 Task: Send an email with the signature Jude Thompson with the subject Update on a customer request and the message Can you please provide me with an update on the status of the software development project? from softage.5@softage.net to softage.7@softage.net and move the email from Sent Items to the folder Version control
Action: Mouse moved to (37, 53)
Screenshot: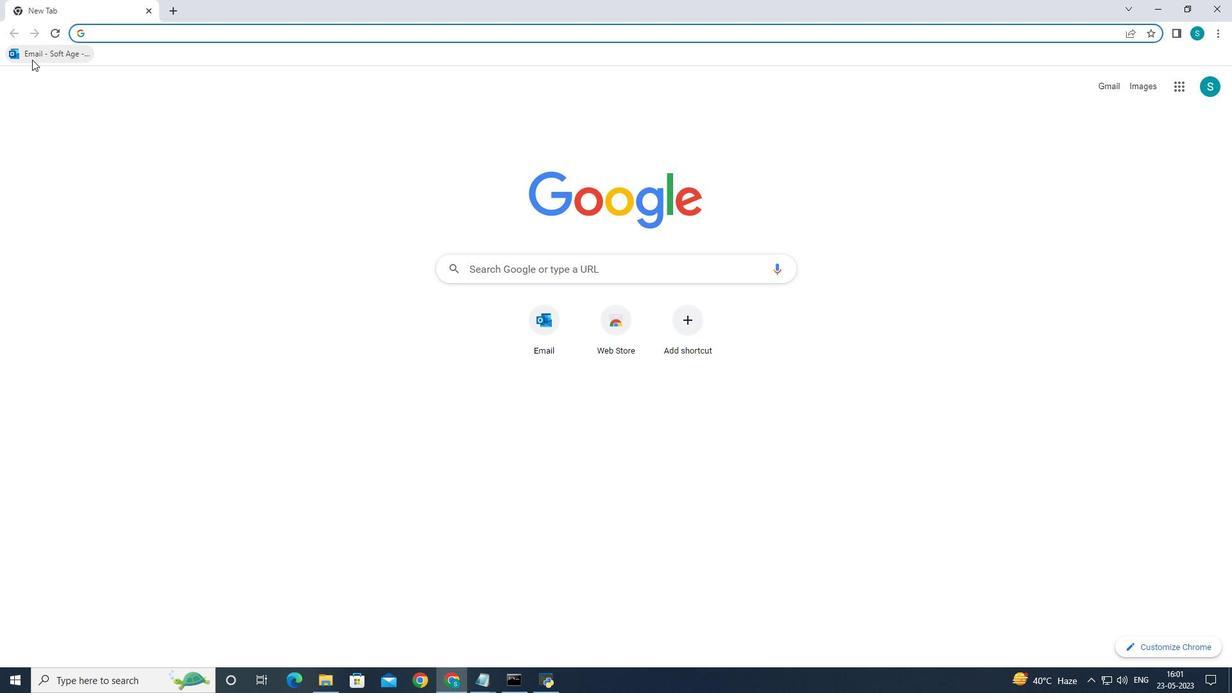 
Action: Mouse pressed left at (37, 53)
Screenshot: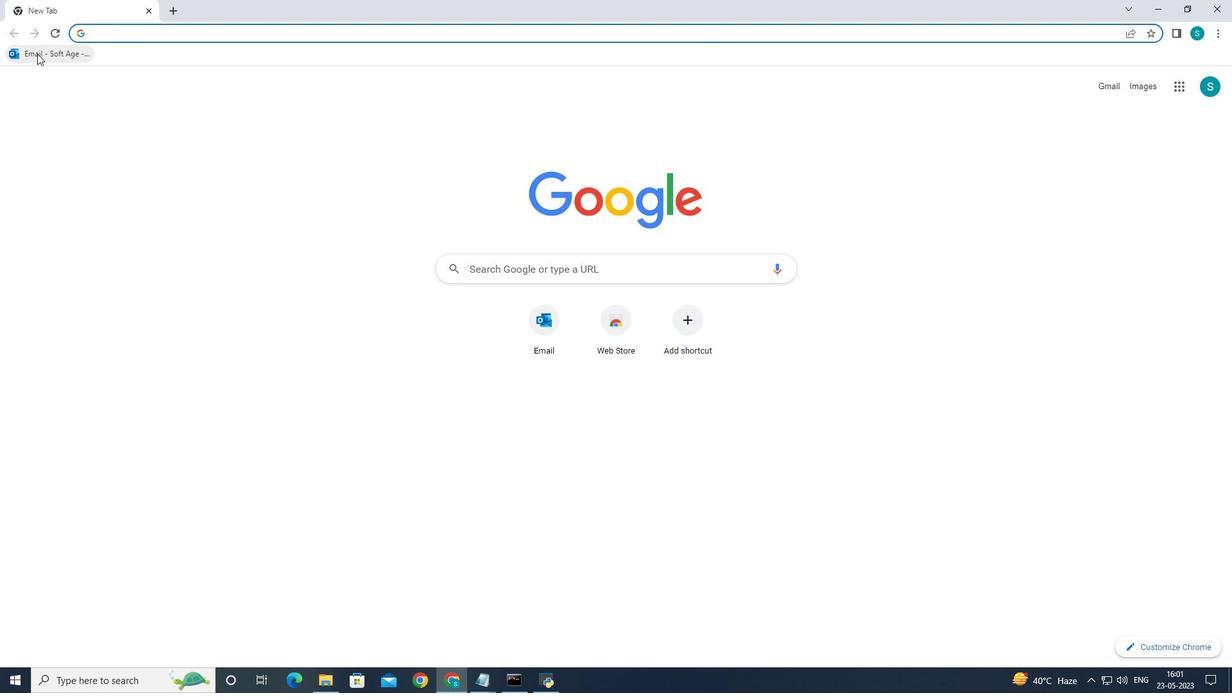 
Action: Mouse moved to (166, 105)
Screenshot: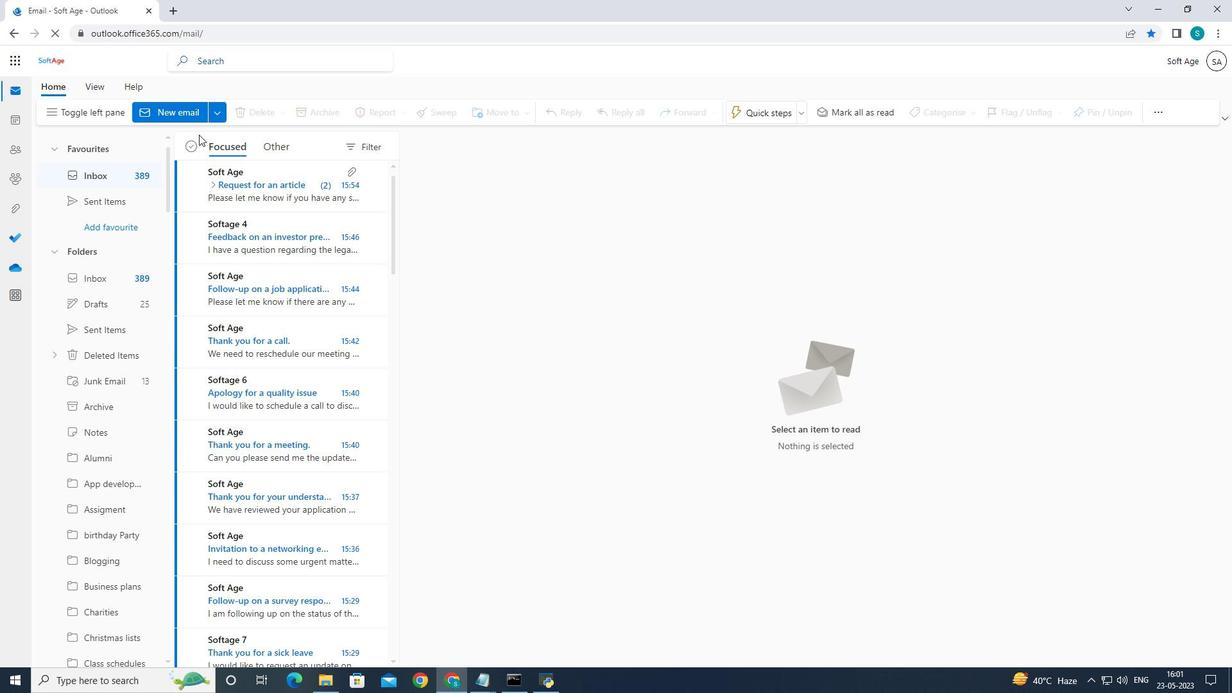
Action: Mouse pressed left at (166, 105)
Screenshot: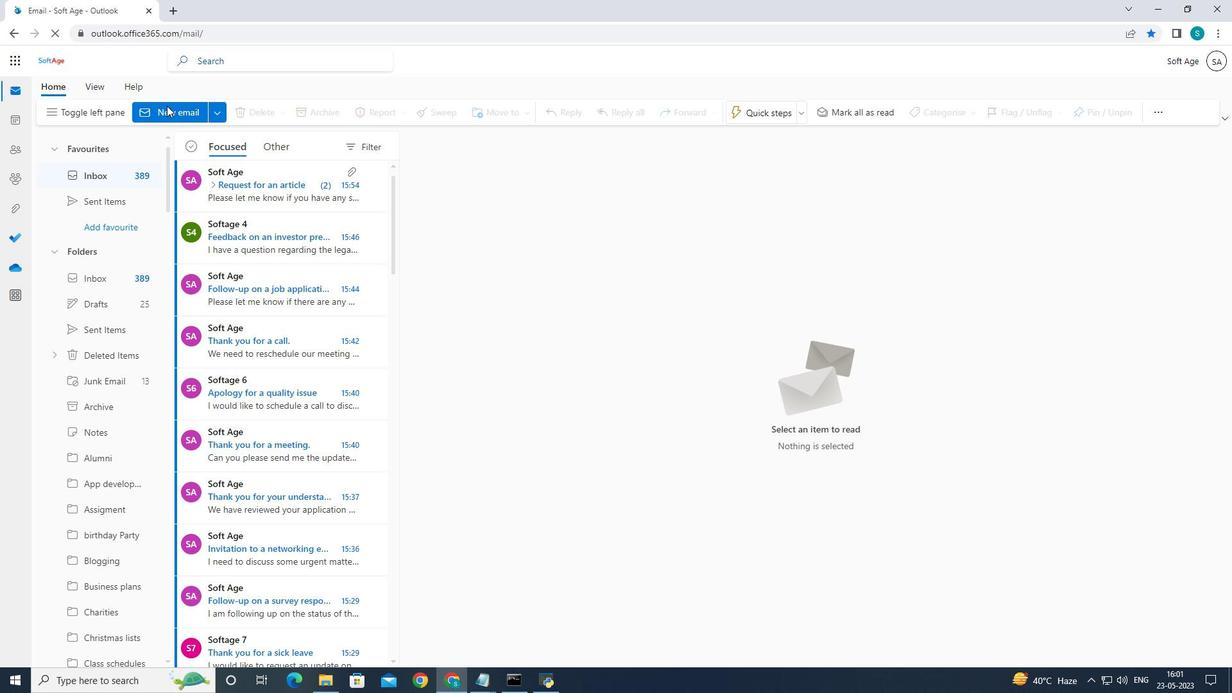 
Action: Mouse pressed left at (166, 105)
Screenshot: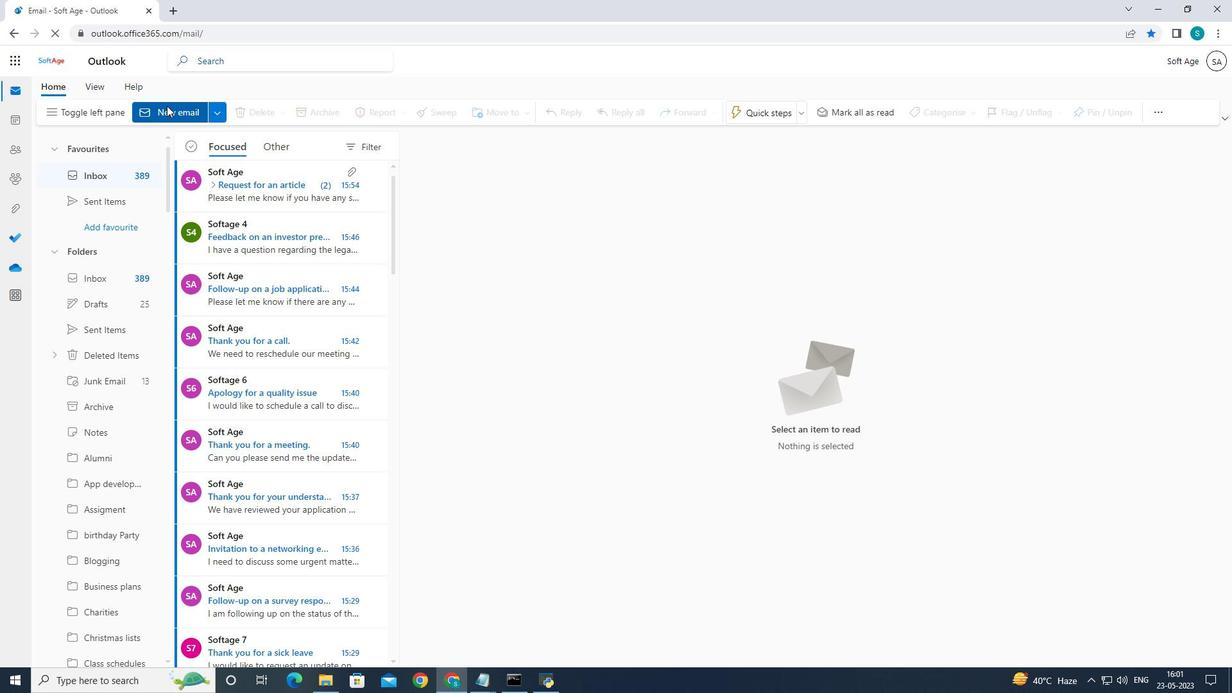 
Action: Mouse moved to (829, 110)
Screenshot: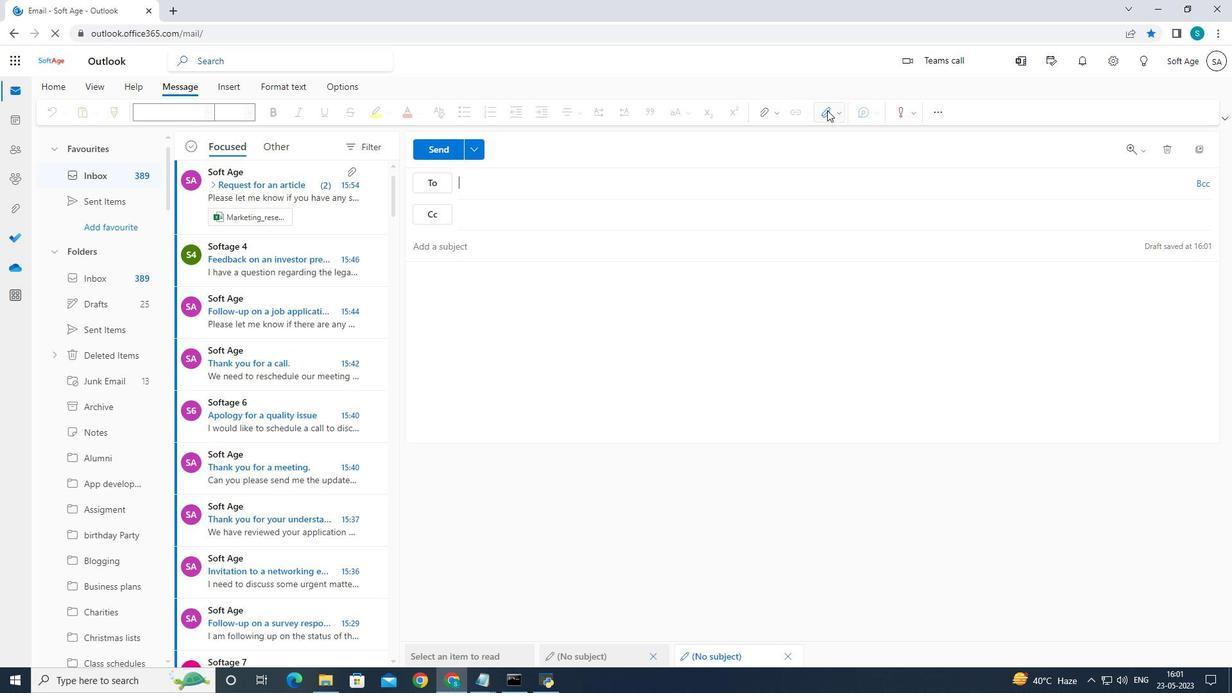 
Action: Mouse pressed left at (829, 110)
Screenshot: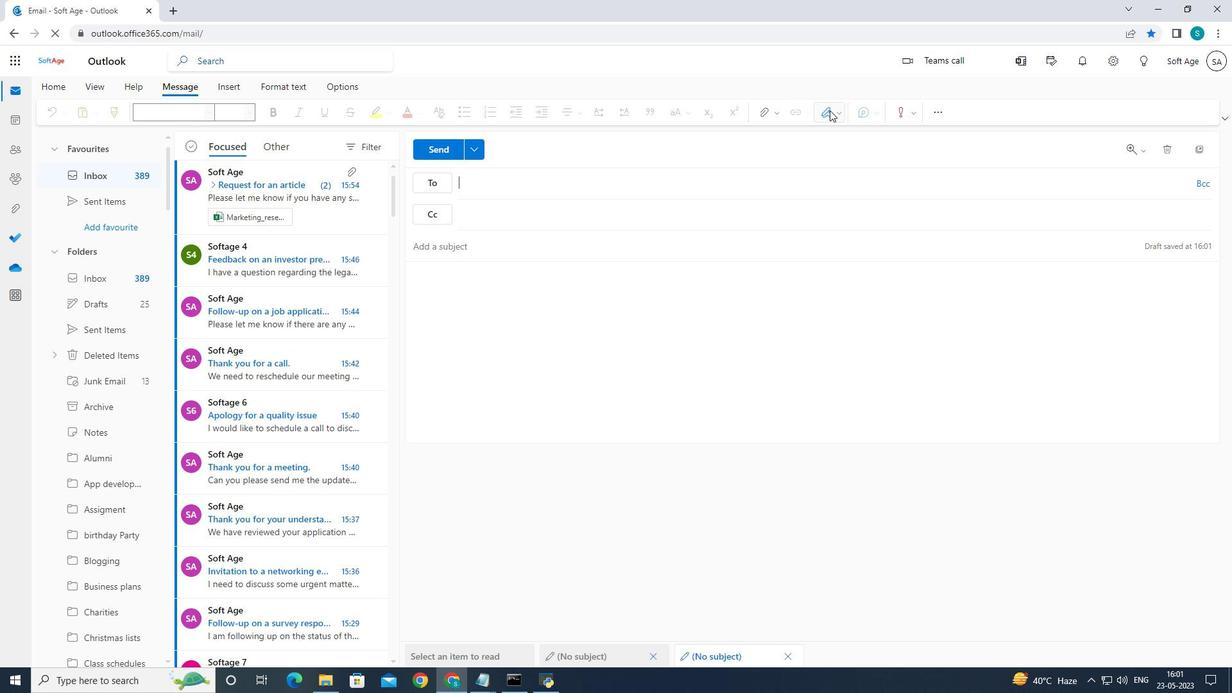 
Action: Mouse moved to (807, 158)
Screenshot: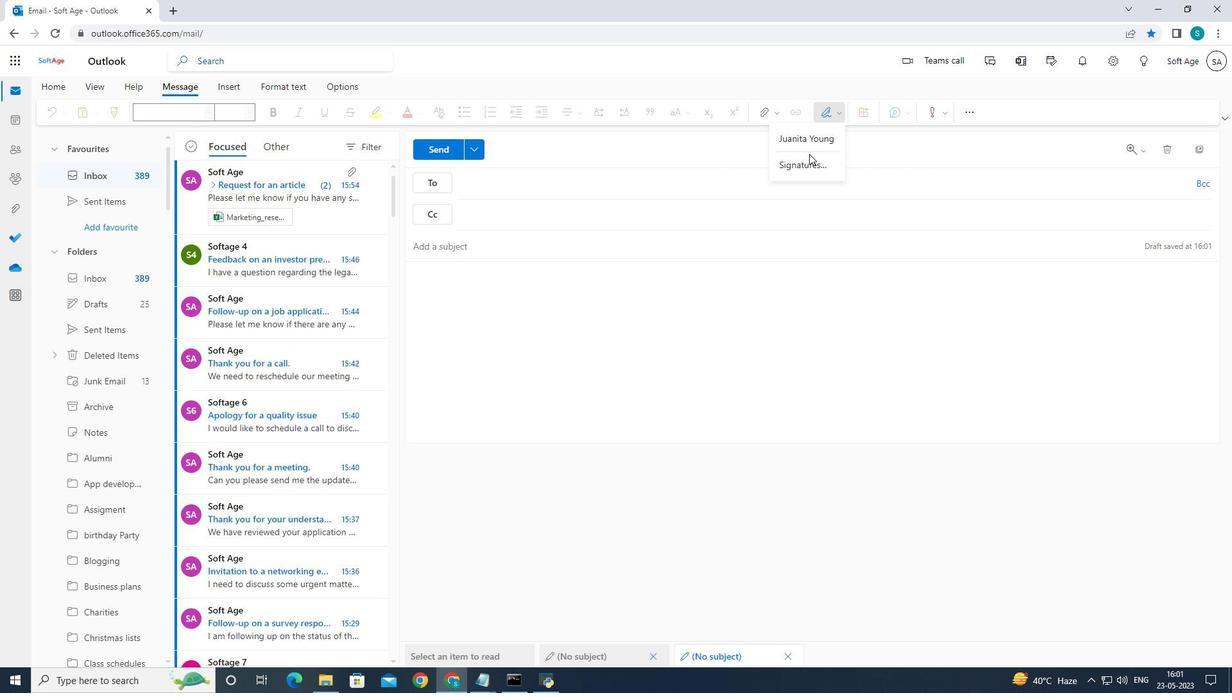 
Action: Mouse pressed left at (807, 158)
Screenshot: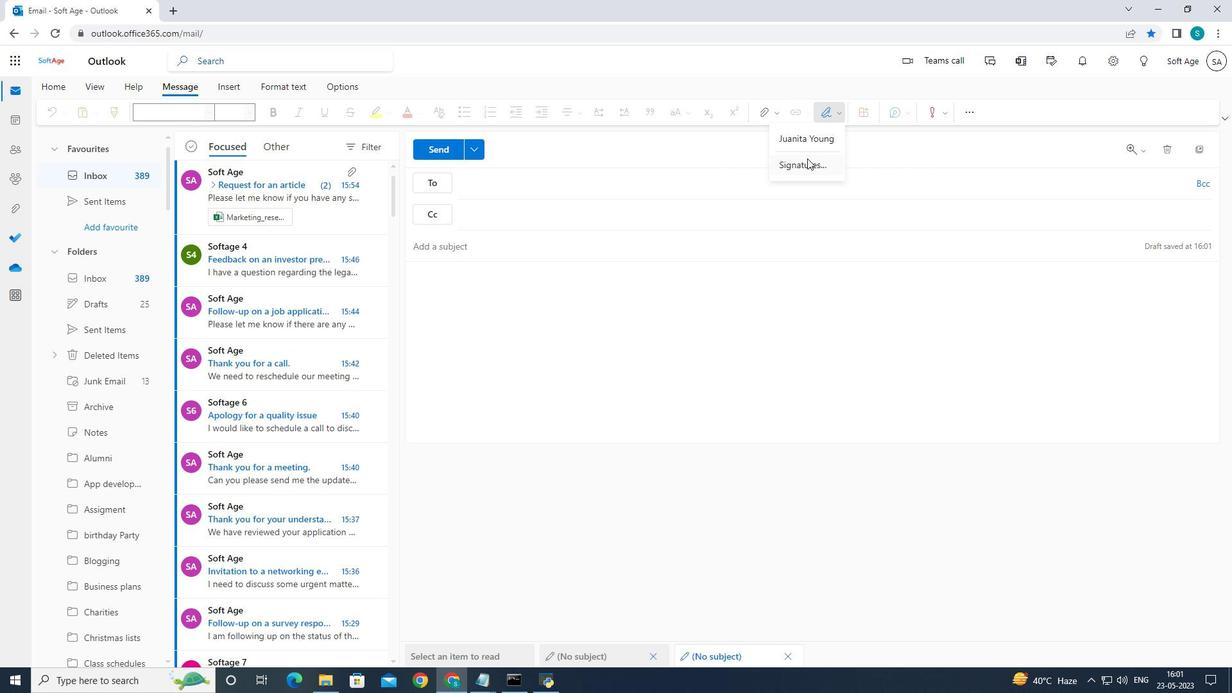 
Action: Mouse moved to (811, 218)
Screenshot: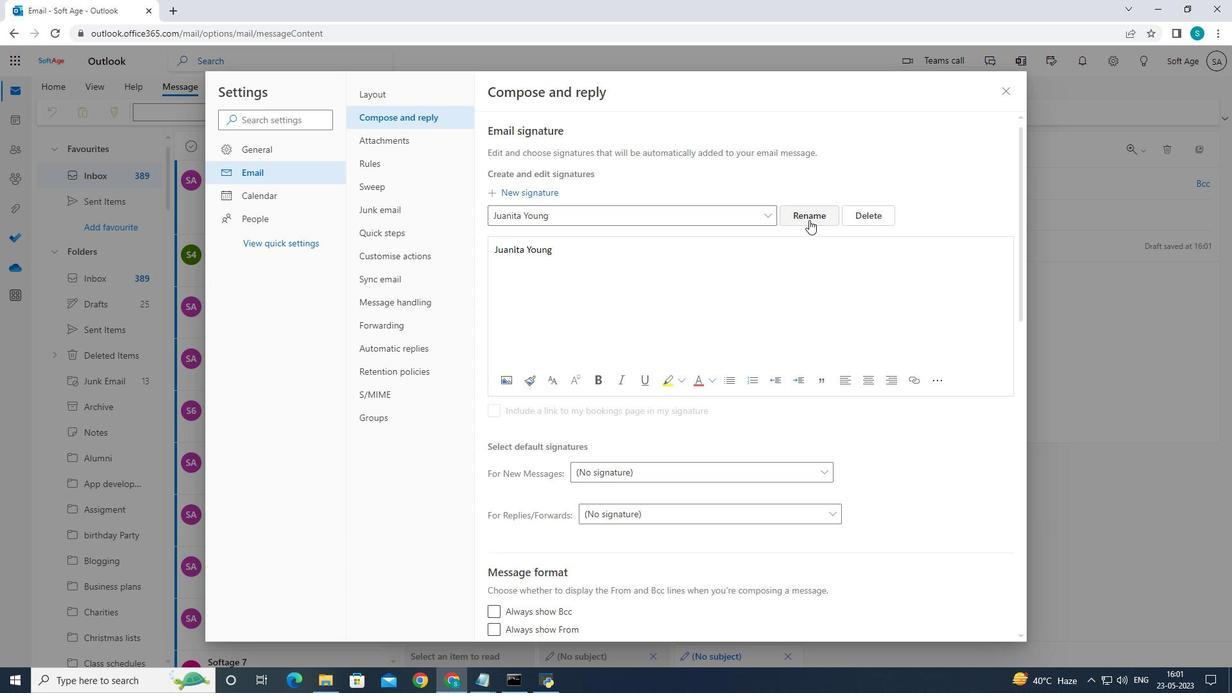 
Action: Mouse pressed left at (811, 218)
Screenshot: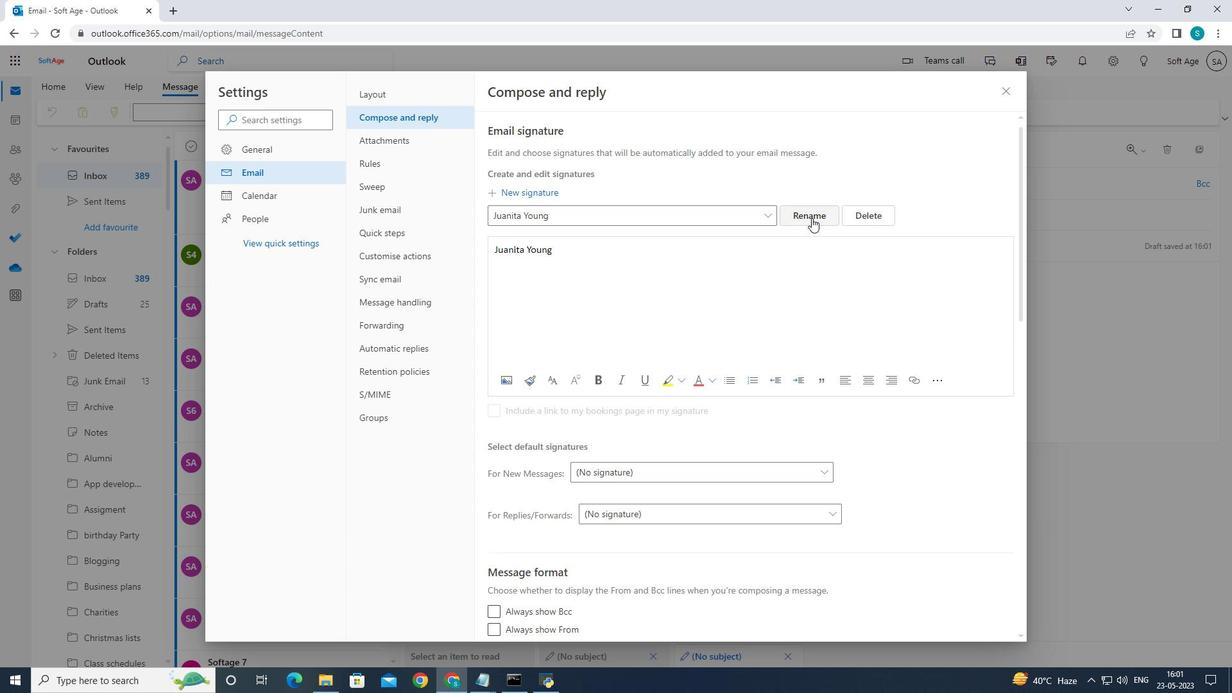 
Action: Mouse moved to (707, 218)
Screenshot: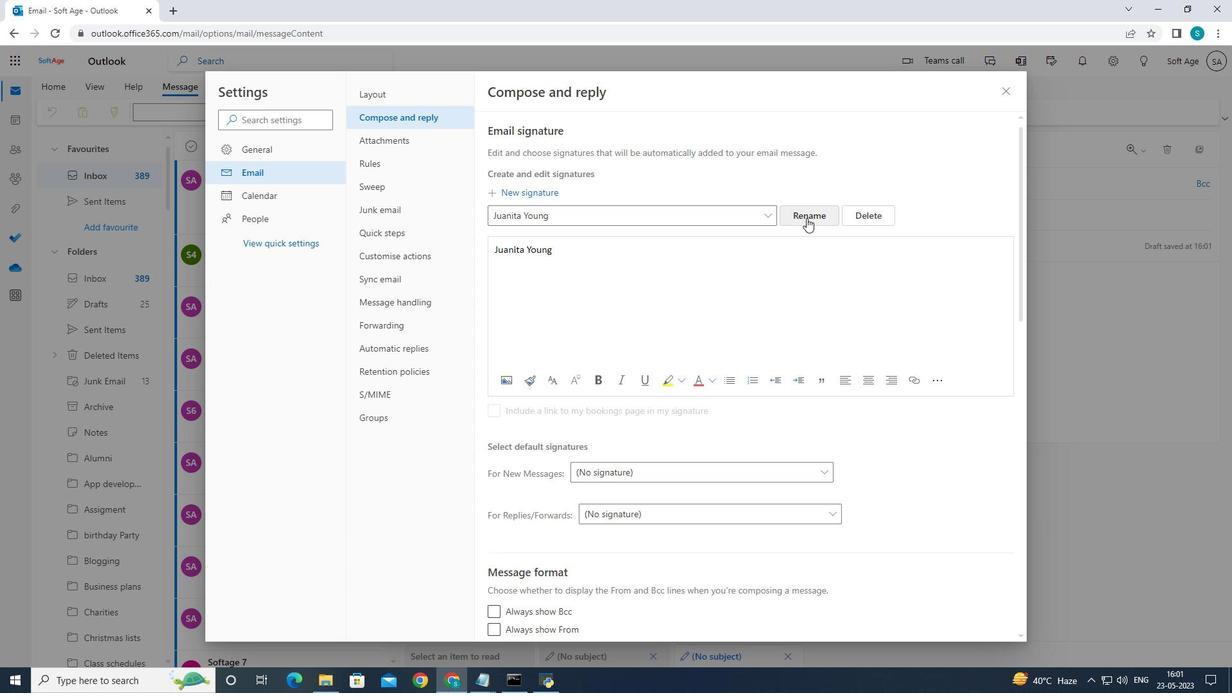 
Action: Mouse pressed left at (707, 218)
Screenshot: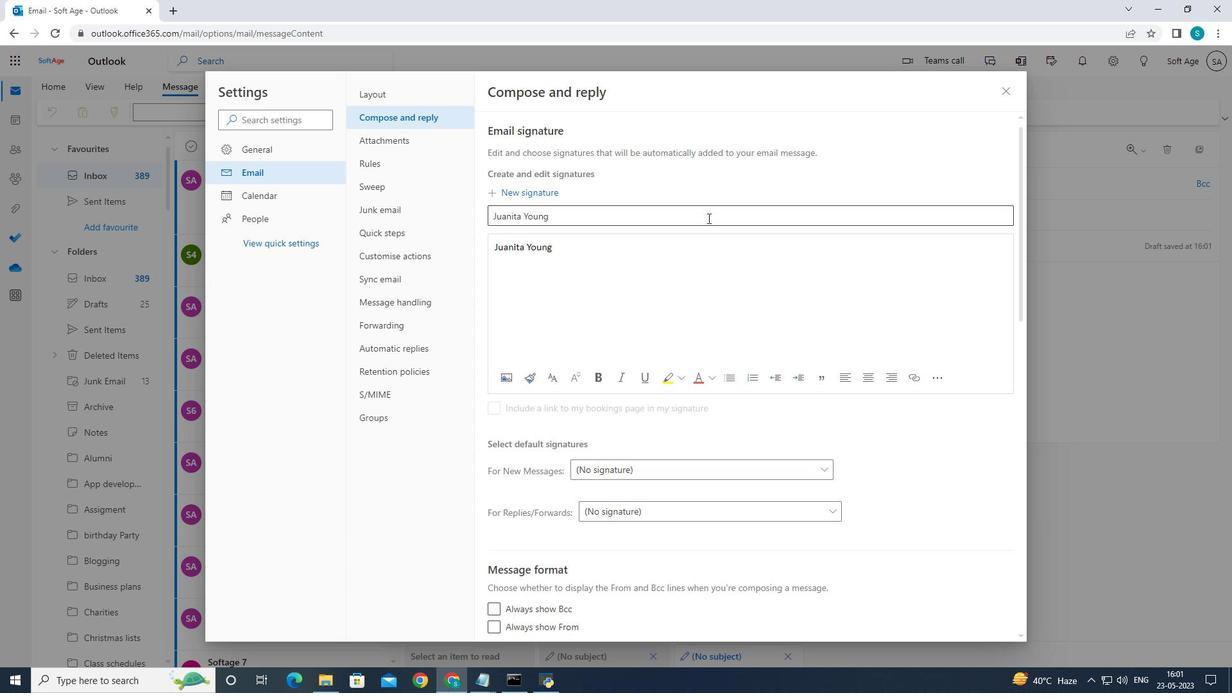 
Action: Mouse moved to (950, 184)
Screenshot: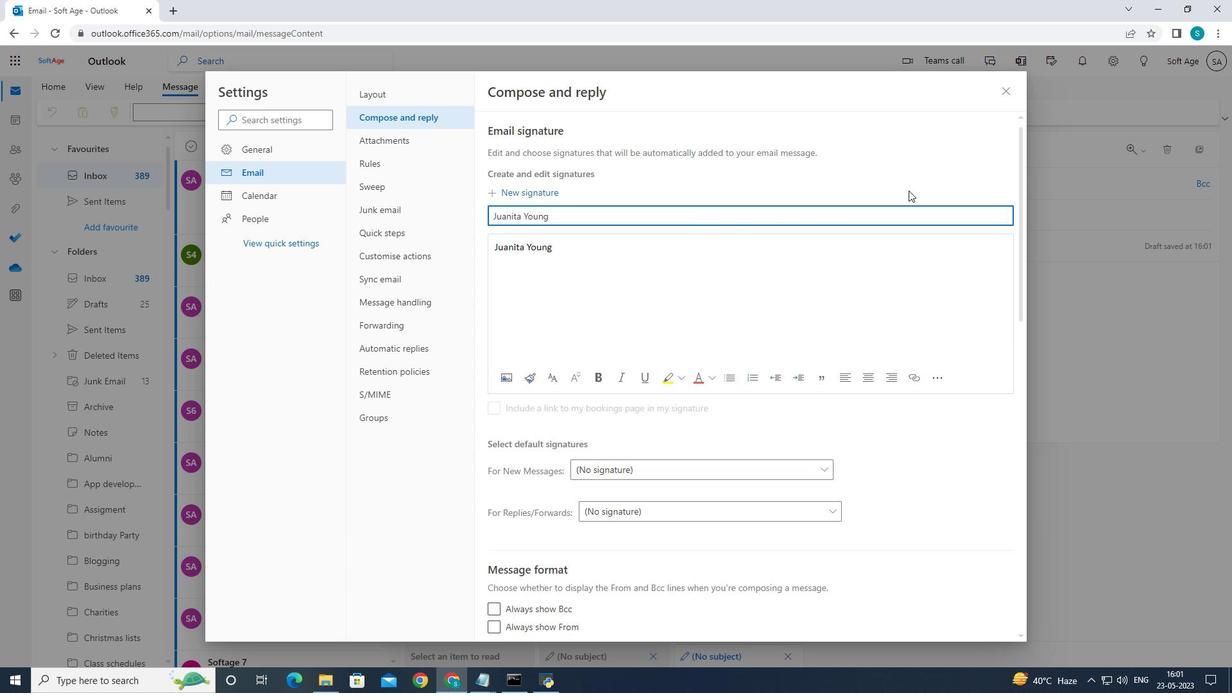 
Action: Key pressed <Key.backspace>
Screenshot: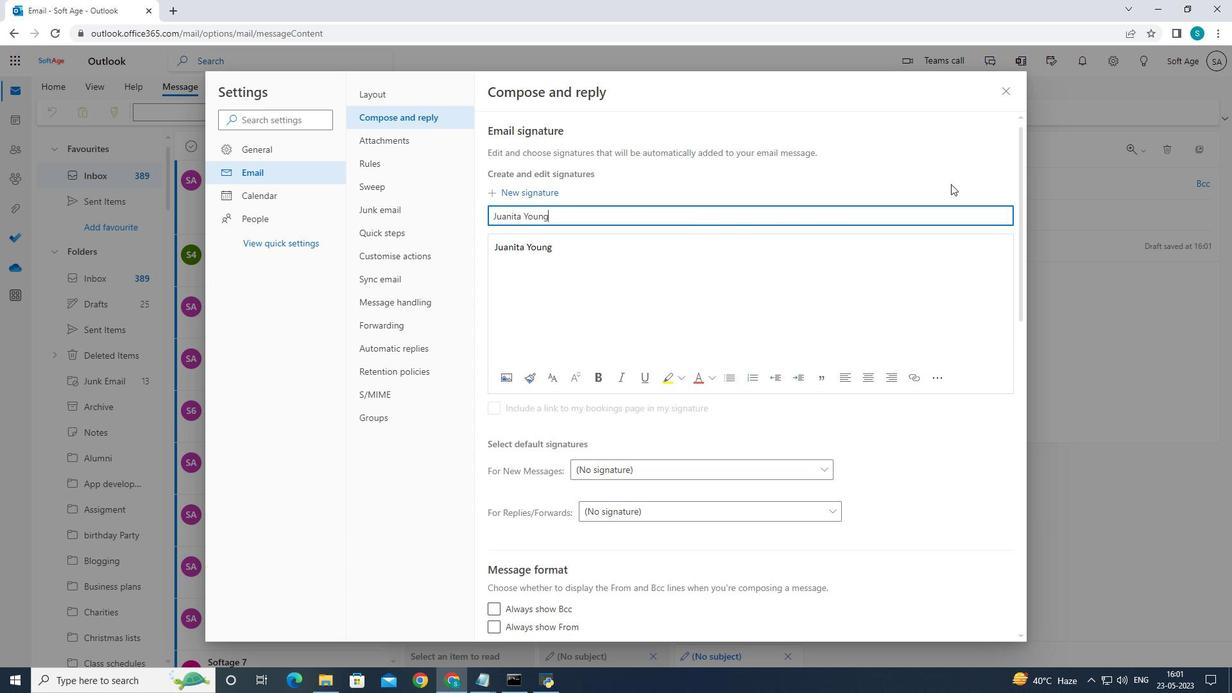 
Action: Mouse moved to (1108, 171)
Screenshot: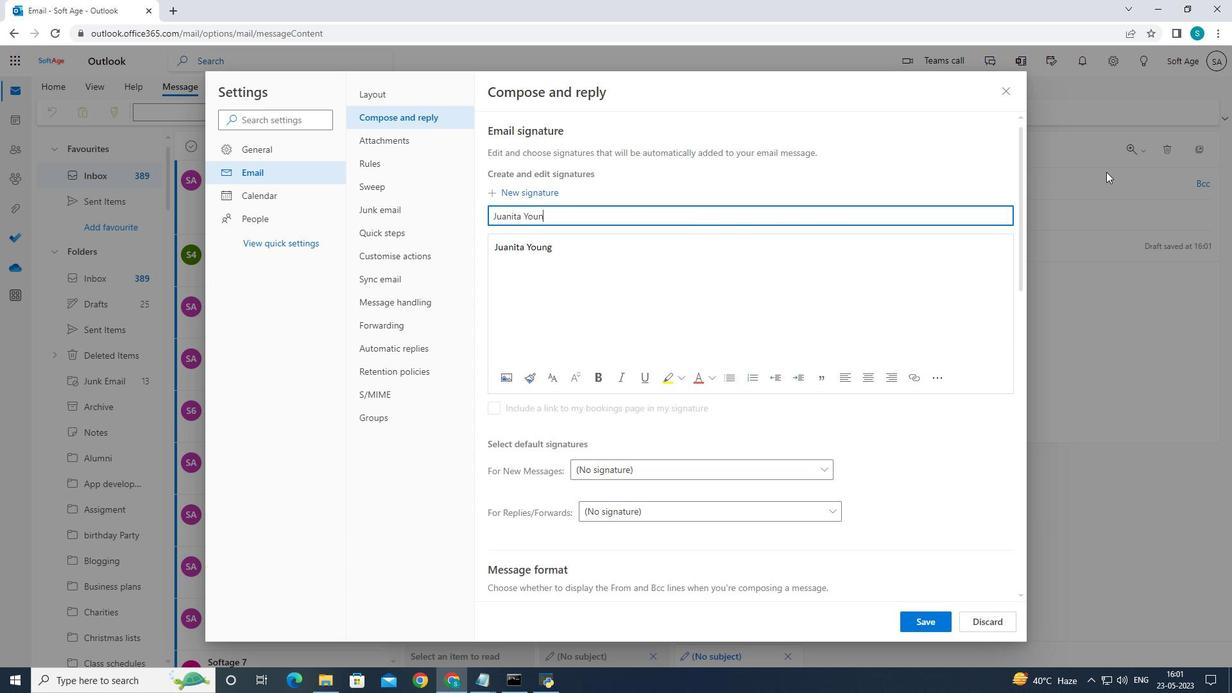 
Action: Key pressed <Key.backspace>
Screenshot: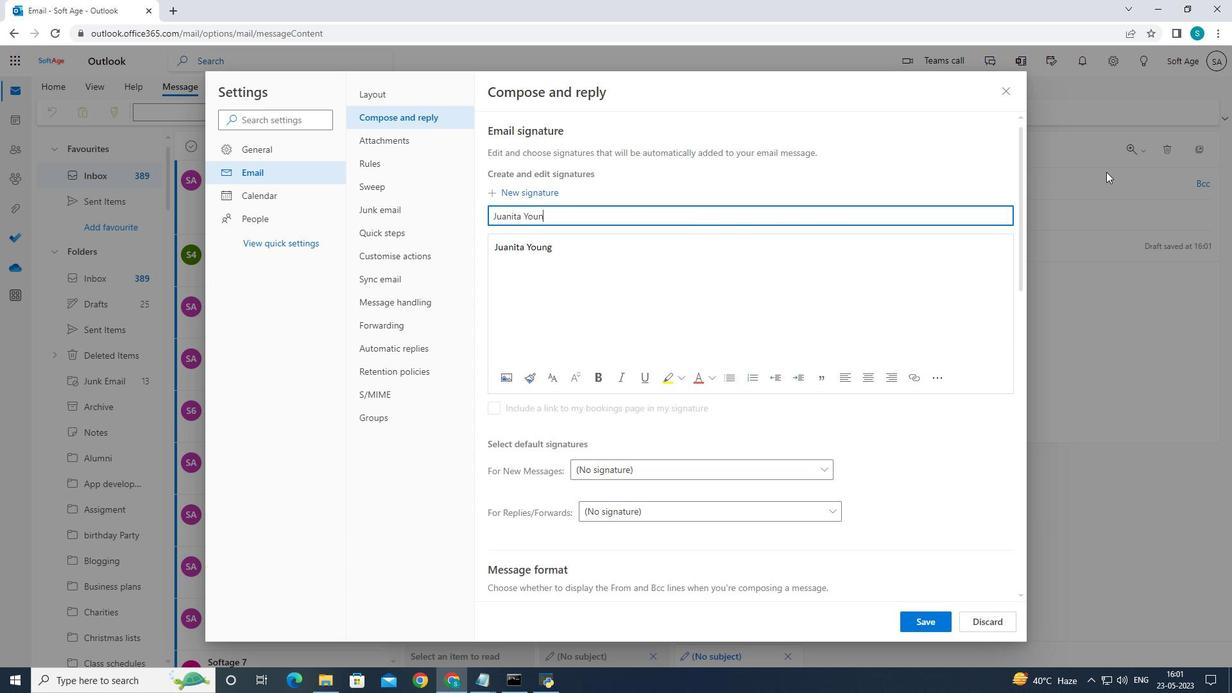 
Action: Mouse moved to (1109, 171)
Screenshot: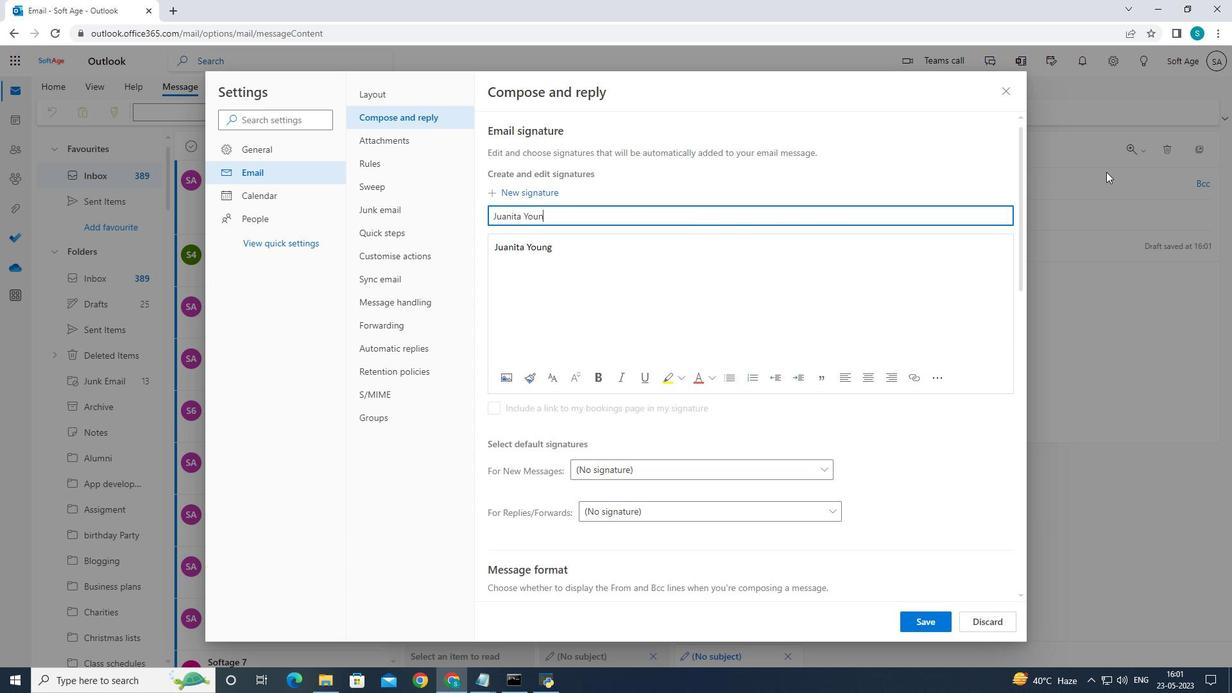 
Action: Key pressed <Key.backspace>
Screenshot: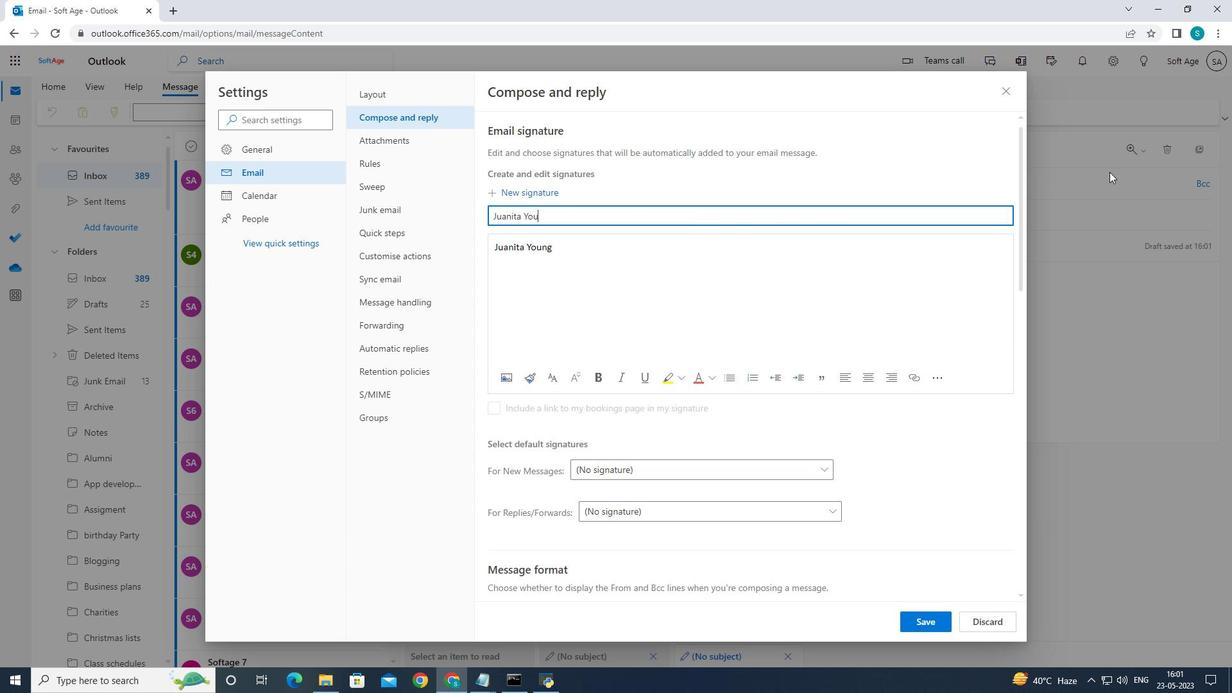 
Action: Mouse moved to (1113, 171)
Screenshot: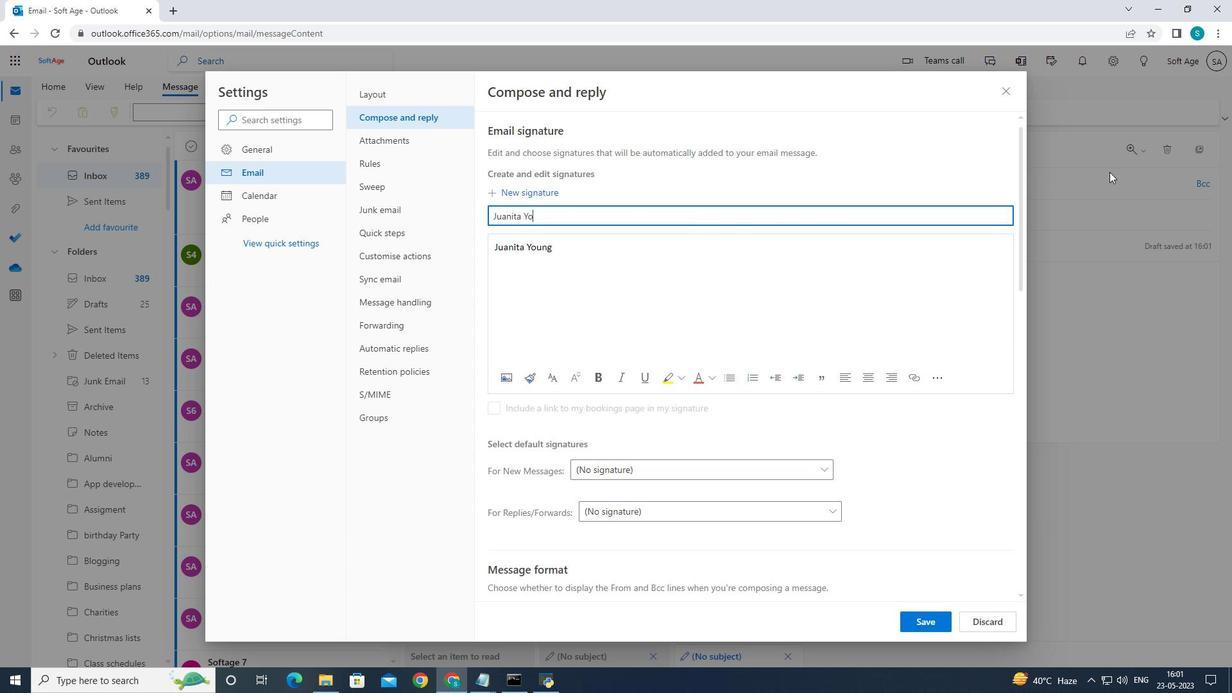 
Action: Key pressed <Key.backspace>
Screenshot: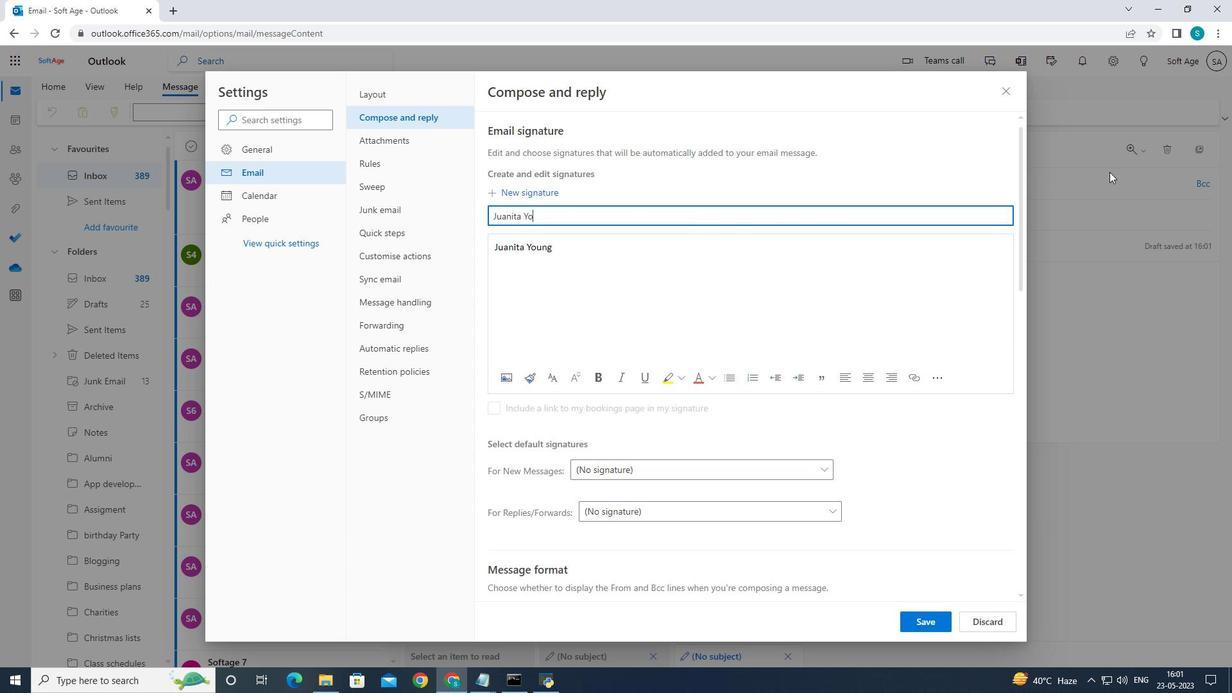 
Action: Mouse moved to (1117, 171)
Screenshot: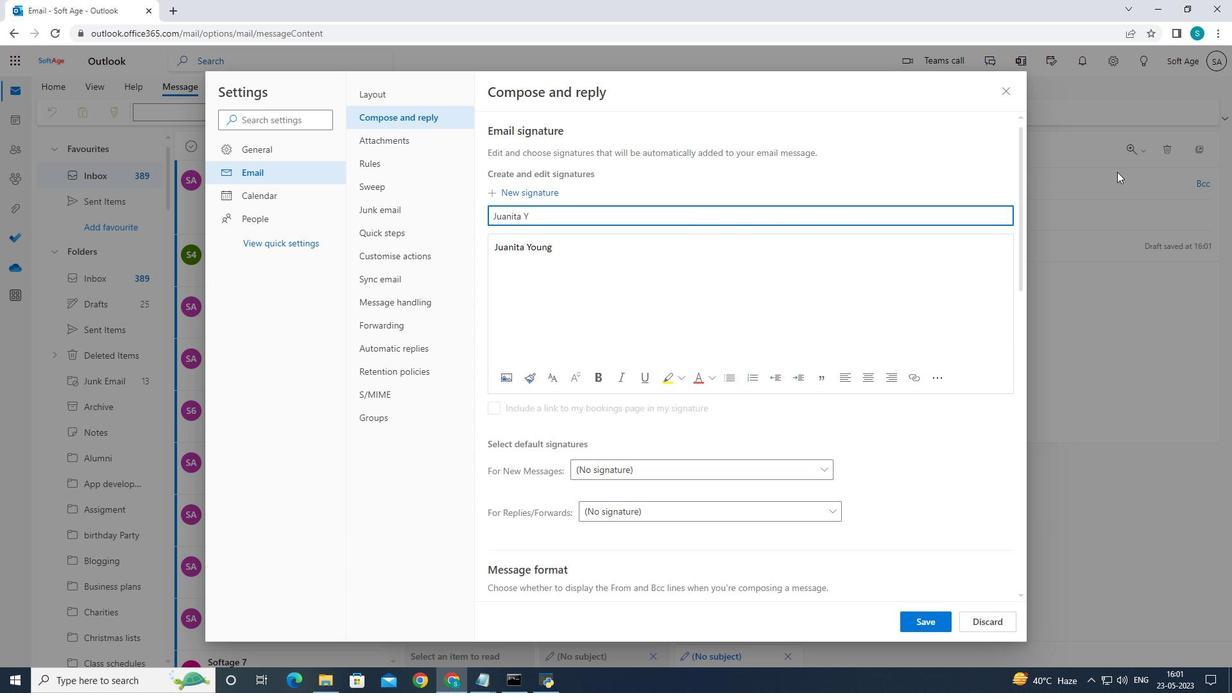 
Action: Key pressed <Key.backspace>
Screenshot: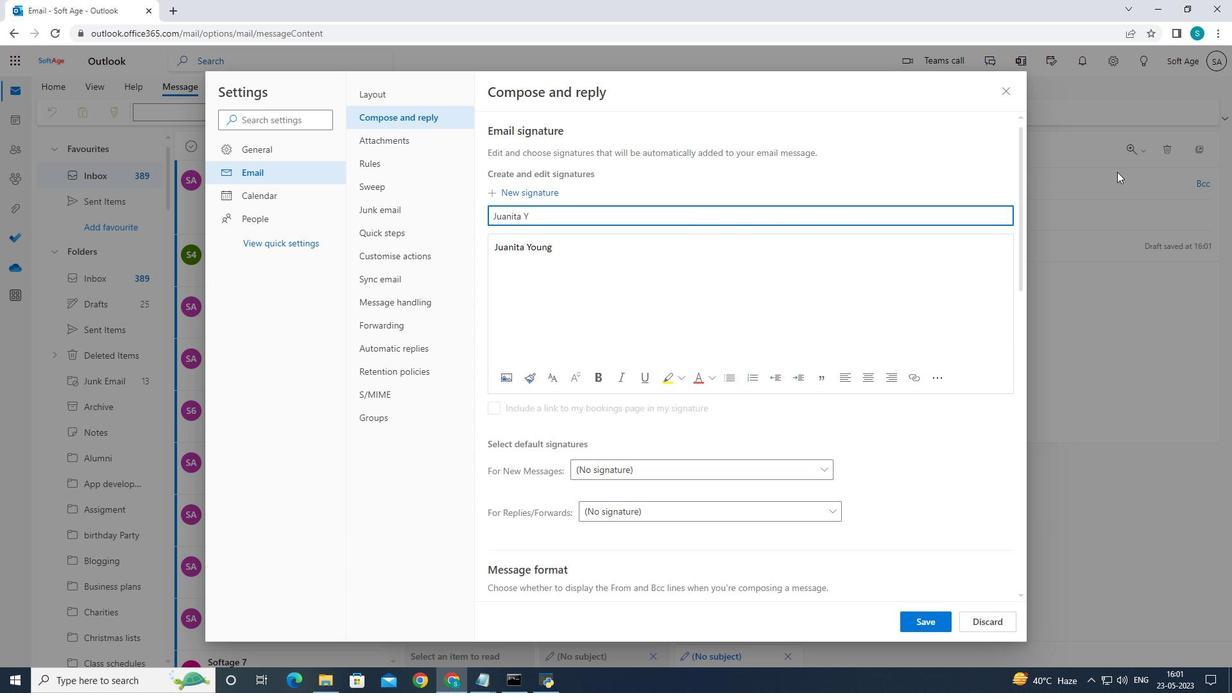 
Action: Mouse moved to (1119, 171)
Screenshot: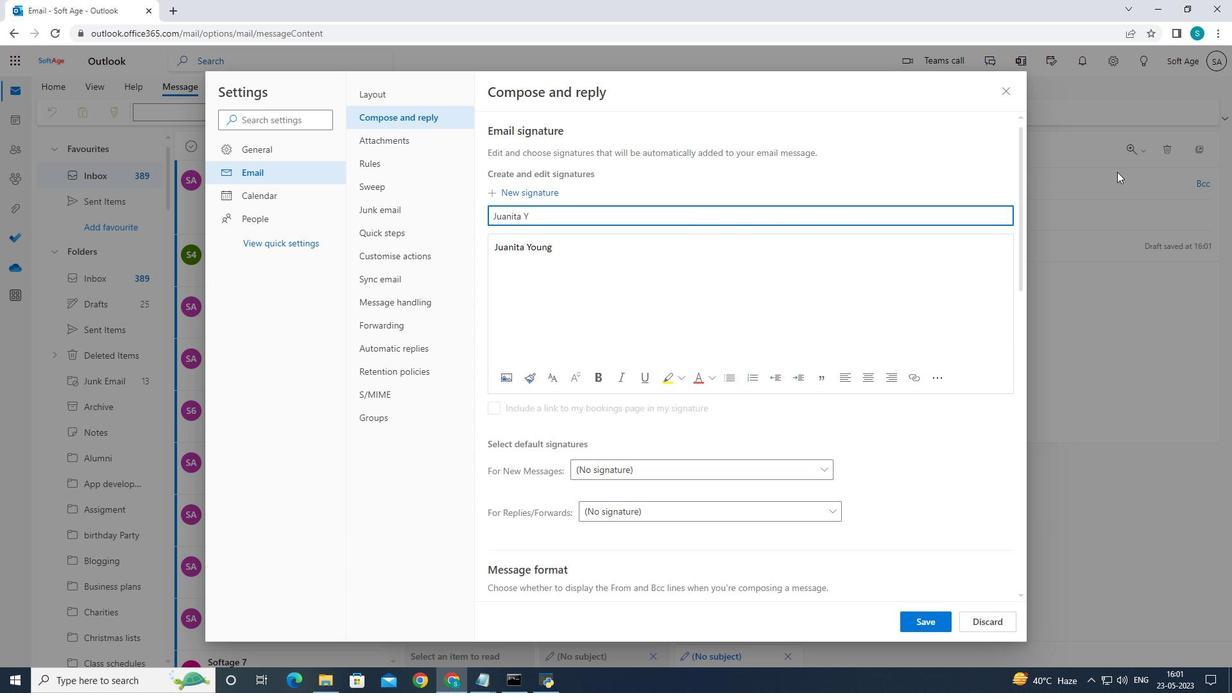 
Action: Key pressed <Key.backspace>
Screenshot: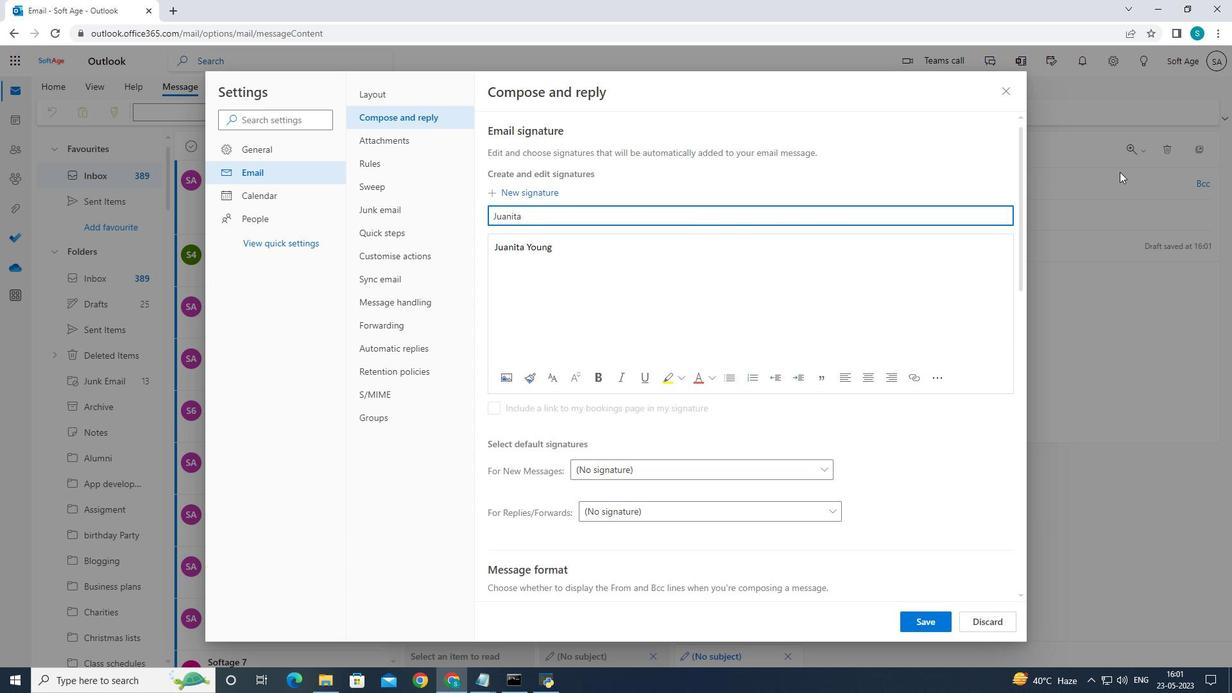 
Action: Mouse moved to (1124, 171)
Screenshot: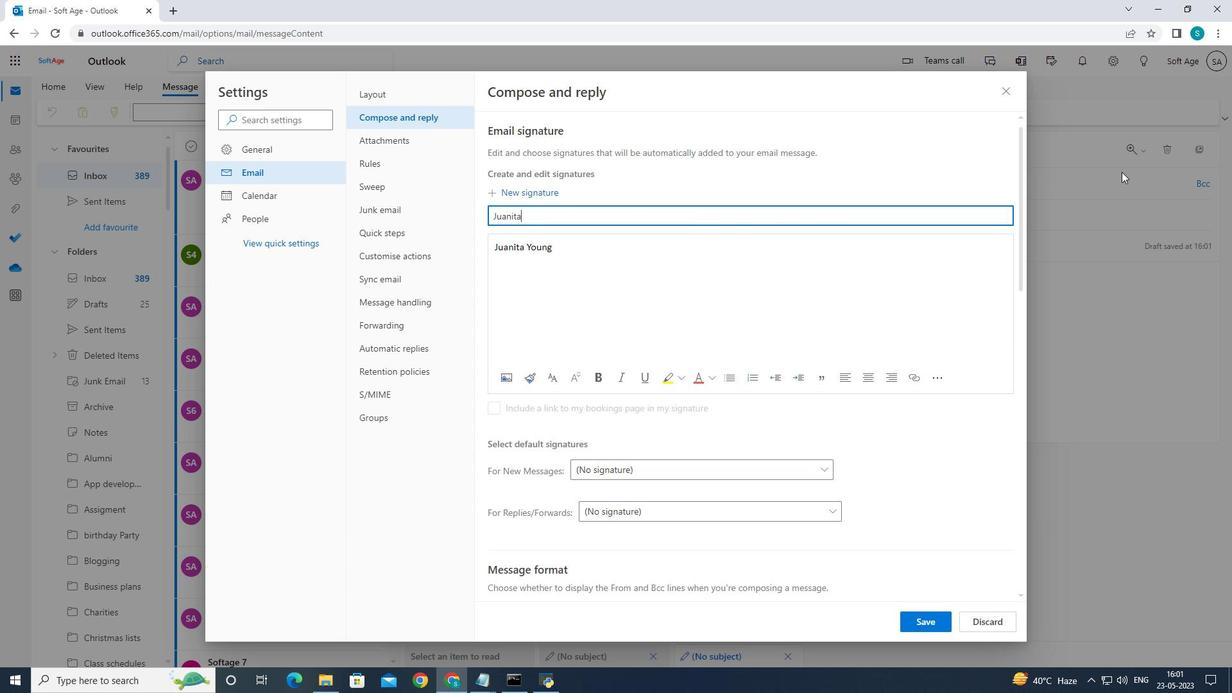 
Action: Key pressed <Key.backspace>
Screenshot: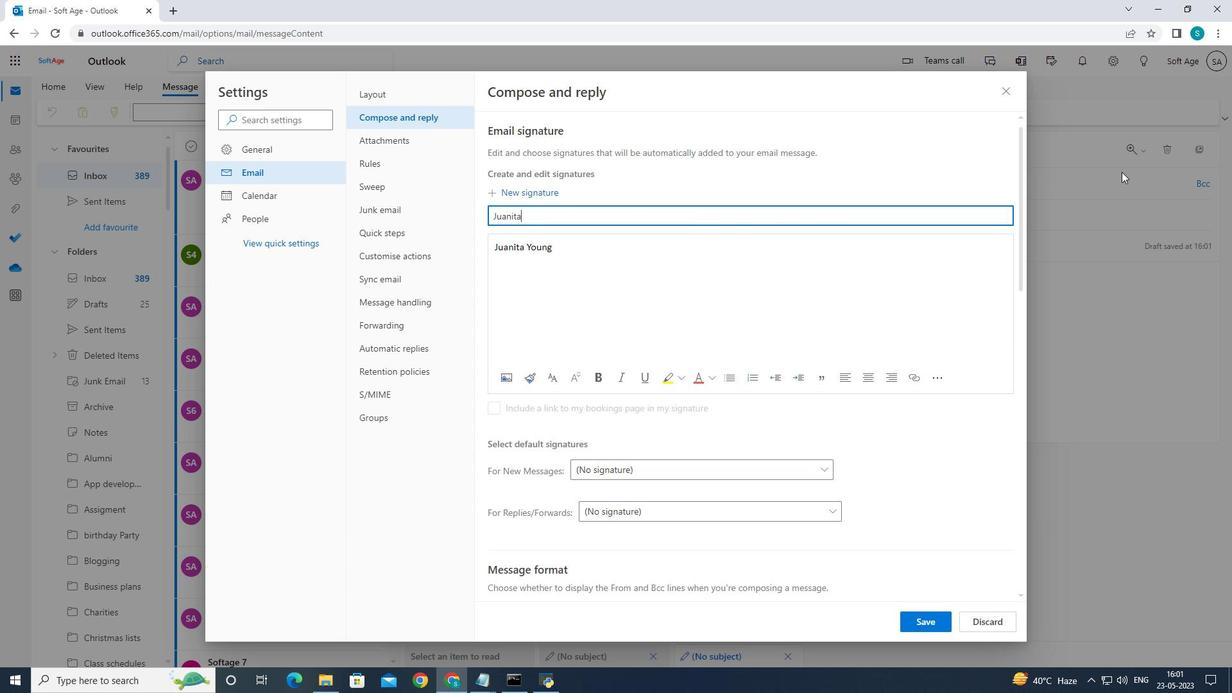 
Action: Mouse moved to (1128, 171)
Screenshot: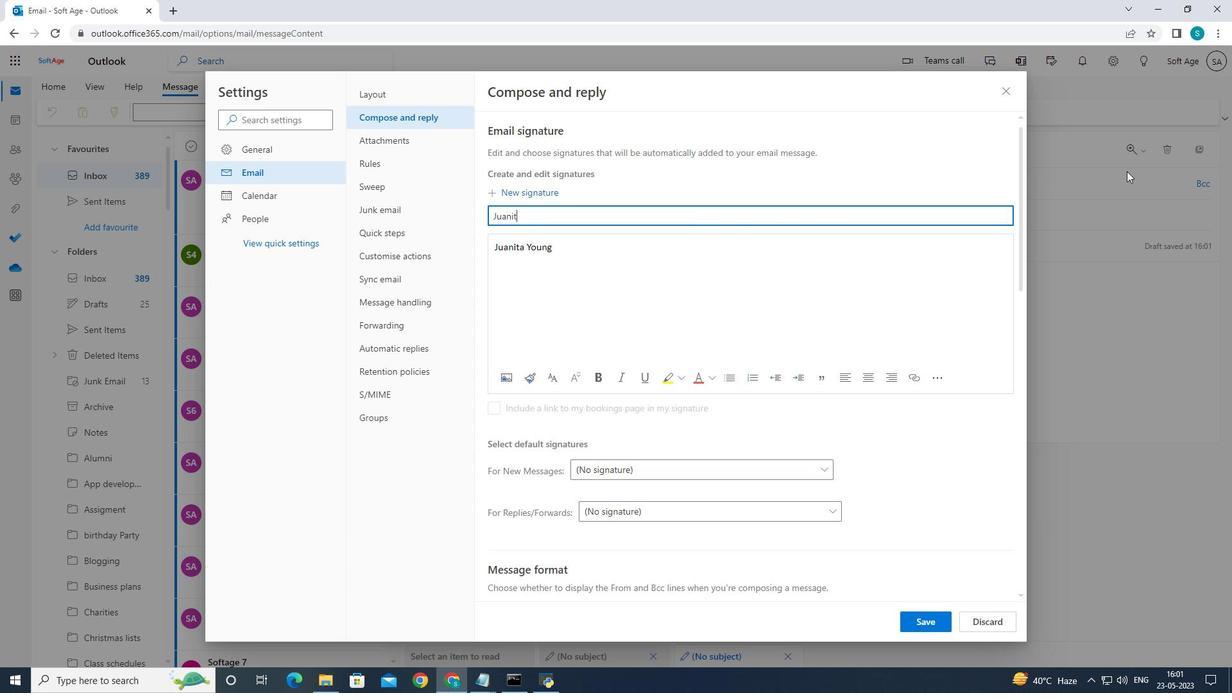 
Action: Key pressed <Key.backspace>
Screenshot: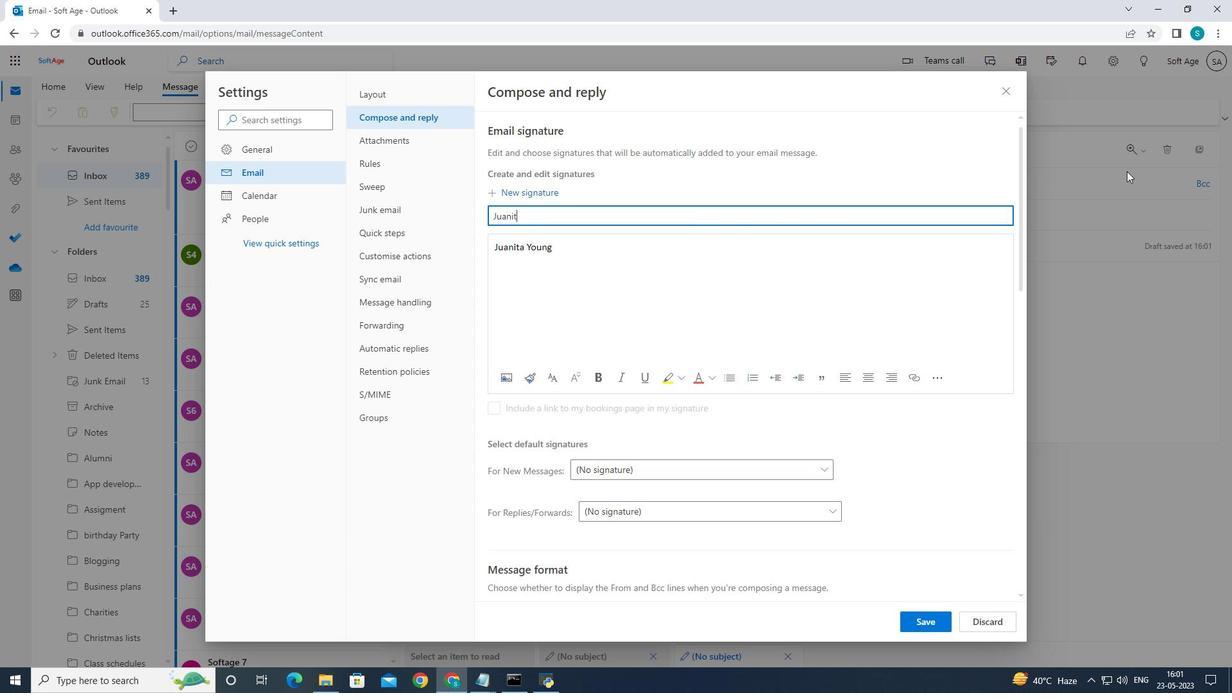 
Action: Mouse moved to (1146, 171)
Screenshot: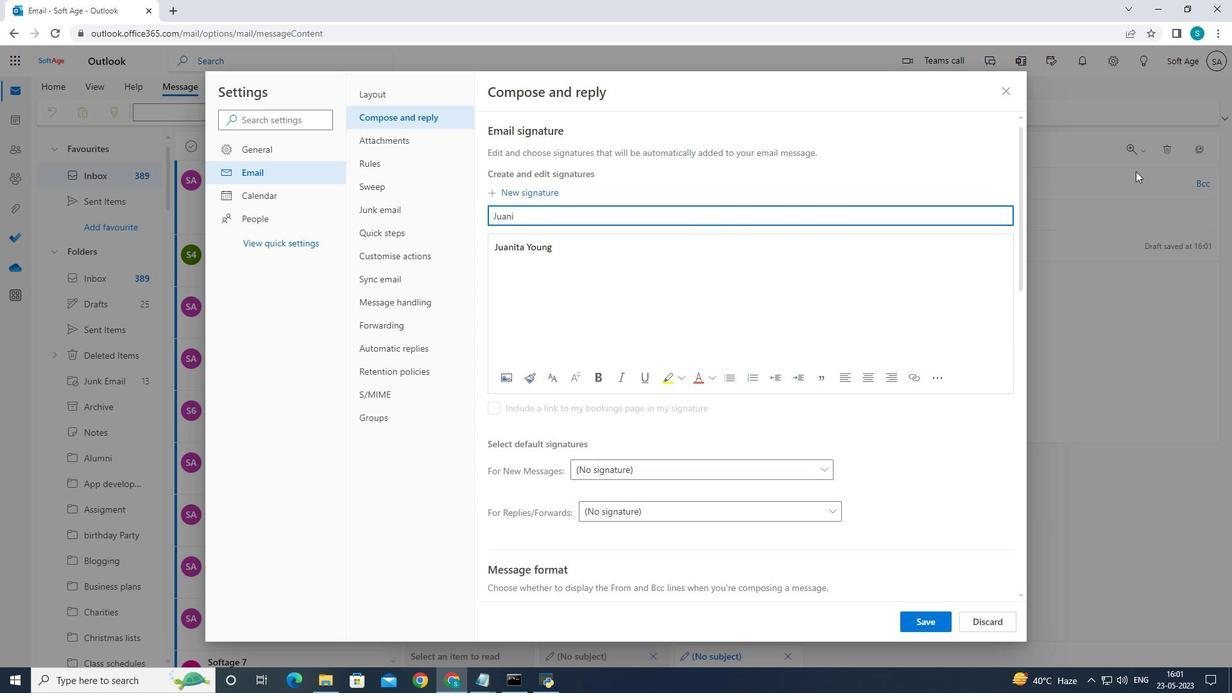 
Action: Key pressed <Key.backspace>
Screenshot: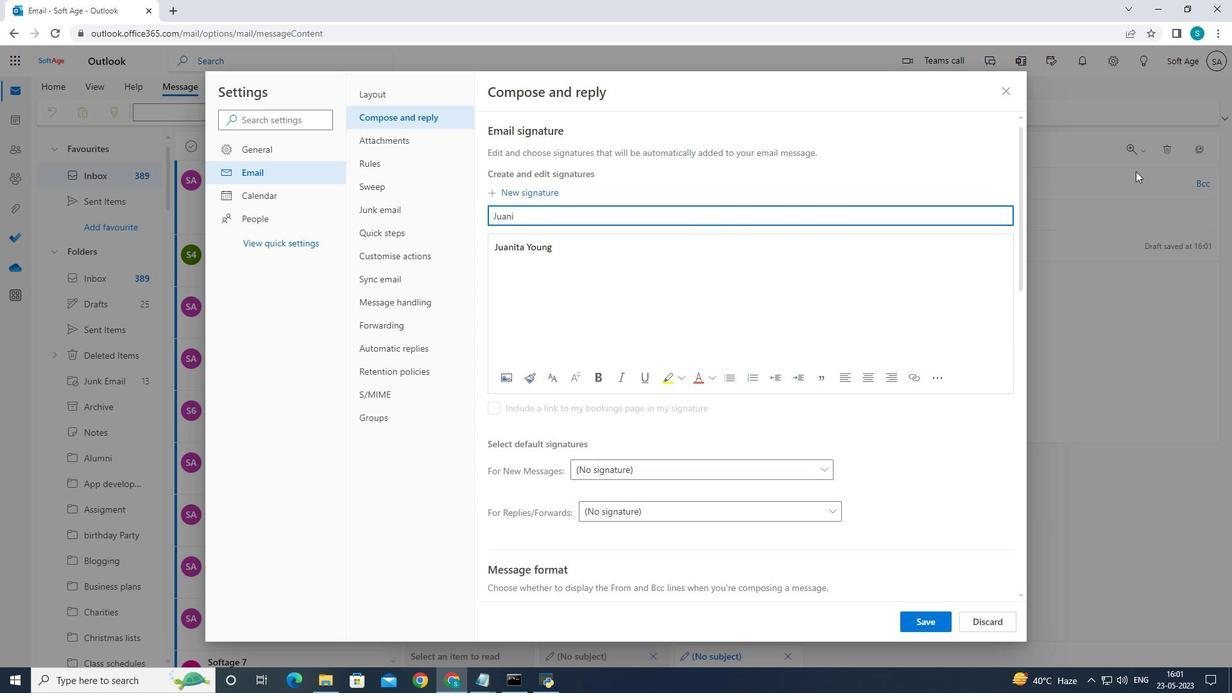 
Action: Mouse moved to (1157, 171)
Screenshot: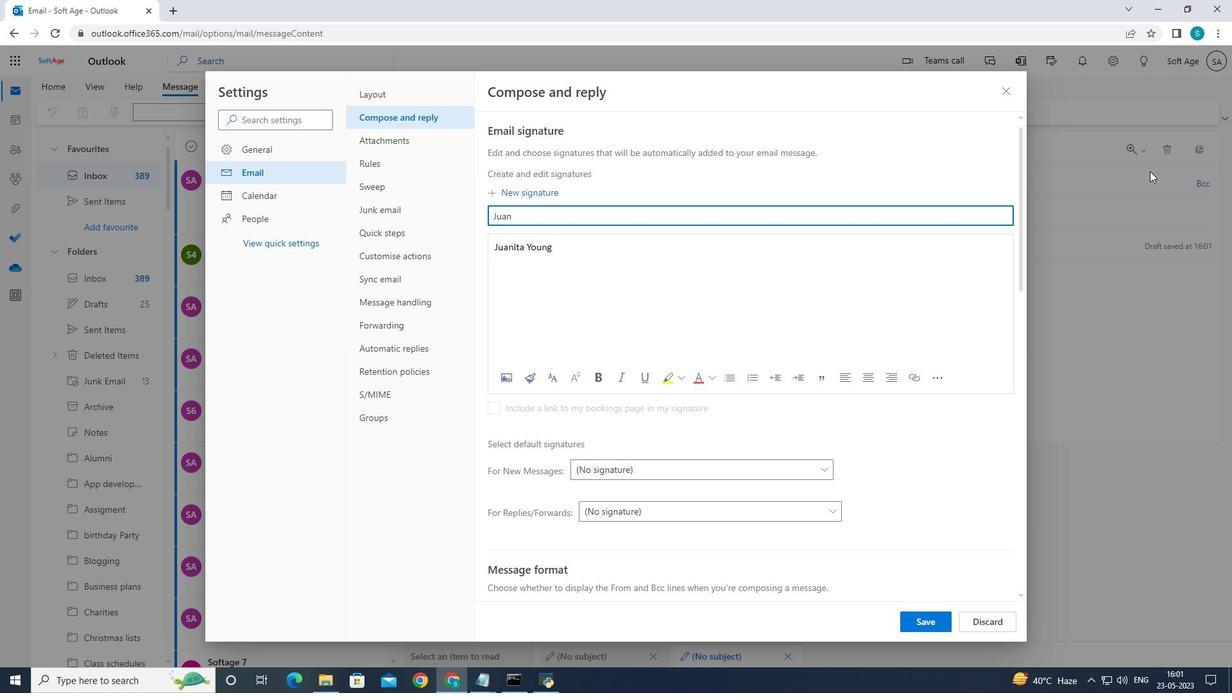 
Action: Key pressed <Key.backspace>
Screenshot: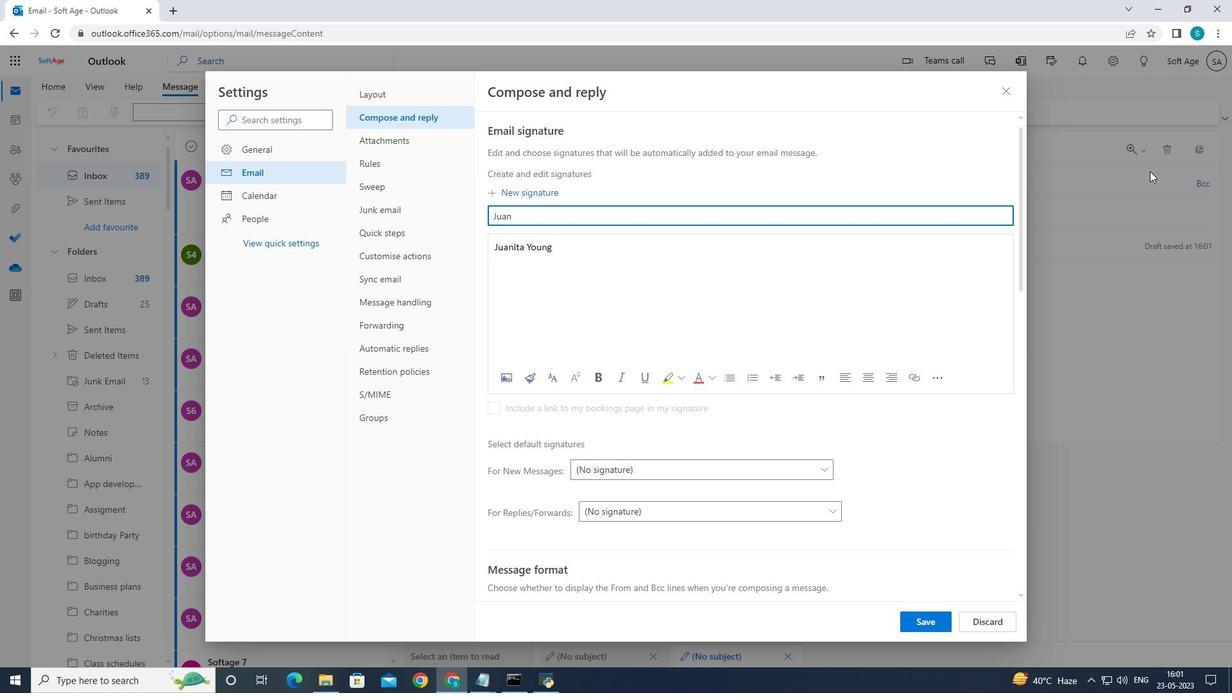 
Action: Mouse moved to (1187, 171)
Screenshot: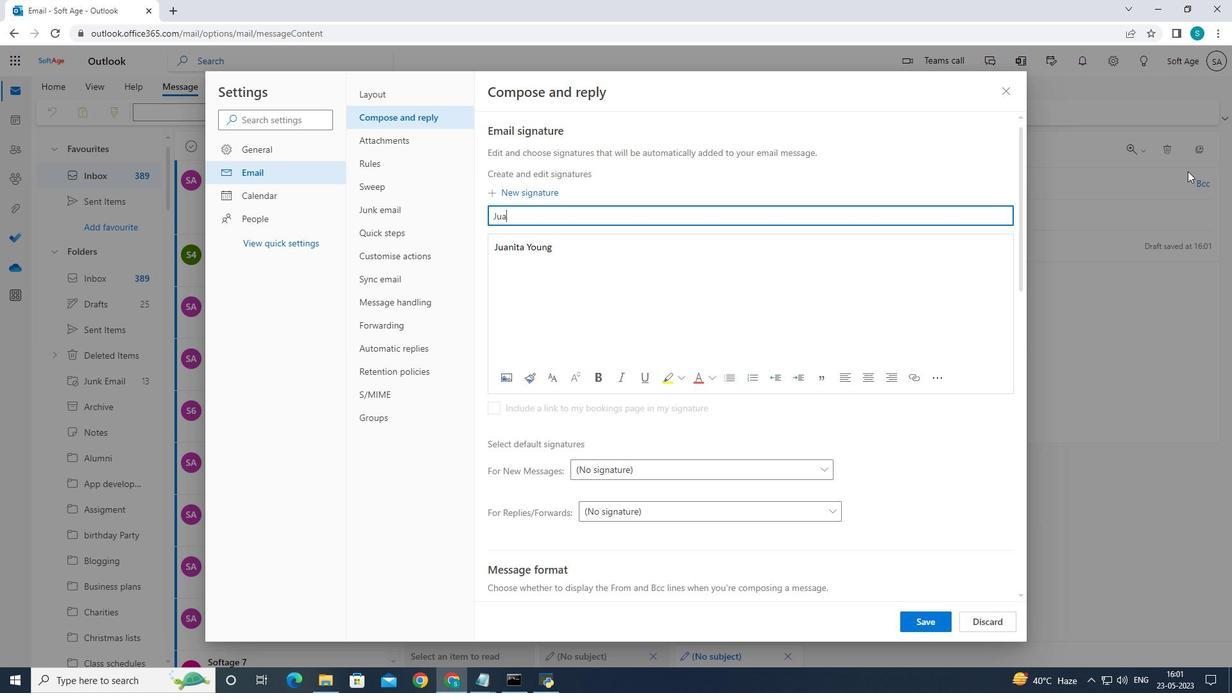 
Action: Key pressed <Key.backspace>de<Key.space><Key.caps_lock>T<Key.caps_lock>hompsom
Screenshot: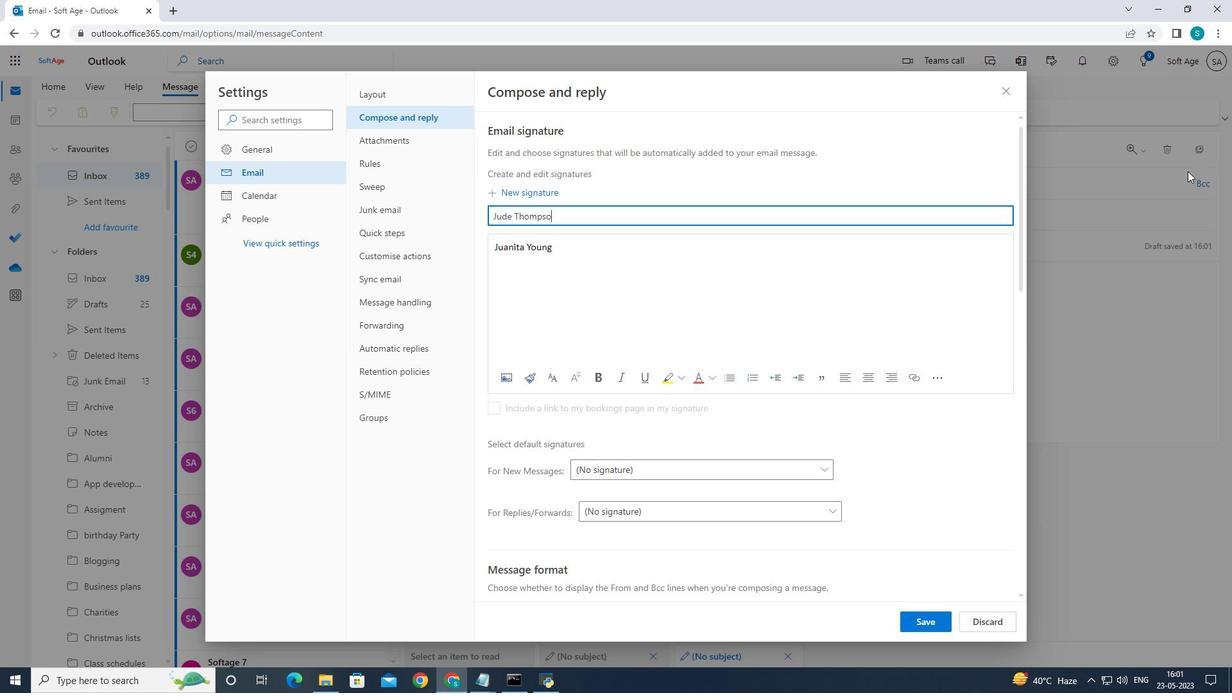 
Action: Mouse moved to (573, 241)
Screenshot: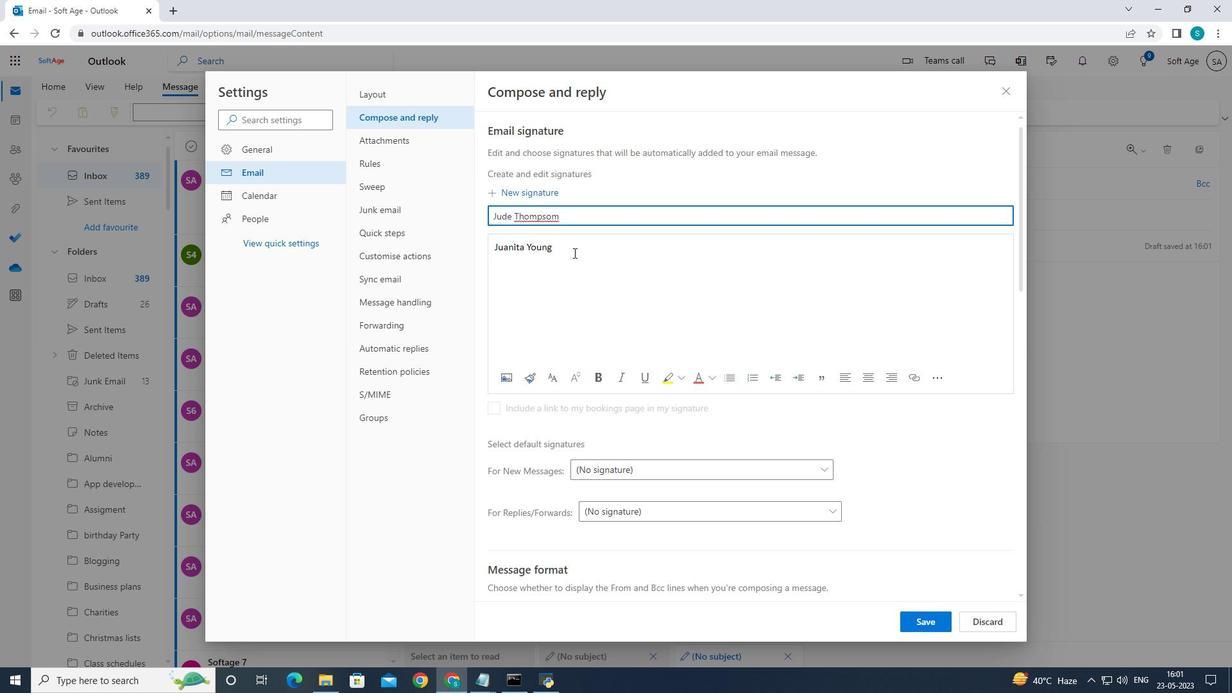 
Action: Mouse pressed left at (573, 241)
Screenshot: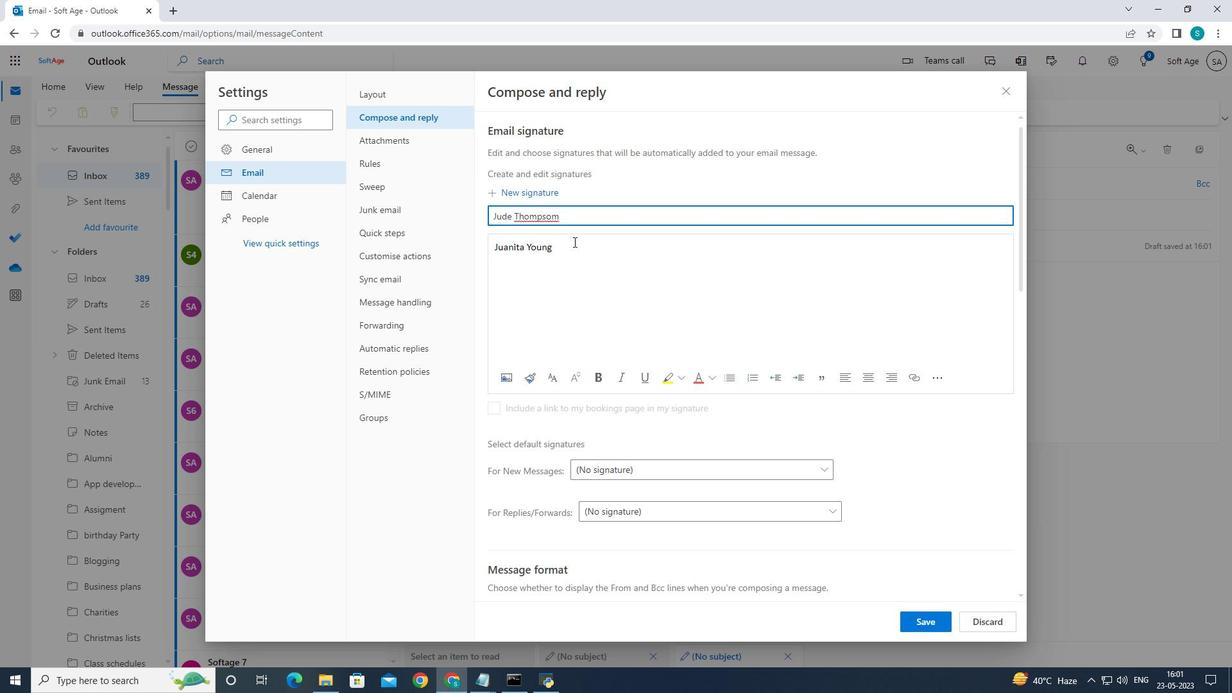 
Action: Mouse moved to (813, 218)
Screenshot: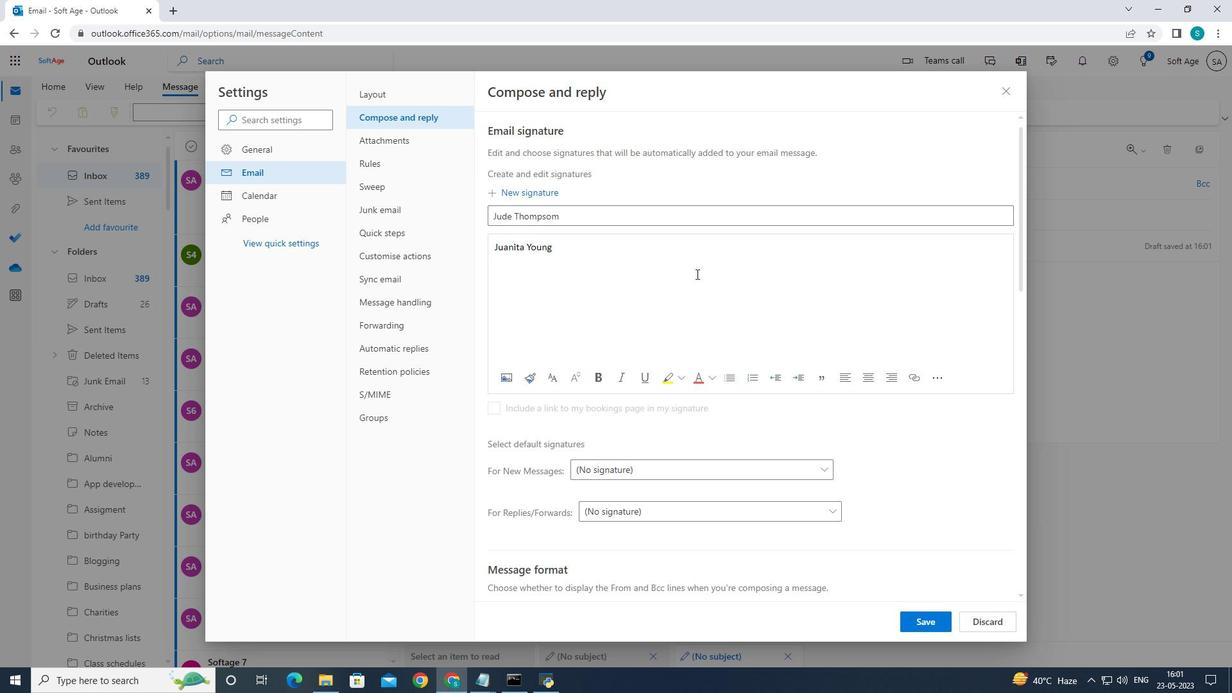 
Action: Key pressed <Key.backspace><Key.backspace><Key.backspace><Key.backspace><Key.backspace><Key.backspace><Key.backspace><Key.backspace><Key.backspace><Key.backspace><Key.backspace>de<Key.space><Key.caps_lock>TH<Key.caps_lock>ompsom<Key.backspace>n
Screenshot: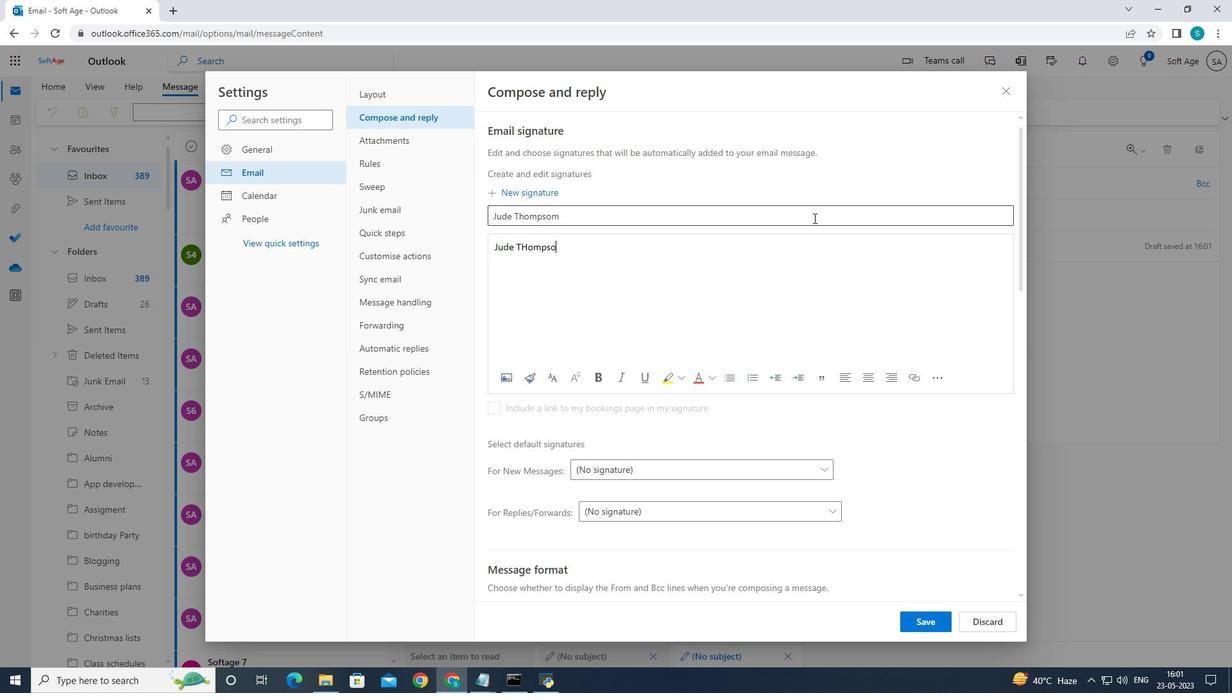 
Action: Mouse moved to (566, 209)
Screenshot: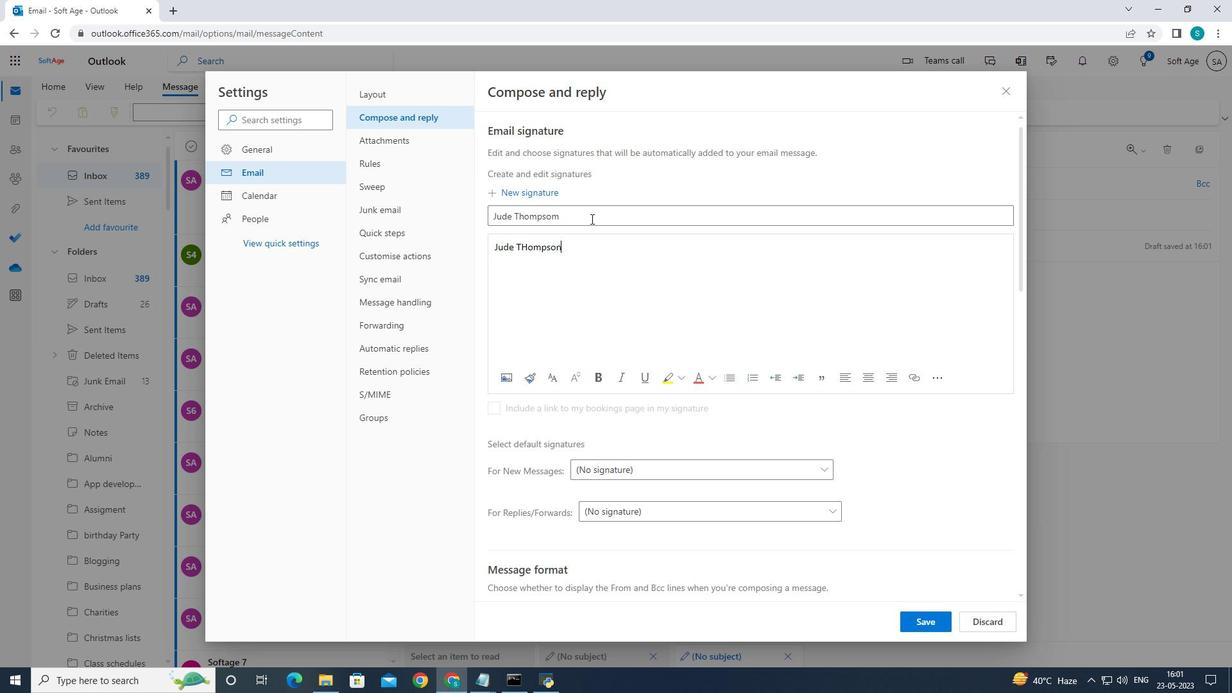 
Action: Mouse pressed left at (566, 209)
Screenshot: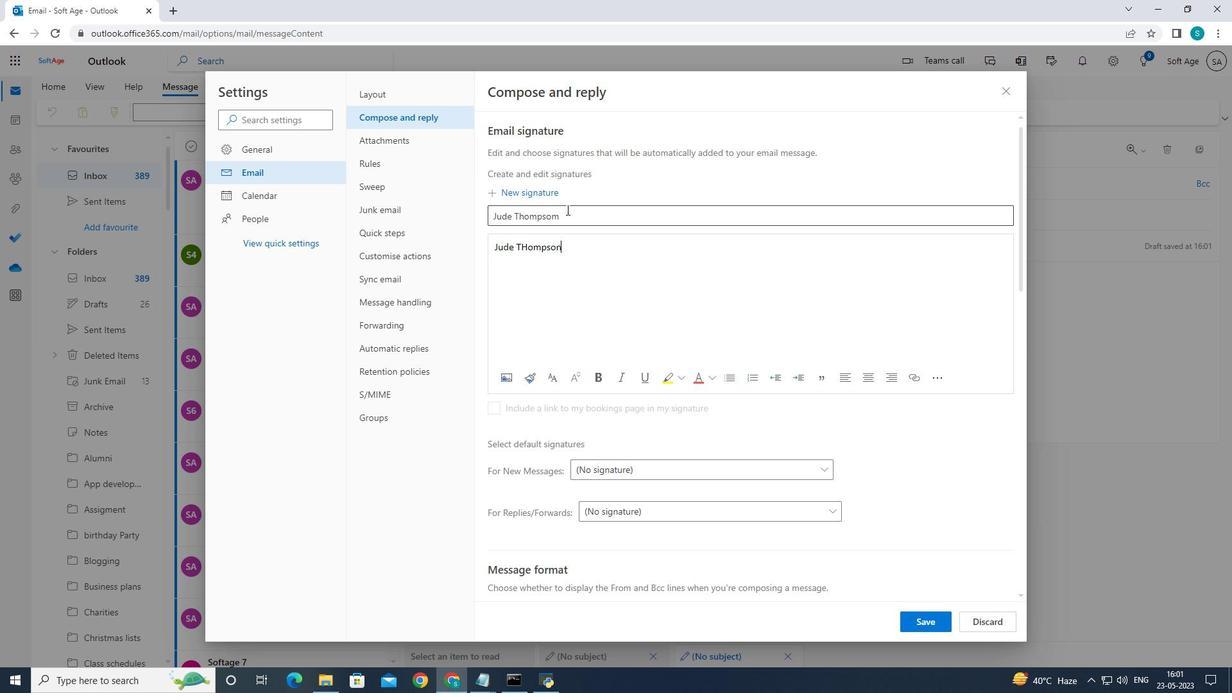 
Action: Mouse moved to (603, 210)
Screenshot: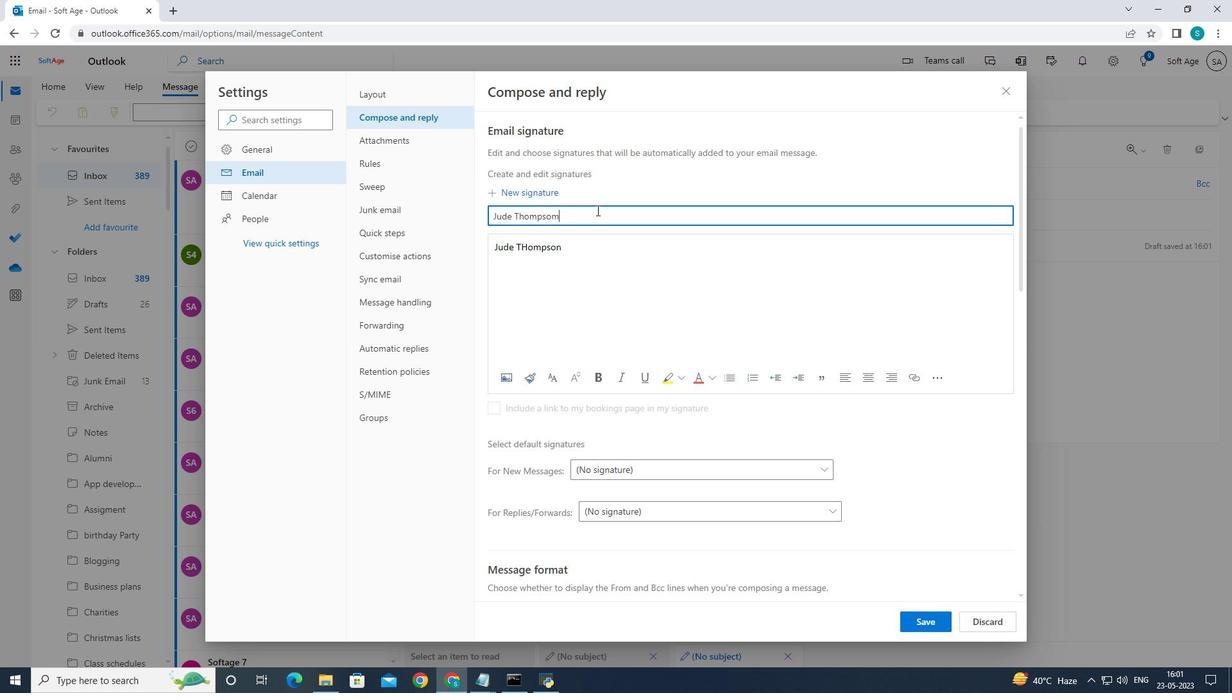
Action: Key pressed <Key.backspace>n
Screenshot: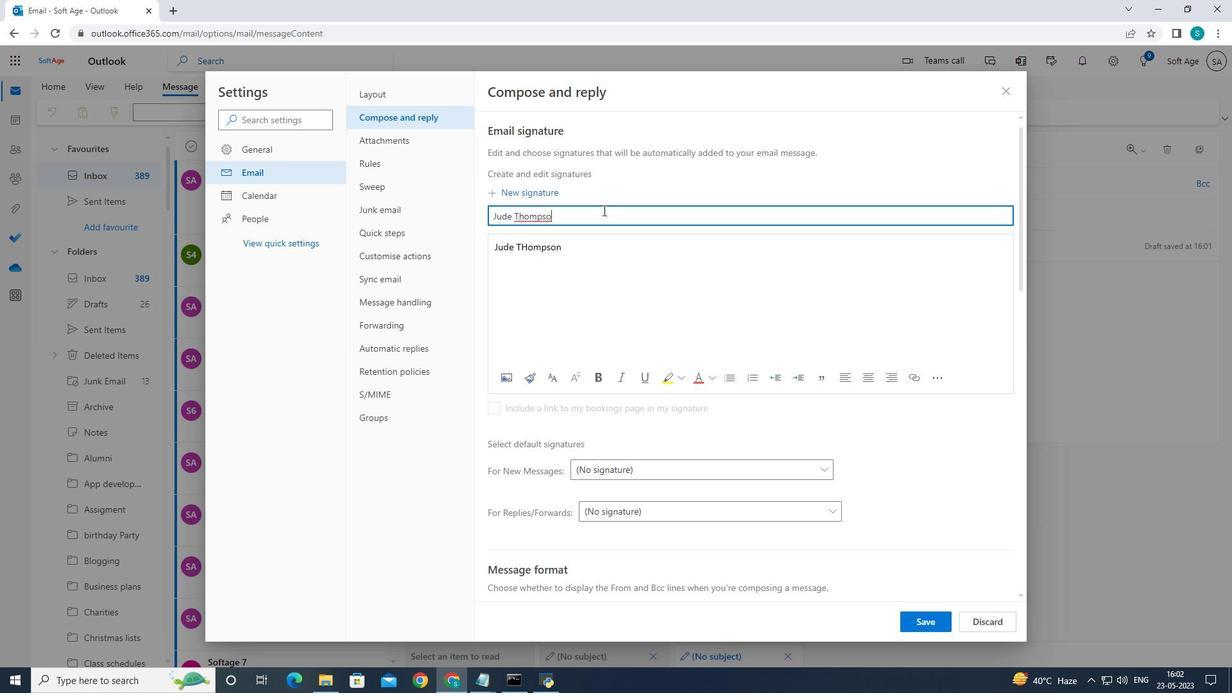 
Action: Mouse moved to (922, 621)
Screenshot: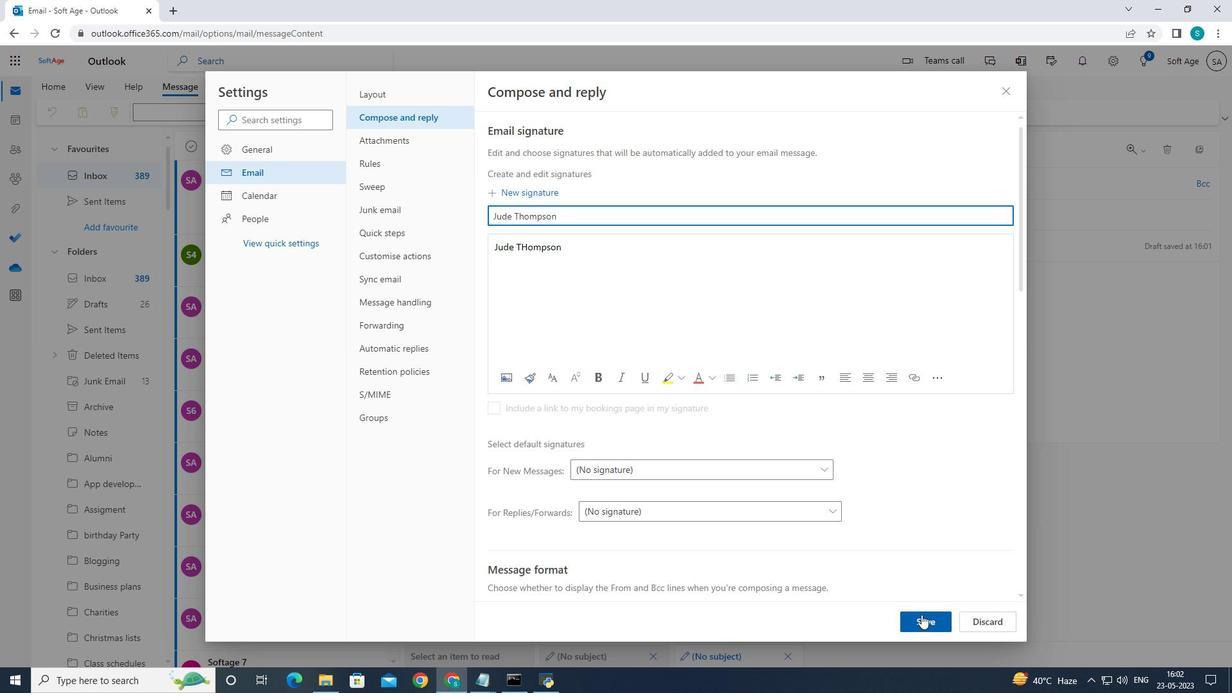 
Action: Mouse pressed left at (922, 621)
Screenshot: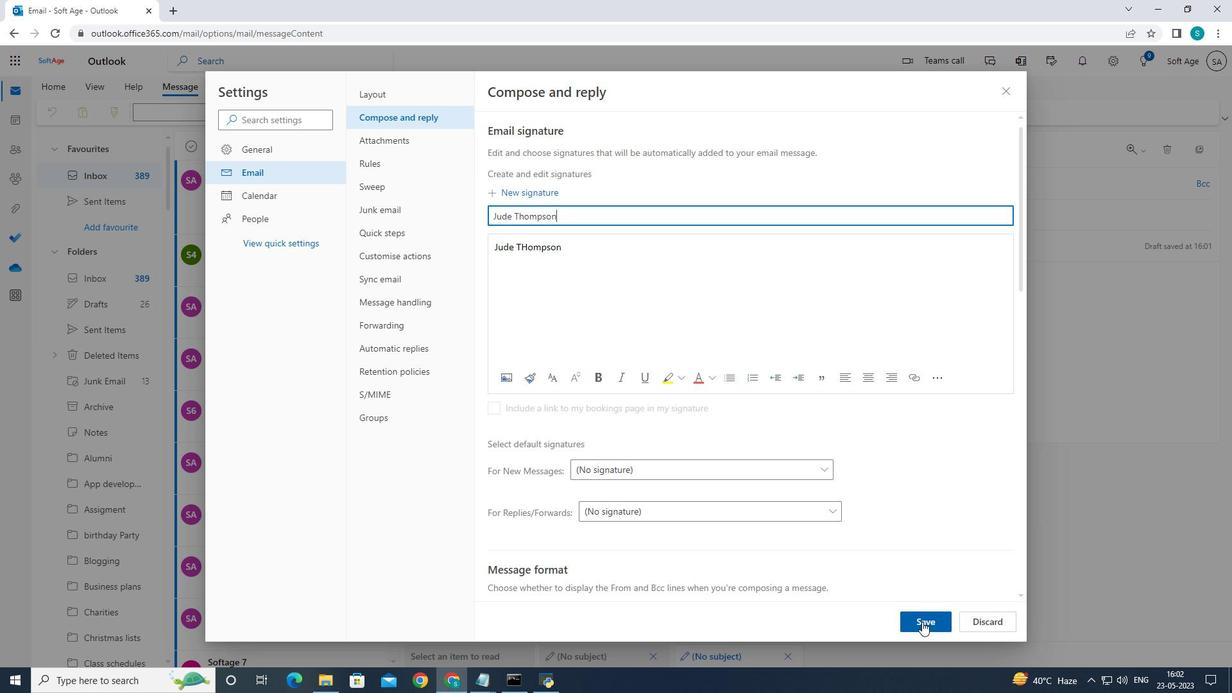 
Action: Mouse moved to (1002, 90)
Screenshot: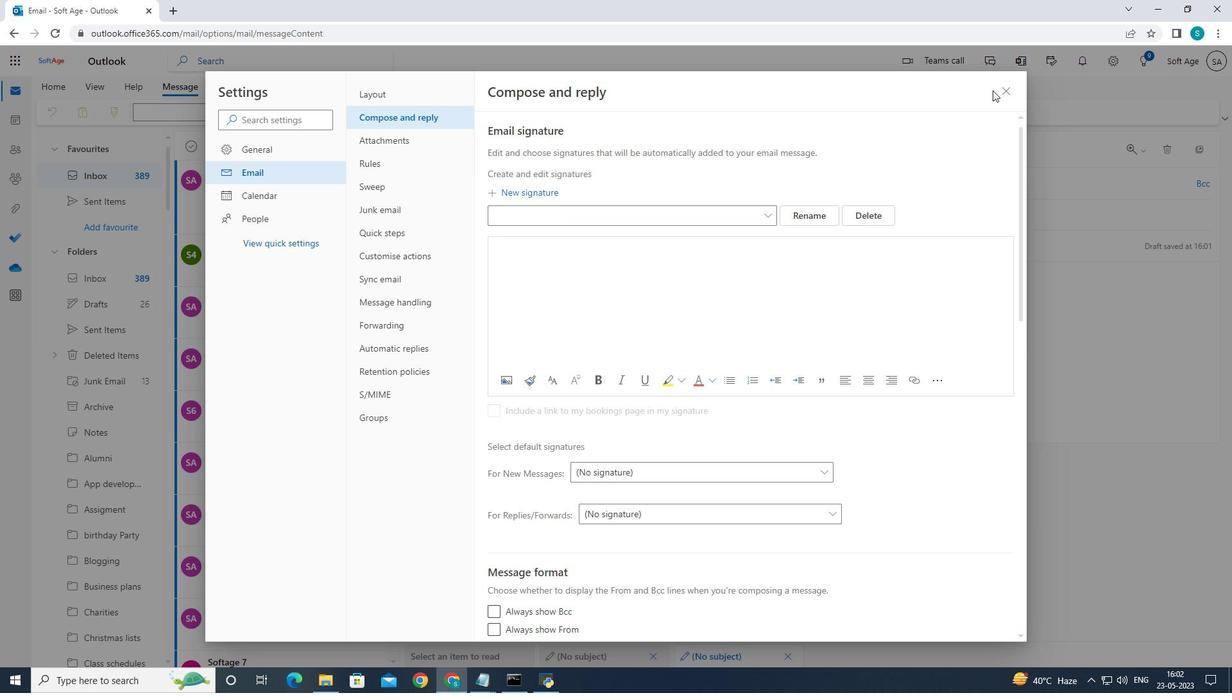 
Action: Mouse pressed left at (1002, 90)
Screenshot: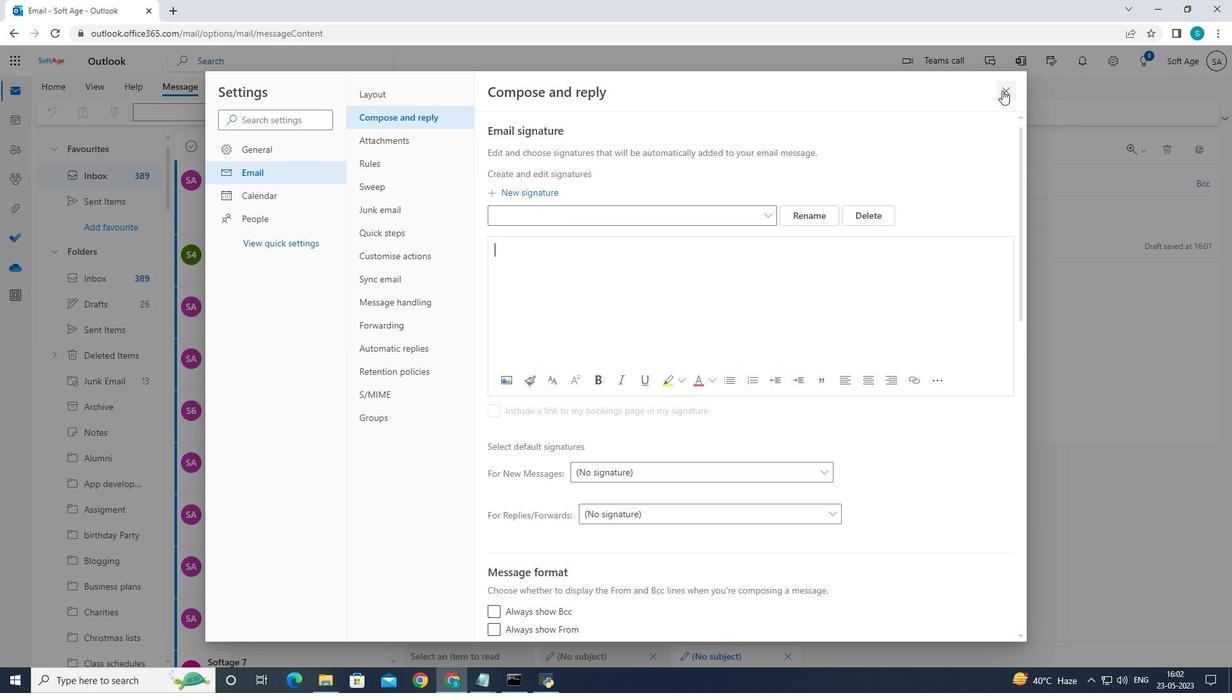 
Action: Mouse moved to (472, 239)
Screenshot: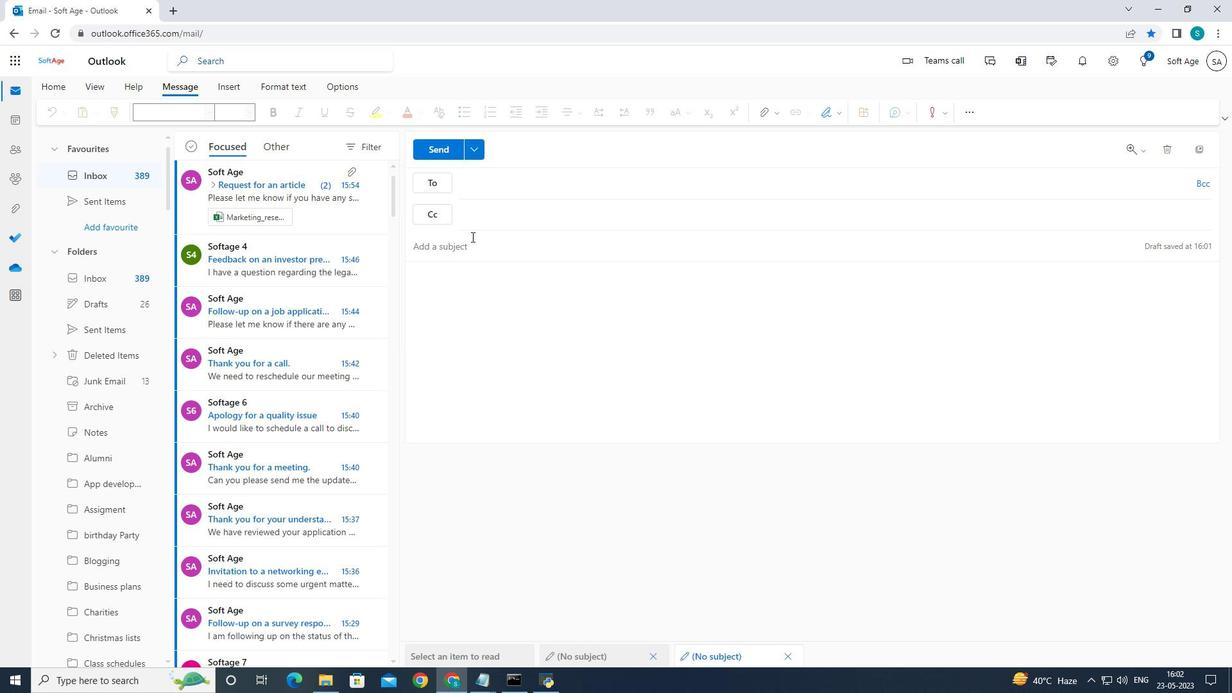 
Action: Mouse pressed left at (472, 239)
Screenshot: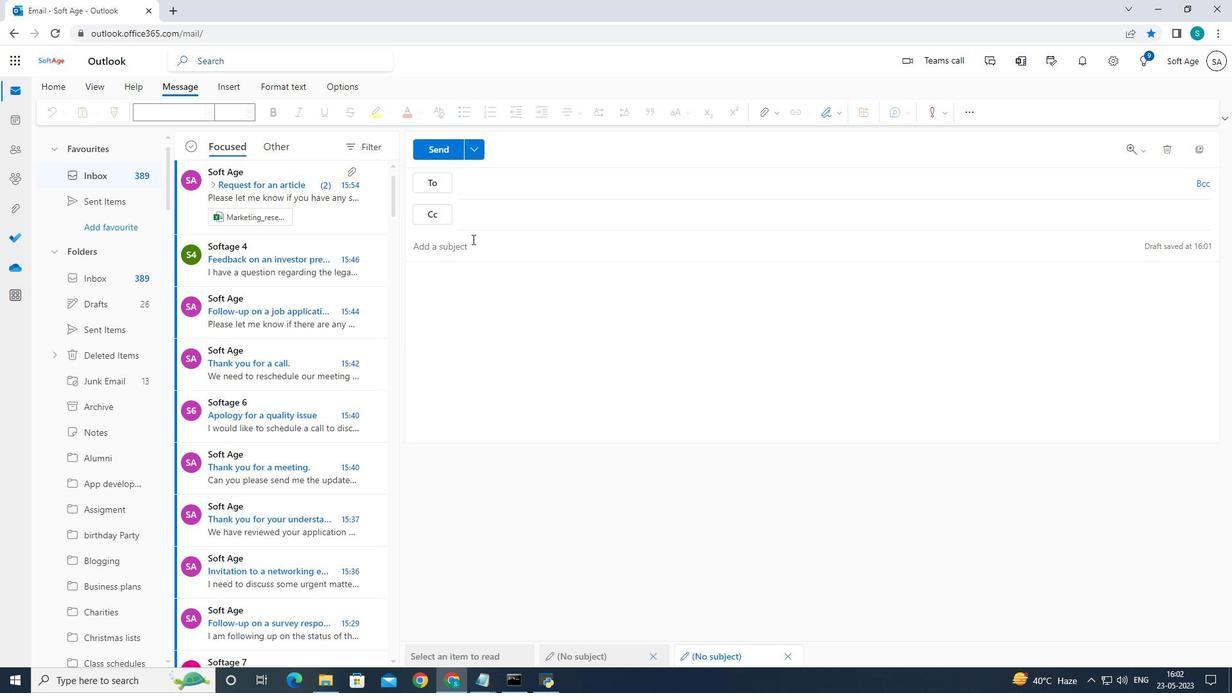 
Action: Mouse moved to (877, 469)
Screenshot: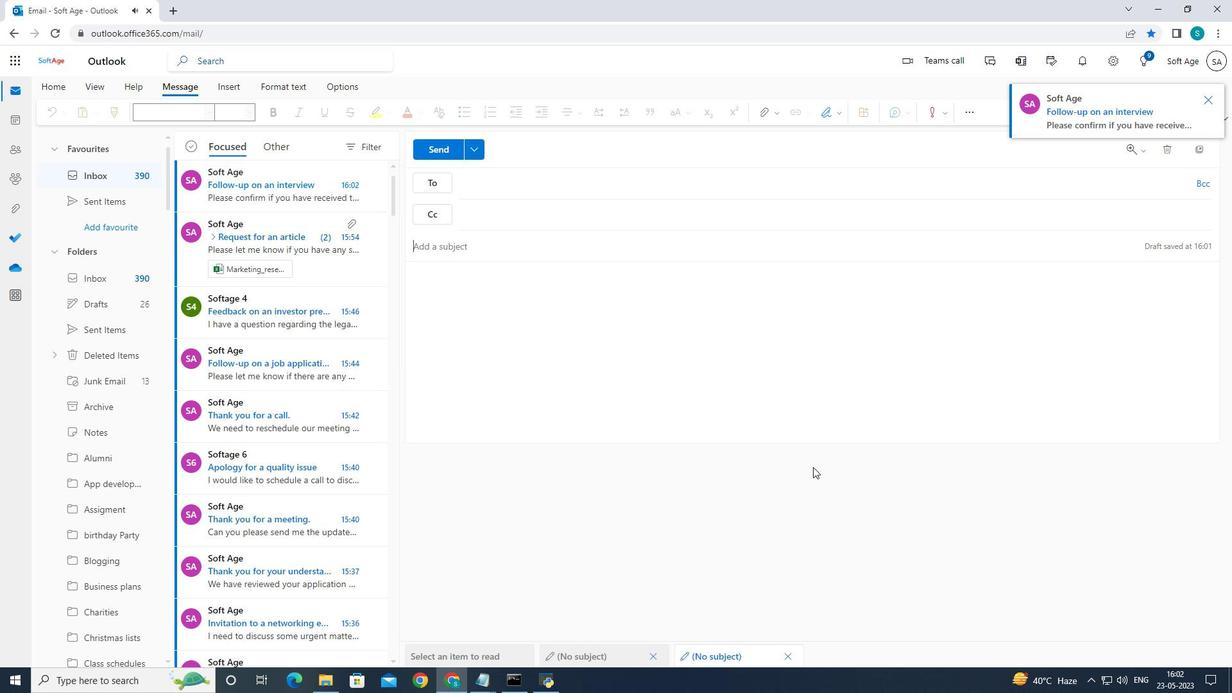 
Action: Key pressed <Key.caps_lock>U<Key.caps_lock>pdate<Key.space>on<Key.space>a<Key.space>customer<Key.space>request
Screenshot: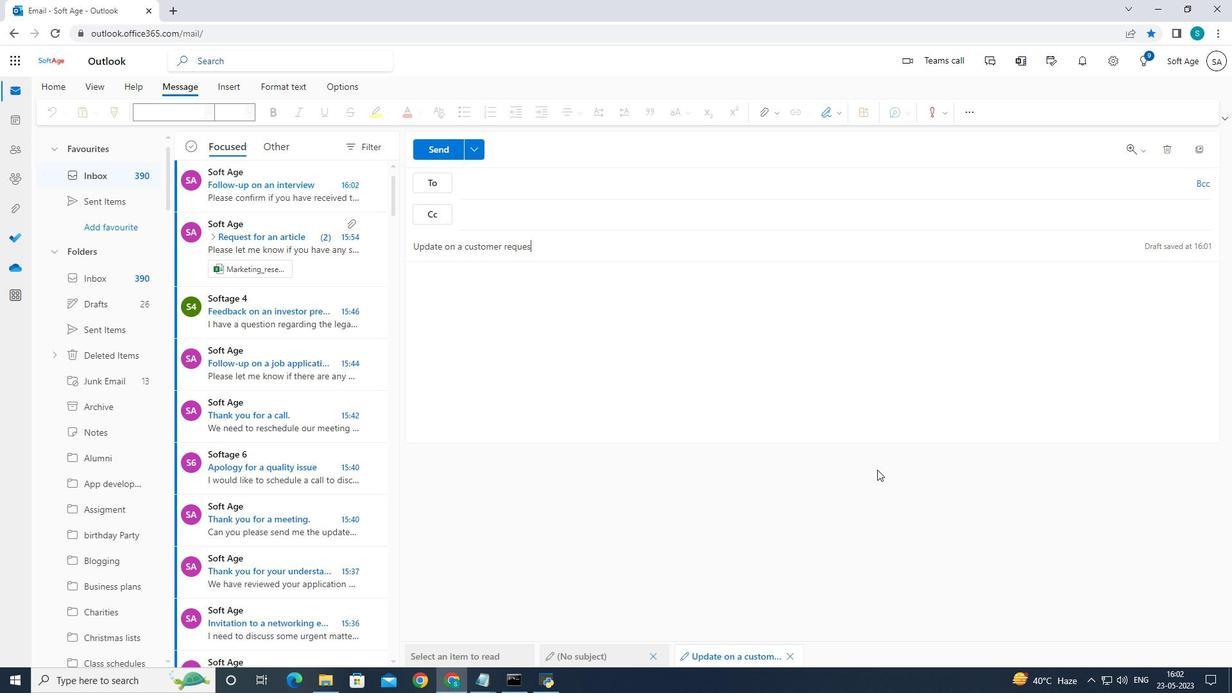 
Action: Mouse moved to (610, 313)
Screenshot: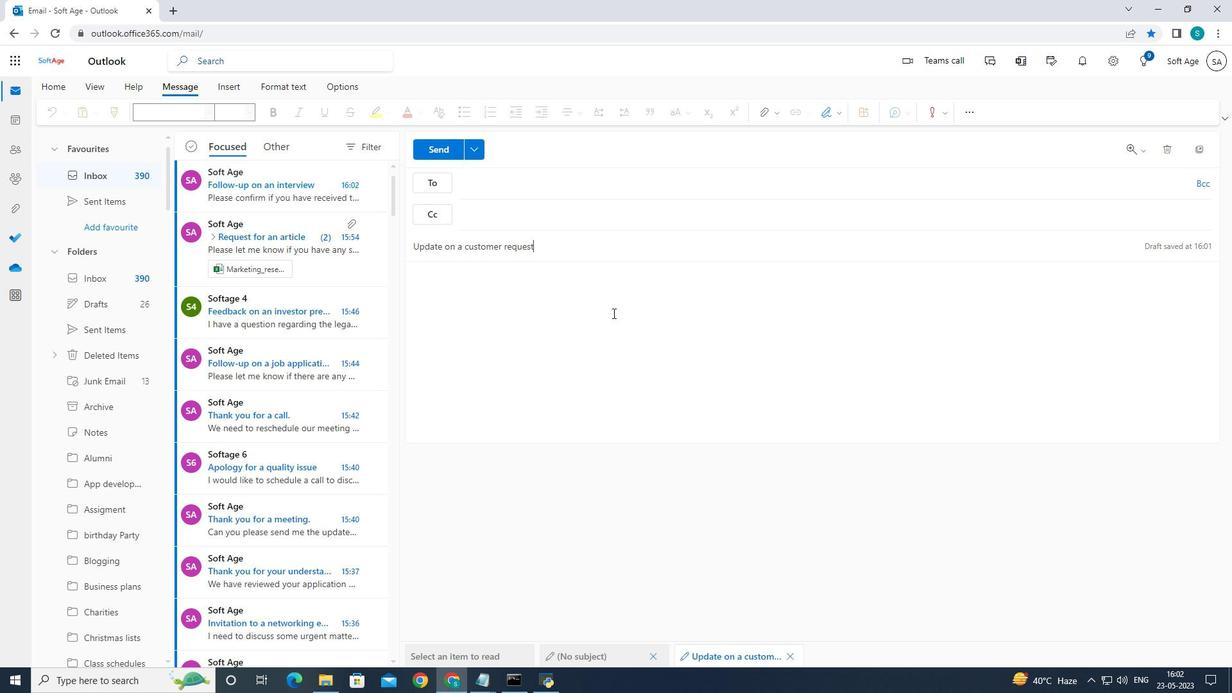 
Action: Mouse pressed left at (610, 313)
Screenshot: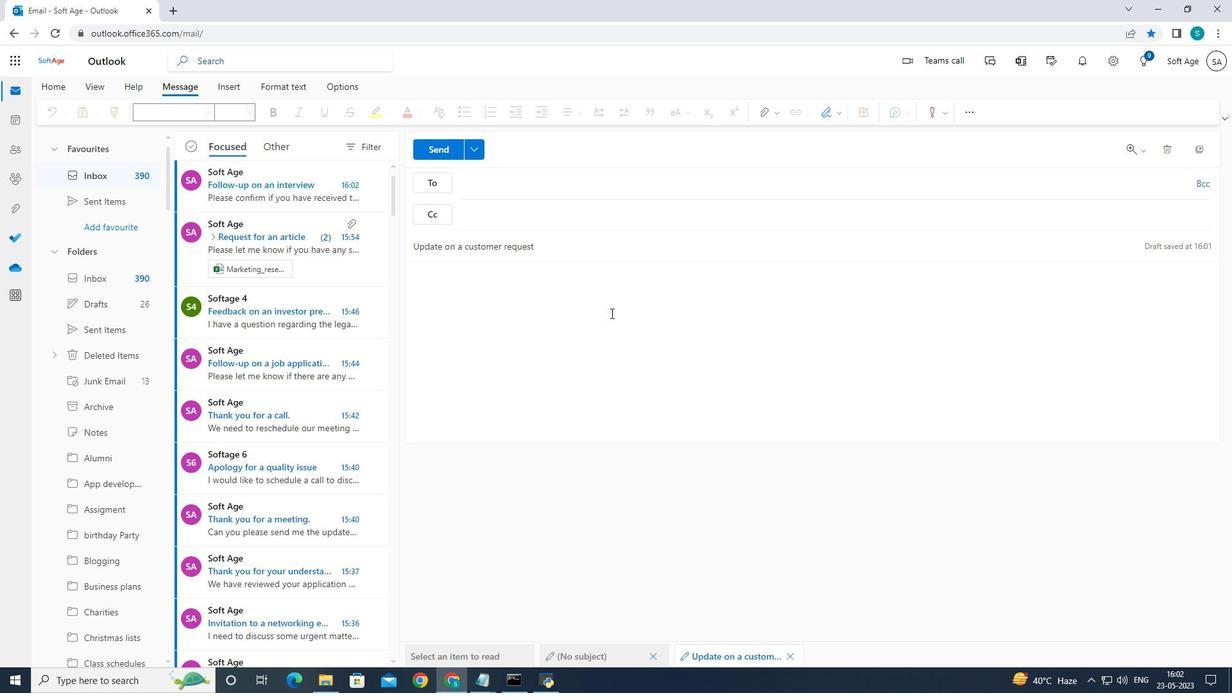 
Action: Mouse moved to (839, 114)
Screenshot: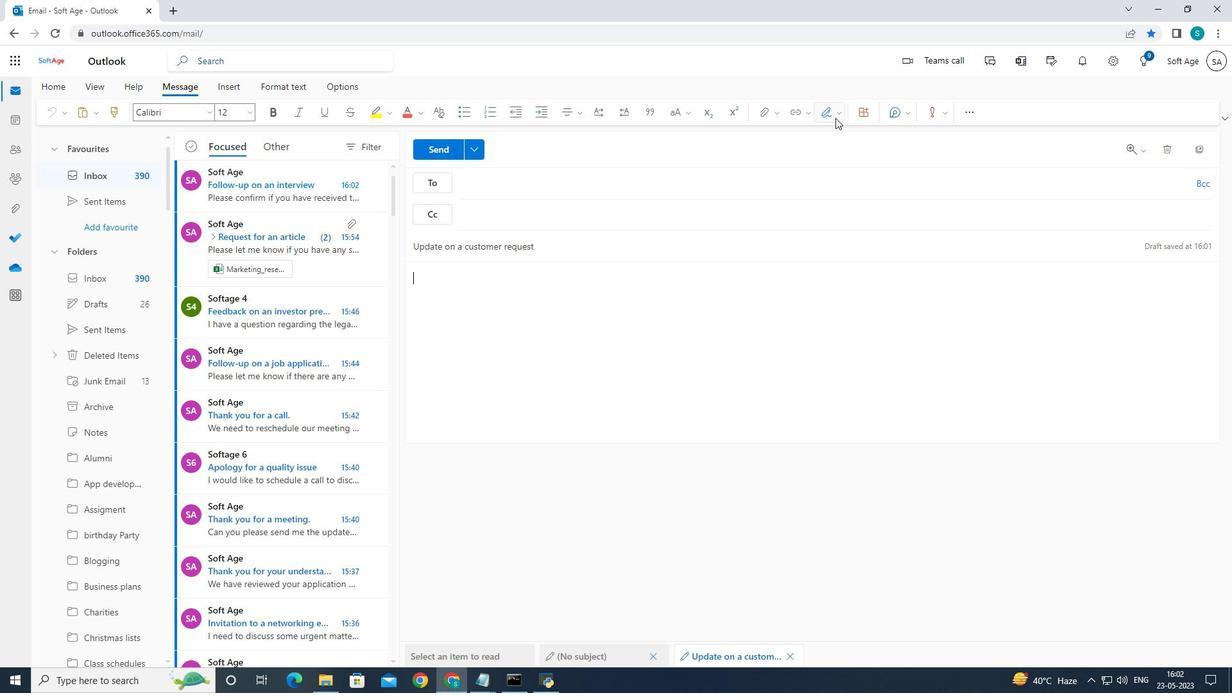 
Action: Mouse pressed left at (839, 114)
Screenshot: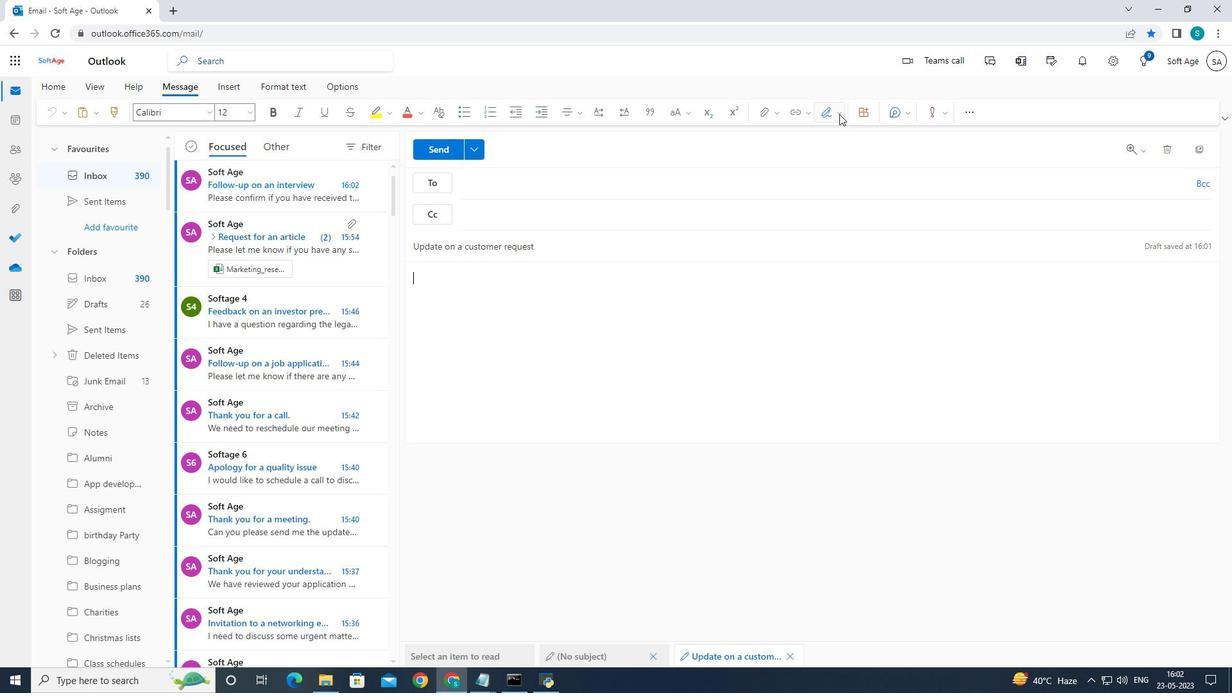 
Action: Mouse moved to (824, 135)
Screenshot: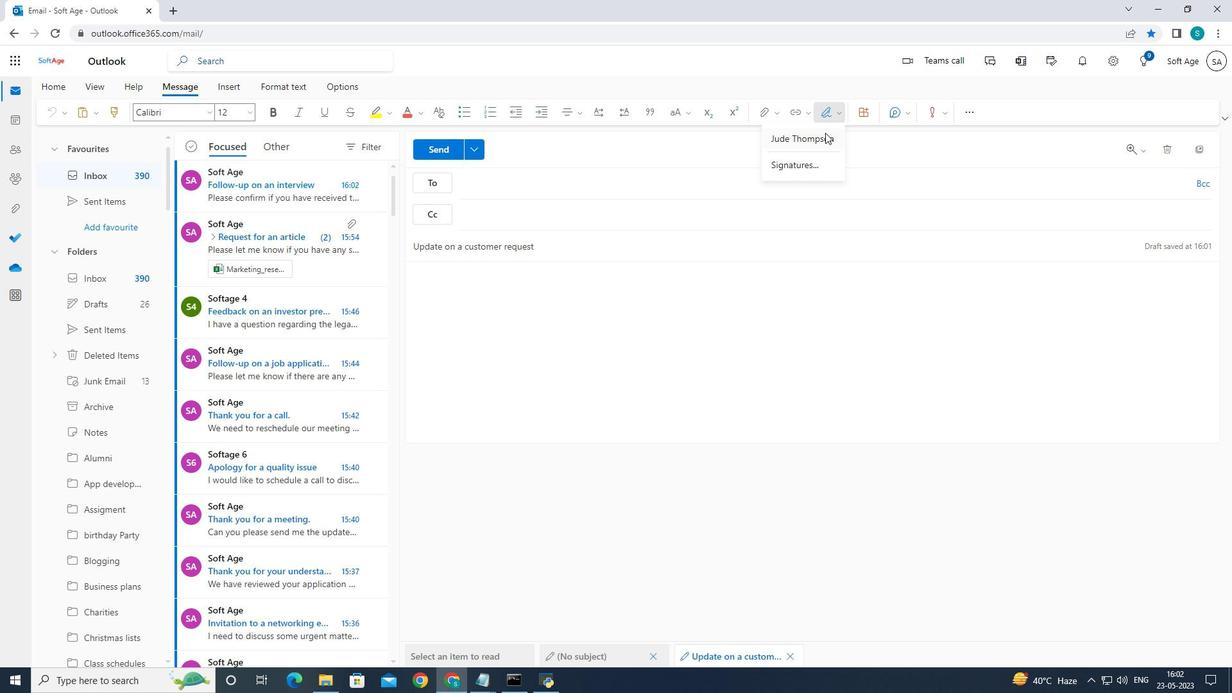 
Action: Mouse pressed left at (824, 135)
Screenshot: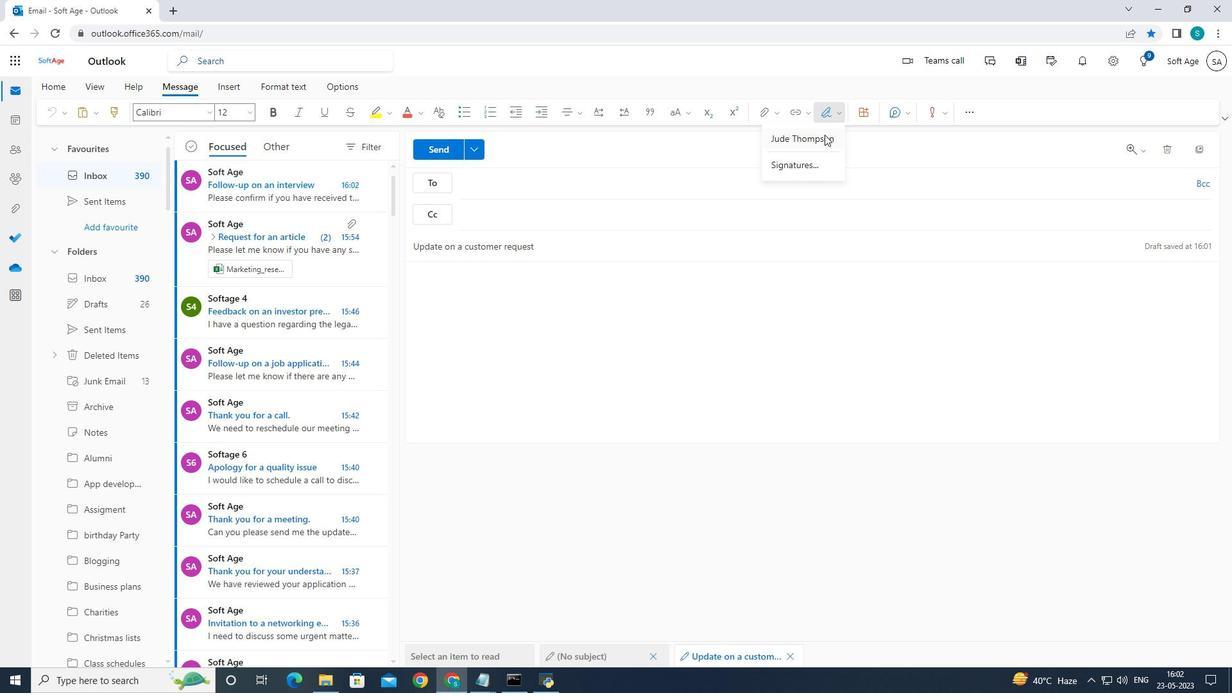 
Action: Mouse moved to (812, 269)
Screenshot: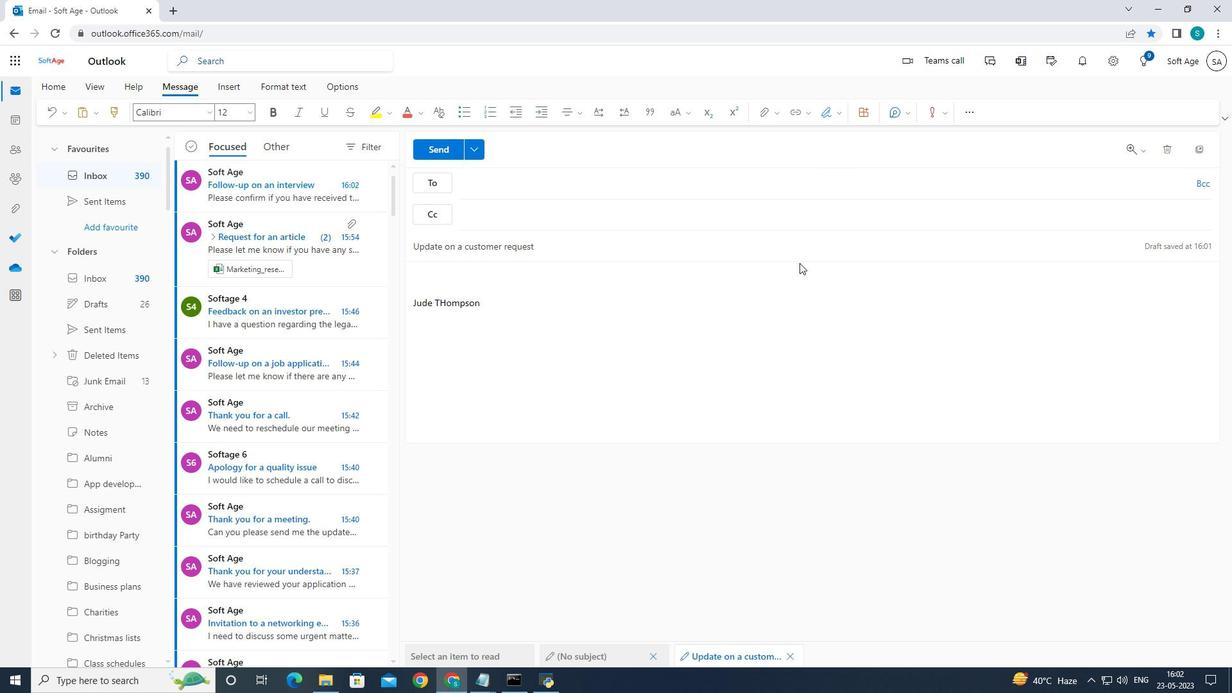 
Action: Key pressed <Key.caps_lock>C<Key.caps_lock>an<Key.space>you<Key.space>please<Key.space>provide<Key.space>me<Key.space>with<Key.space>an<Key.space>update<Key.space>on<Key.space>the<Key.space>status<Key.space>of<Key.space>the<Key.space>softa<Key.backspace>ware<Key.space>development<Key.space>project<Key.shift_r>?
Screenshot: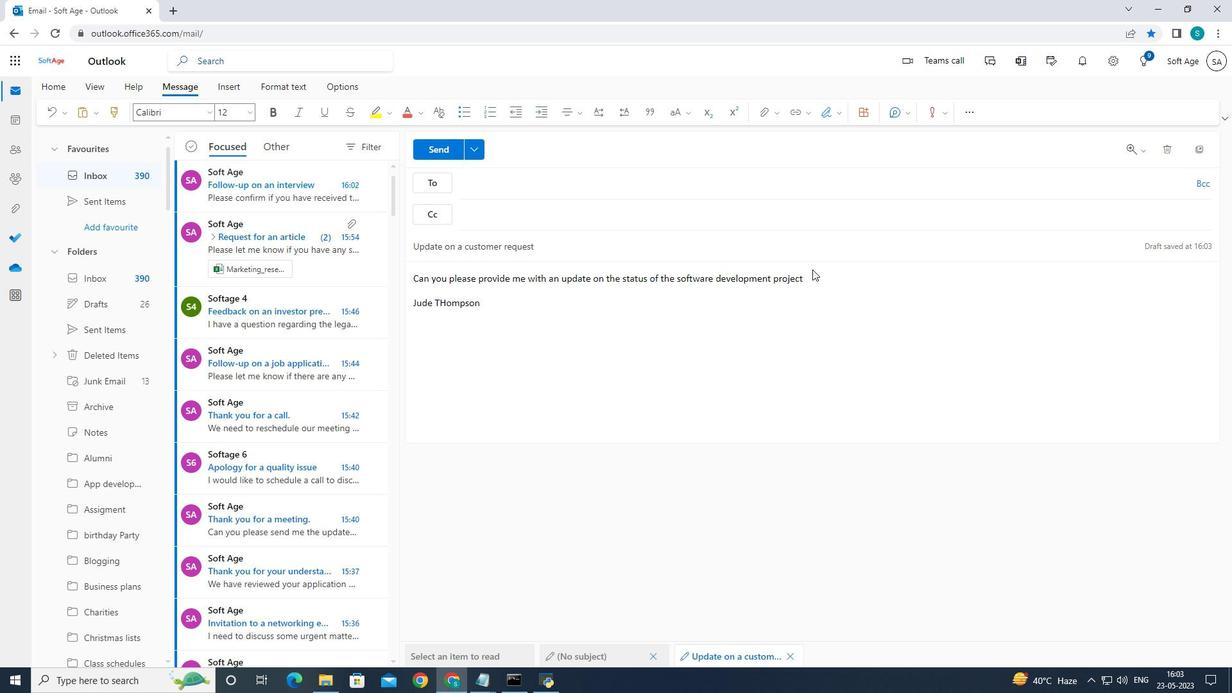 
Action: Mouse moved to (501, 182)
Screenshot: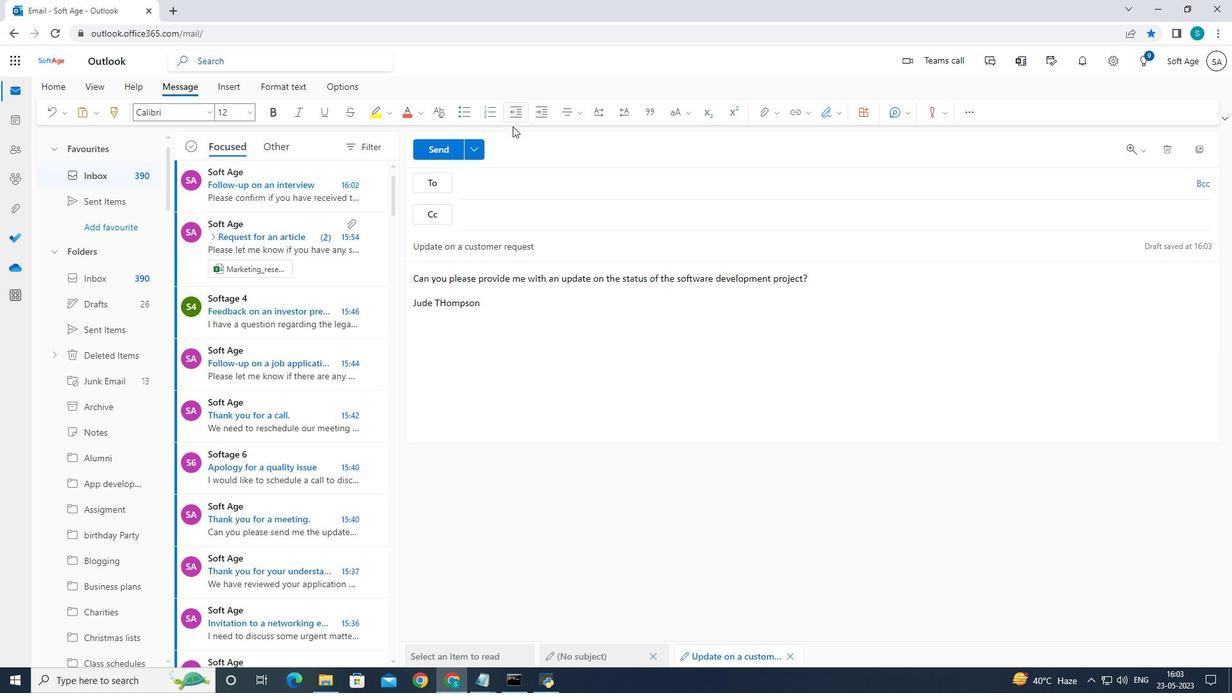
Action: Mouse pressed left at (501, 182)
Screenshot: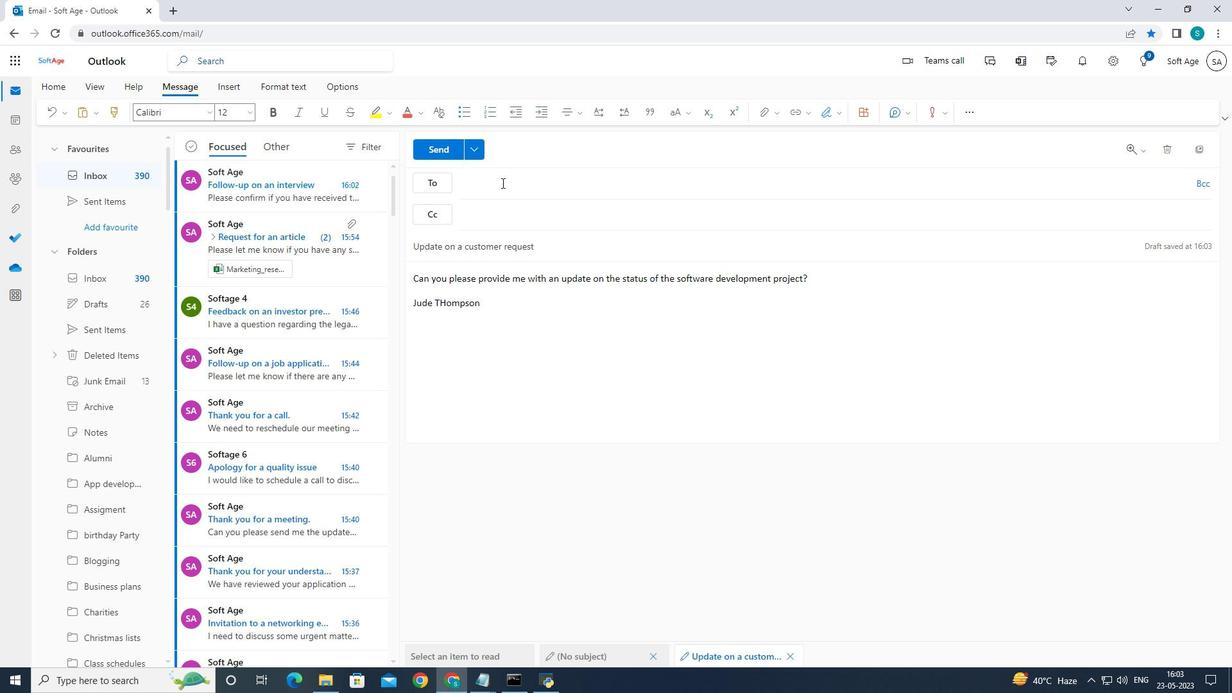 
Action: Mouse moved to (995, 470)
Screenshot: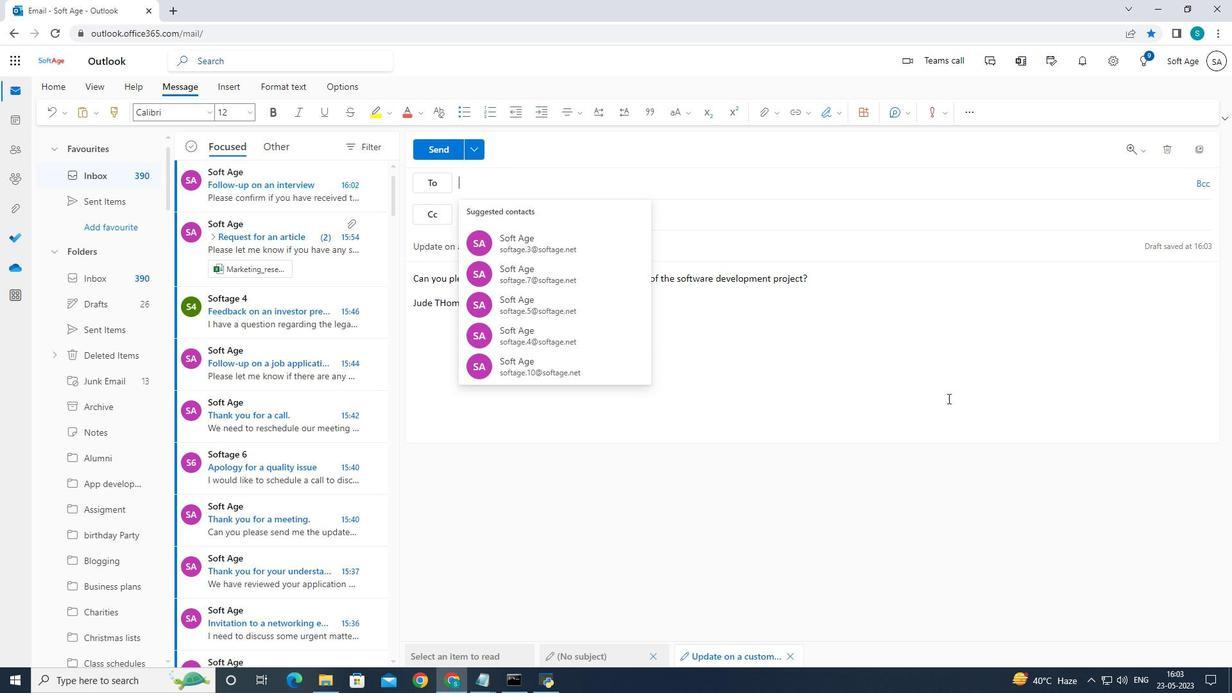
Action: Key pressed softage.7<Key.shift>@softage.net
Screenshot: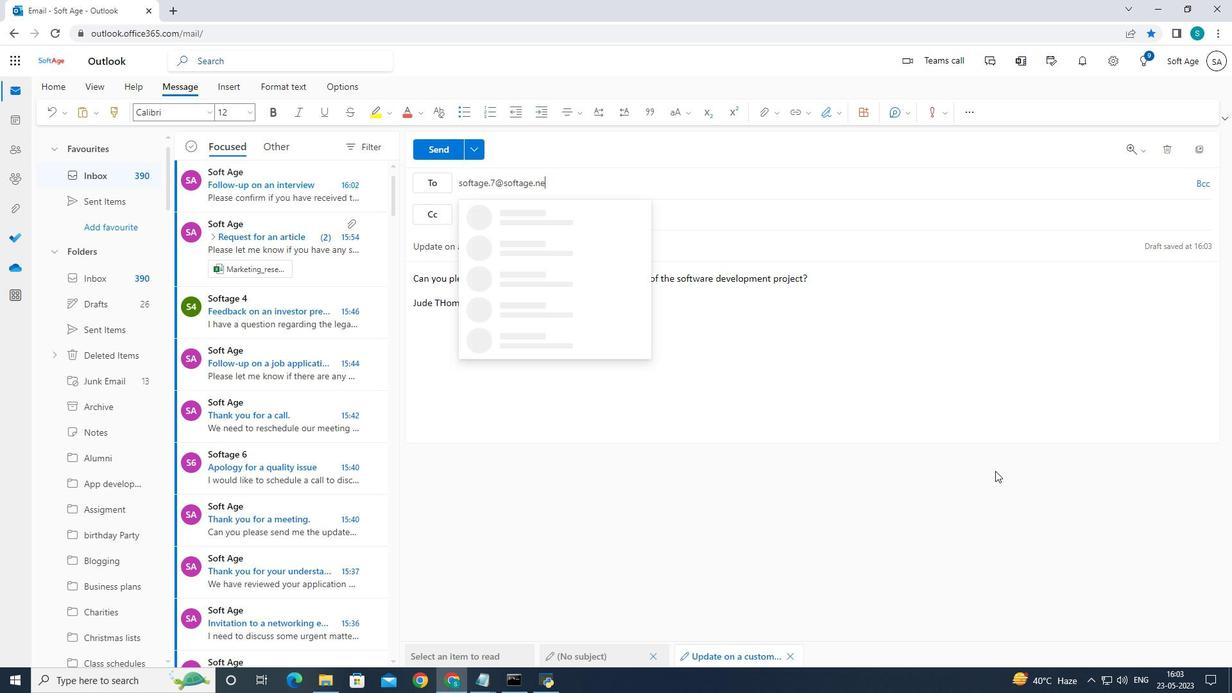
Action: Mouse moved to (540, 222)
Screenshot: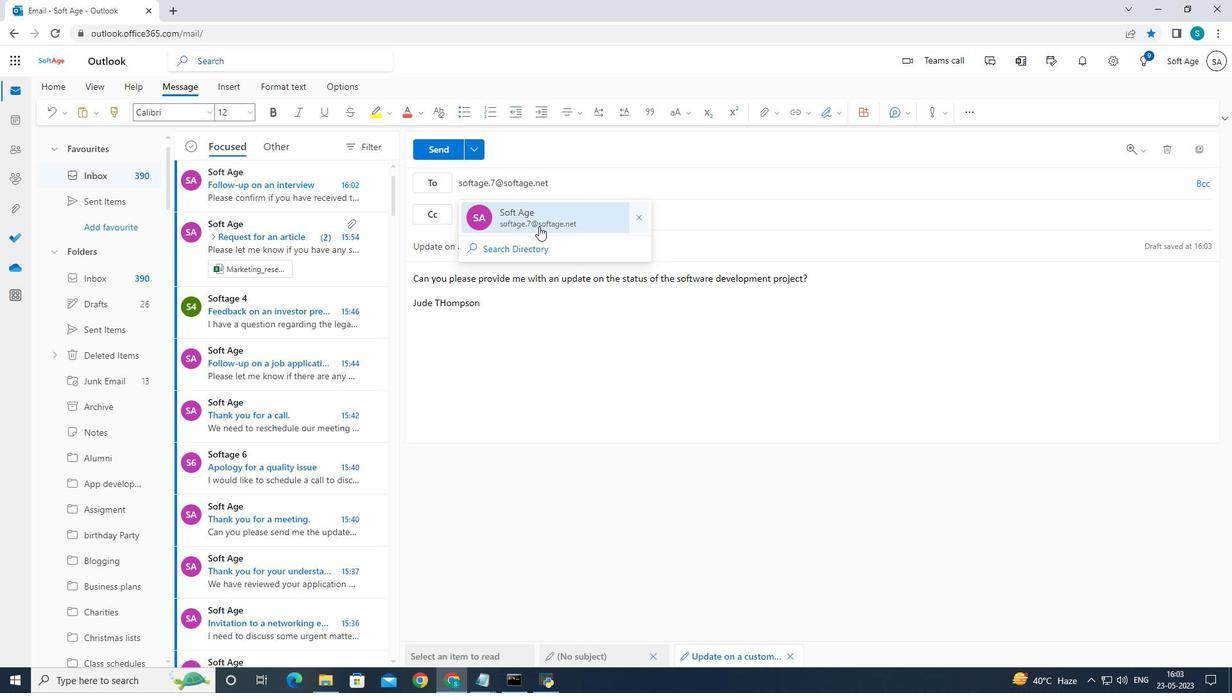 
Action: Mouse pressed left at (540, 222)
Screenshot: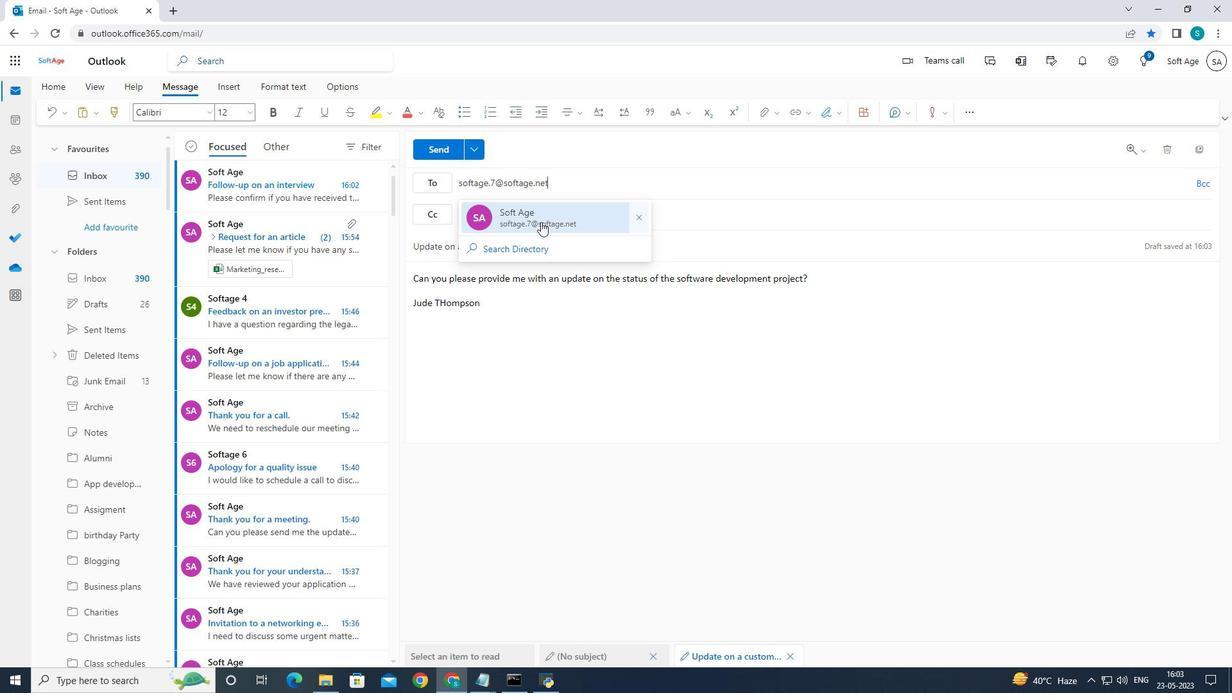 
Action: Mouse moved to (135, 393)
Screenshot: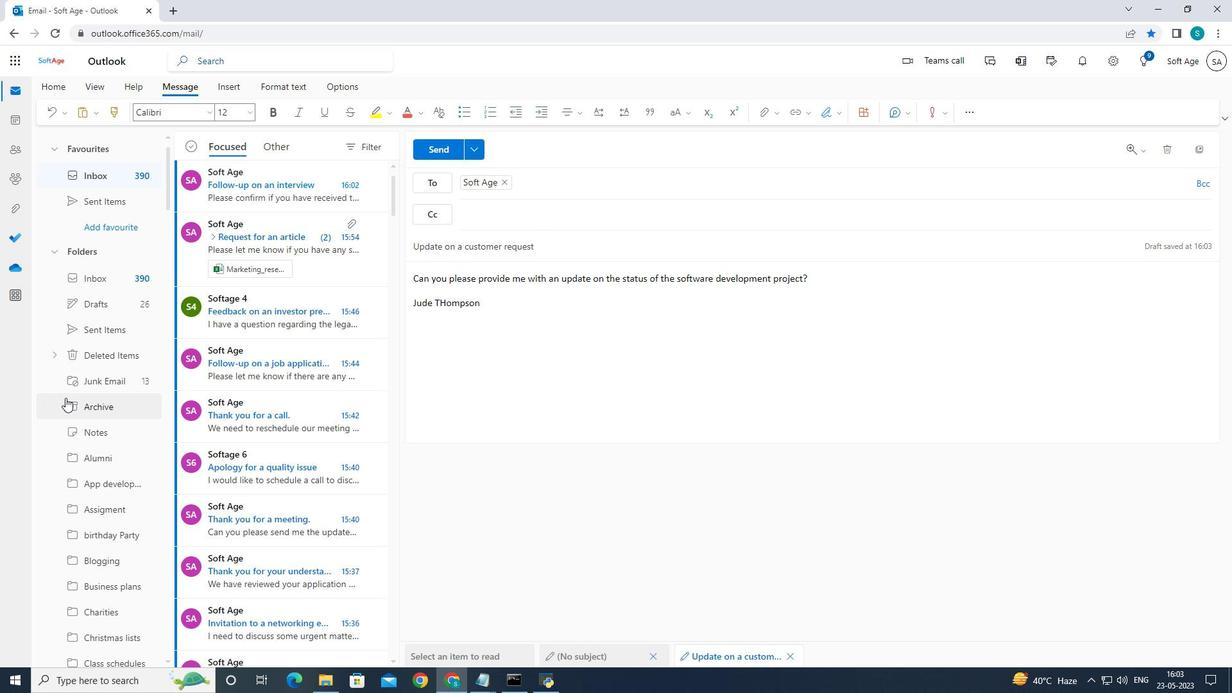 
Action: Mouse scrolled (135, 393) with delta (0, 0)
Screenshot: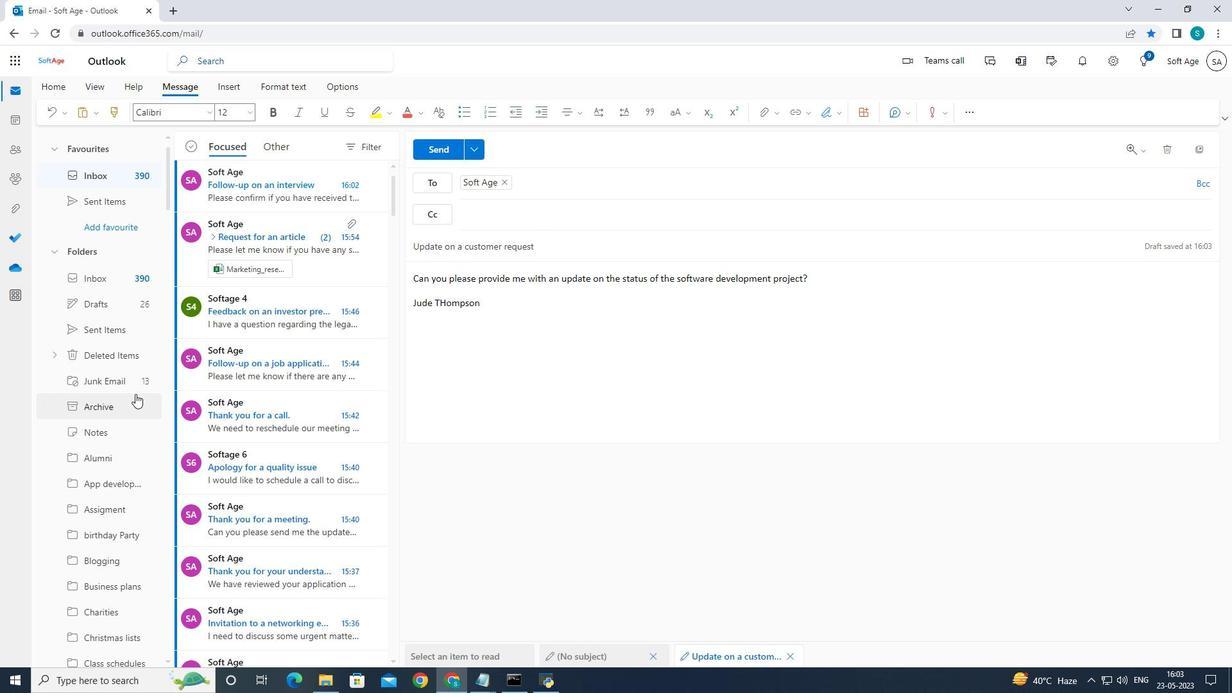 
Action: Mouse moved to (136, 393)
Screenshot: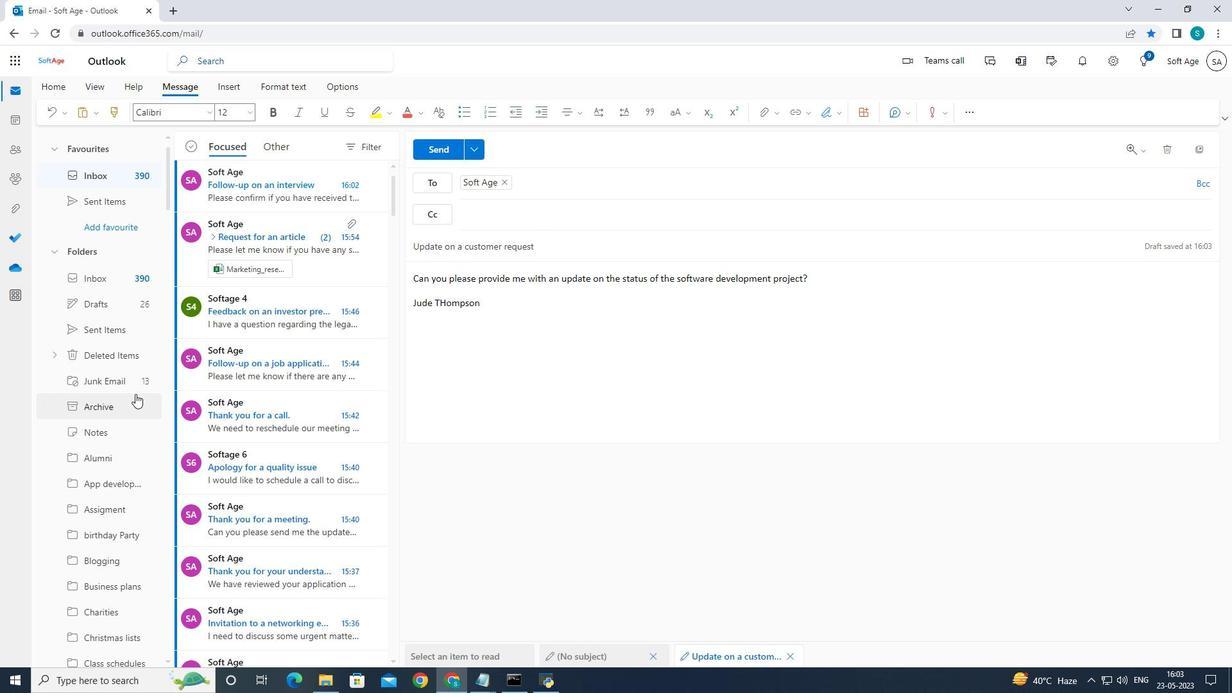 
Action: Mouse scrolled (136, 393) with delta (0, 0)
Screenshot: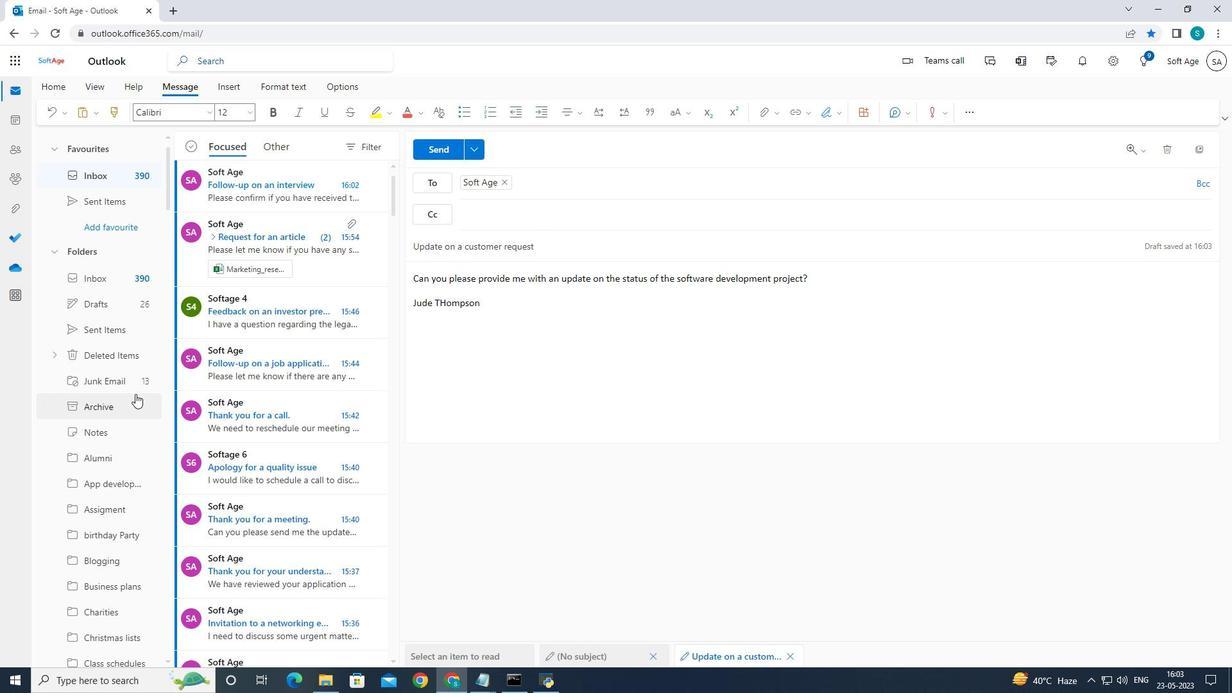
Action: Mouse moved to (136, 395)
Screenshot: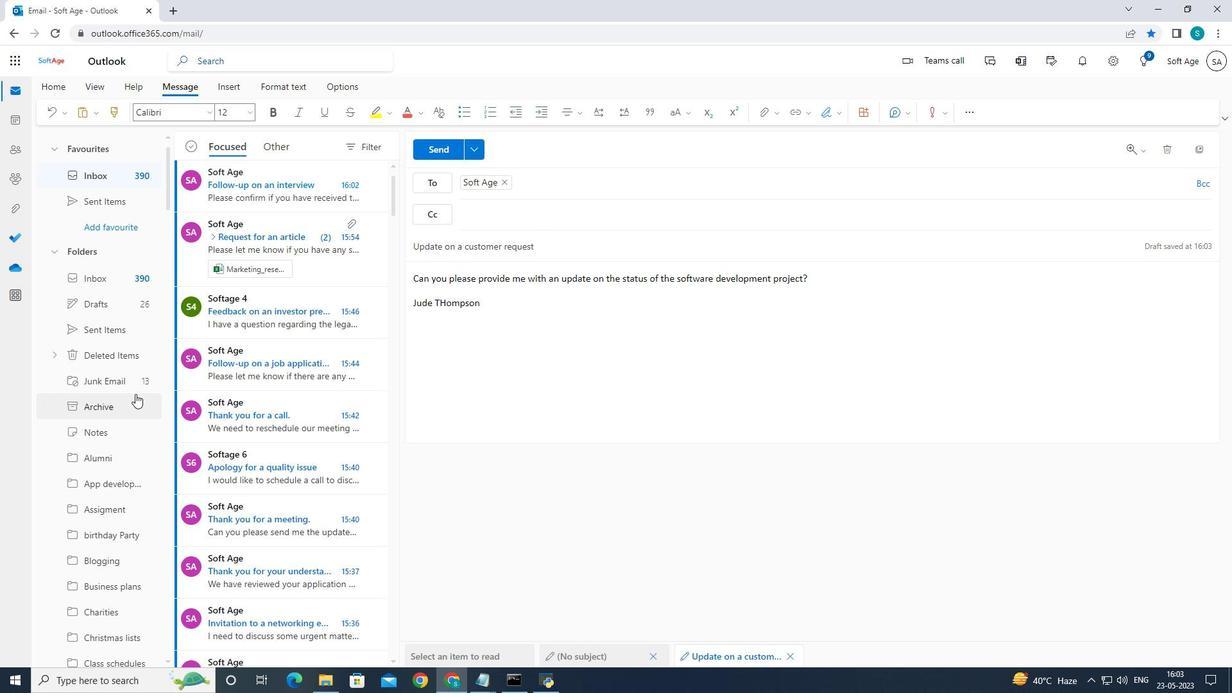 
Action: Mouse scrolled (136, 394) with delta (0, 0)
Screenshot: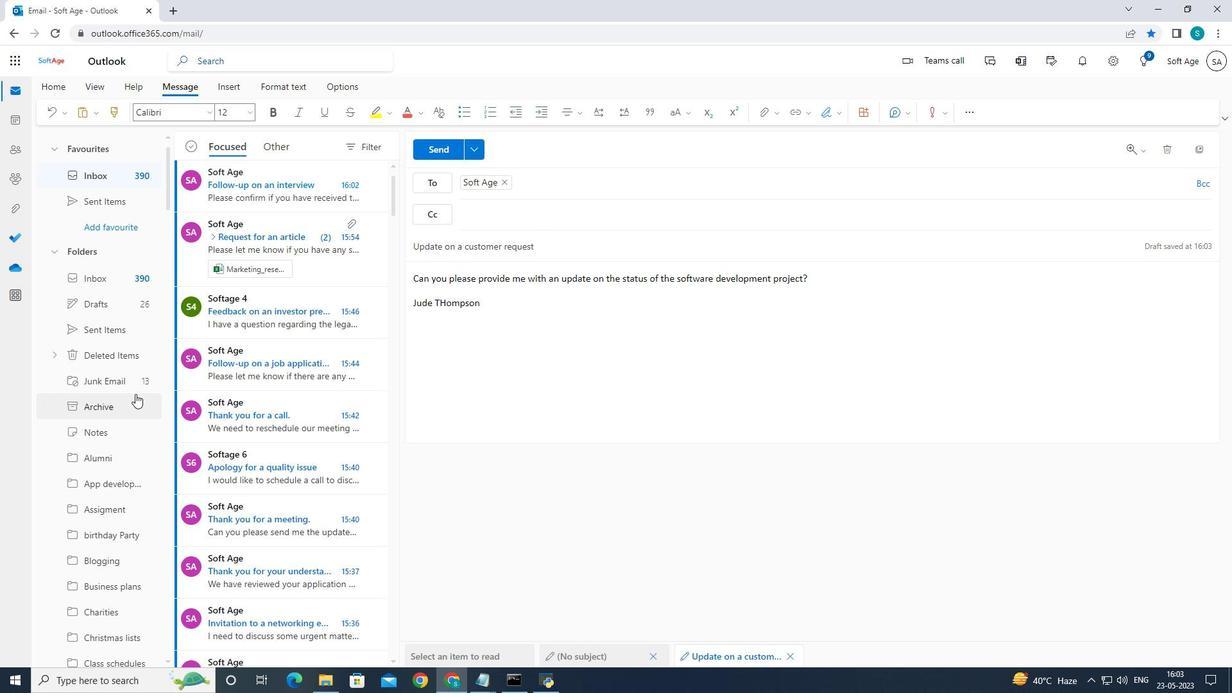 
Action: Mouse scrolled (136, 394) with delta (0, 0)
Screenshot: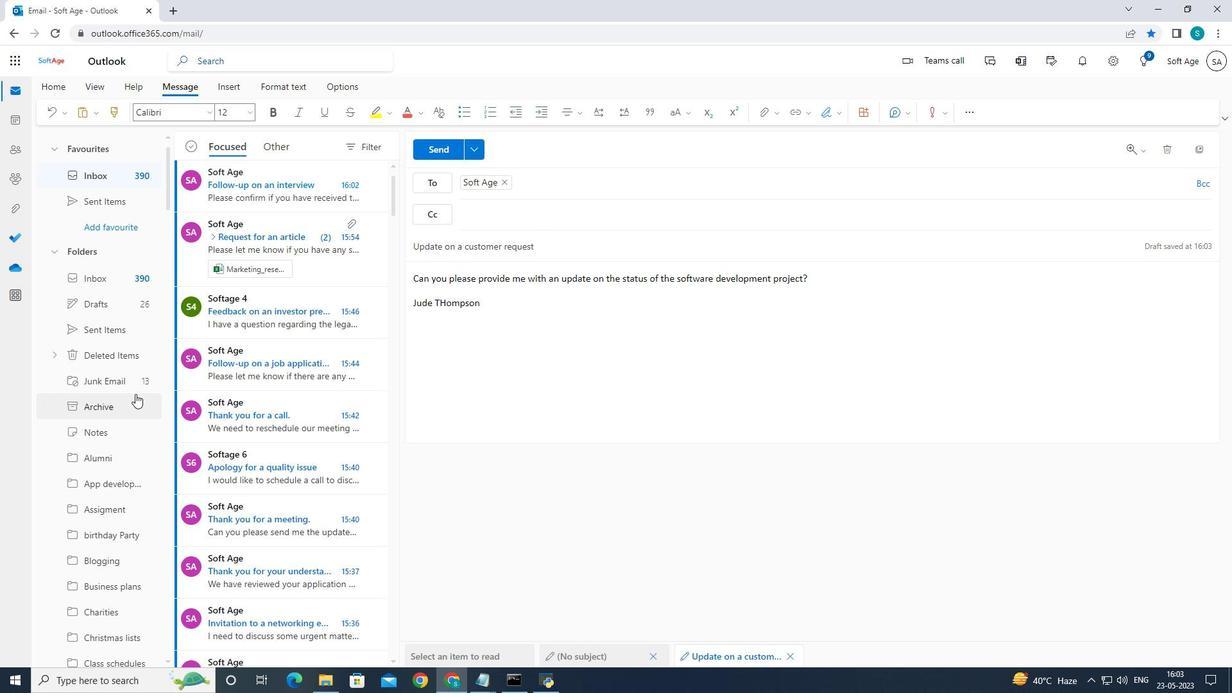 
Action: Mouse moved to (136, 395)
Screenshot: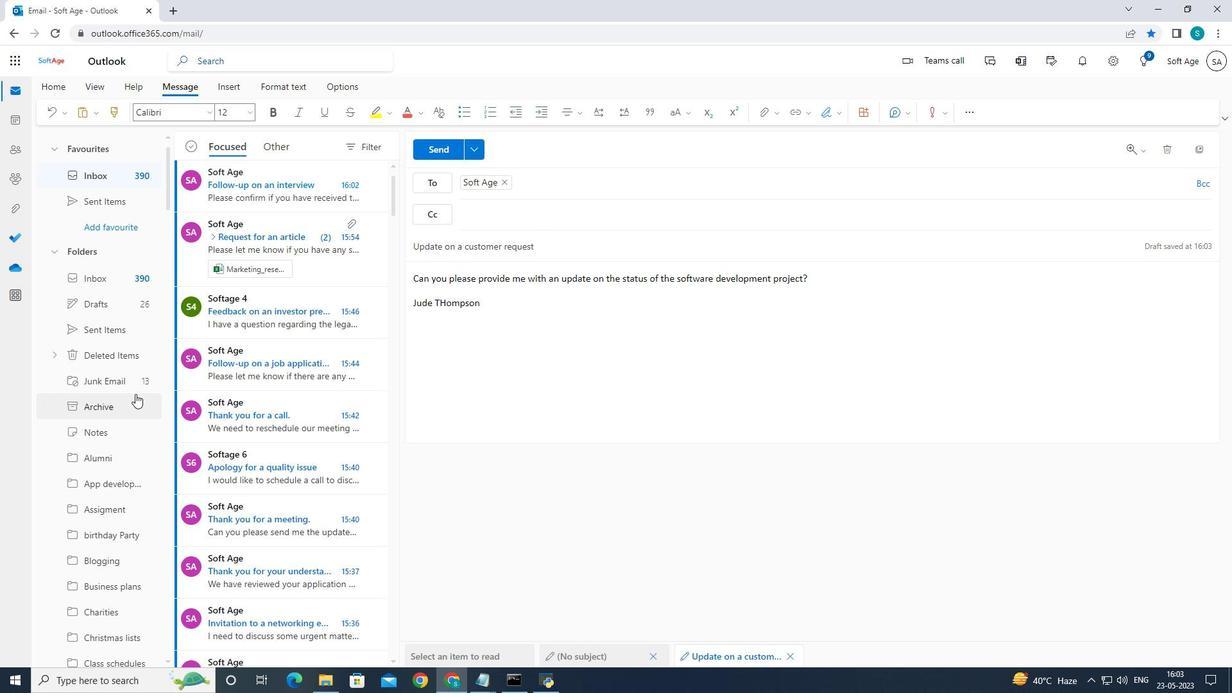 
Action: Mouse scrolled (136, 395) with delta (0, 0)
Screenshot: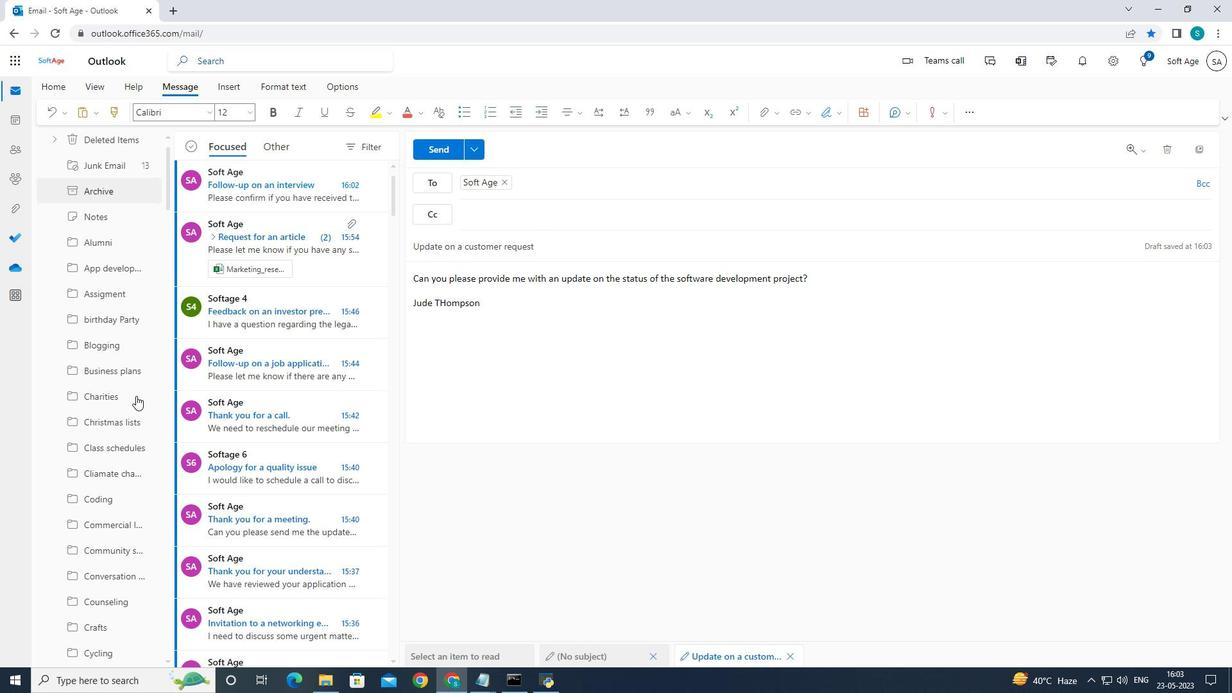 
Action: Mouse scrolled (136, 395) with delta (0, 0)
Screenshot: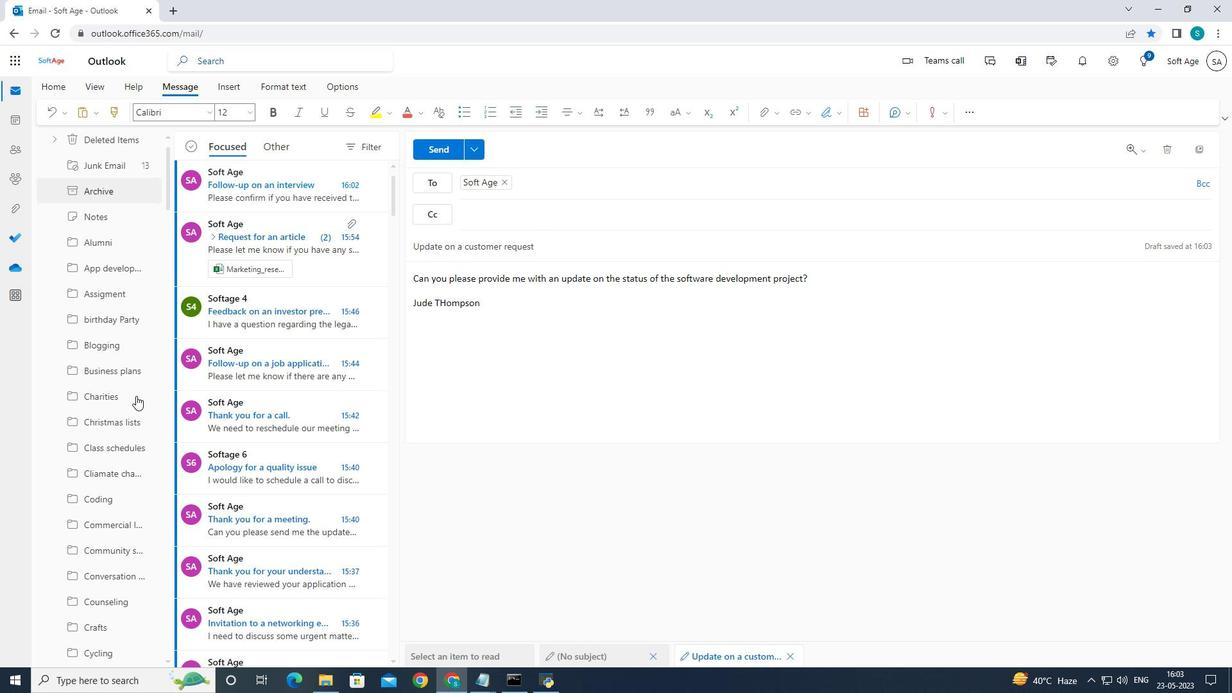 
Action: Mouse scrolled (136, 395) with delta (0, 0)
Screenshot: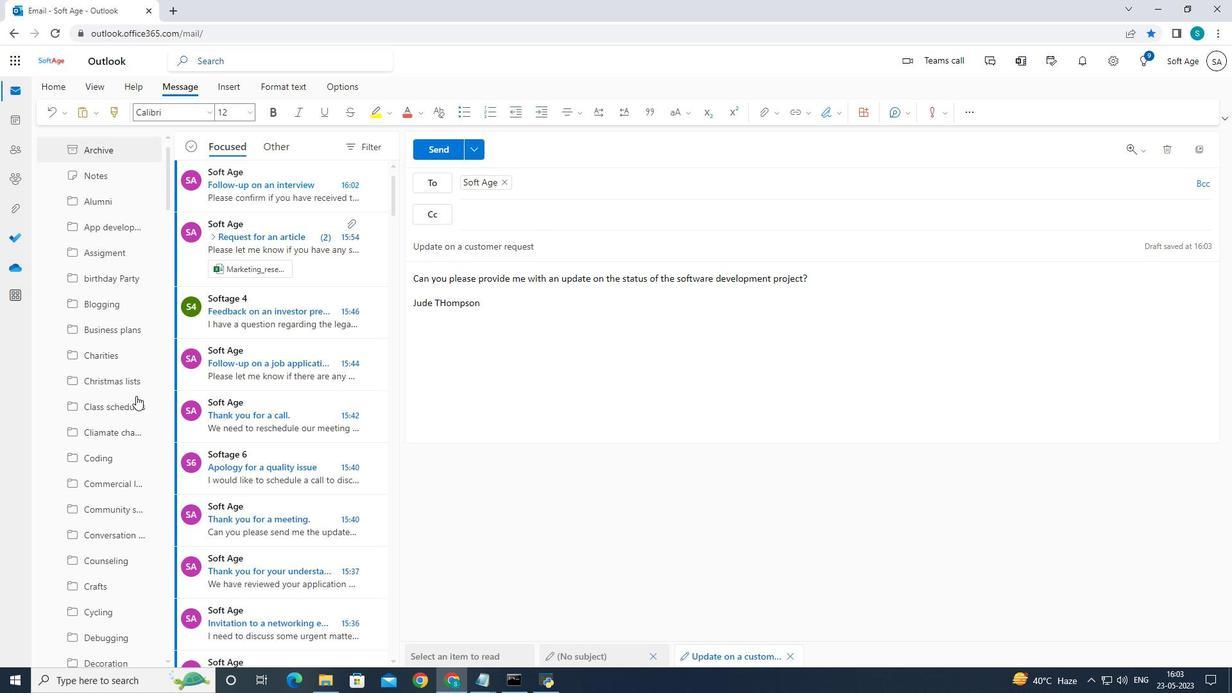 
Action: Mouse scrolled (136, 395) with delta (0, 0)
Screenshot: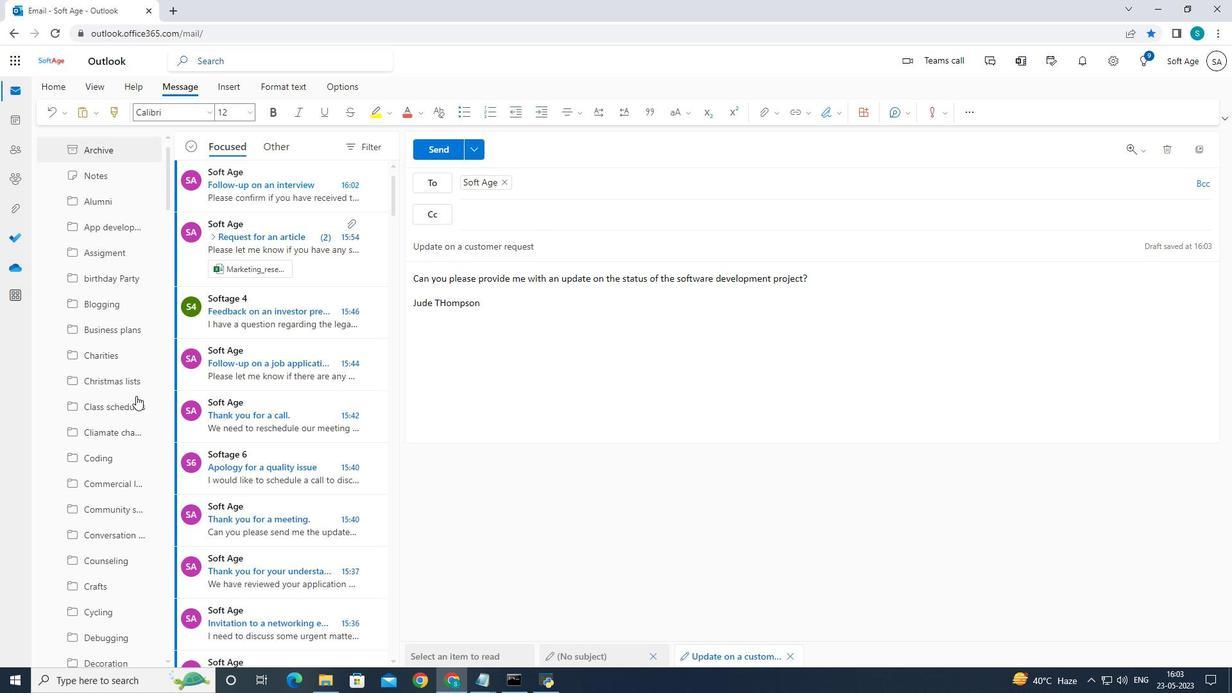 
Action: Mouse scrolled (136, 395) with delta (0, 0)
Screenshot: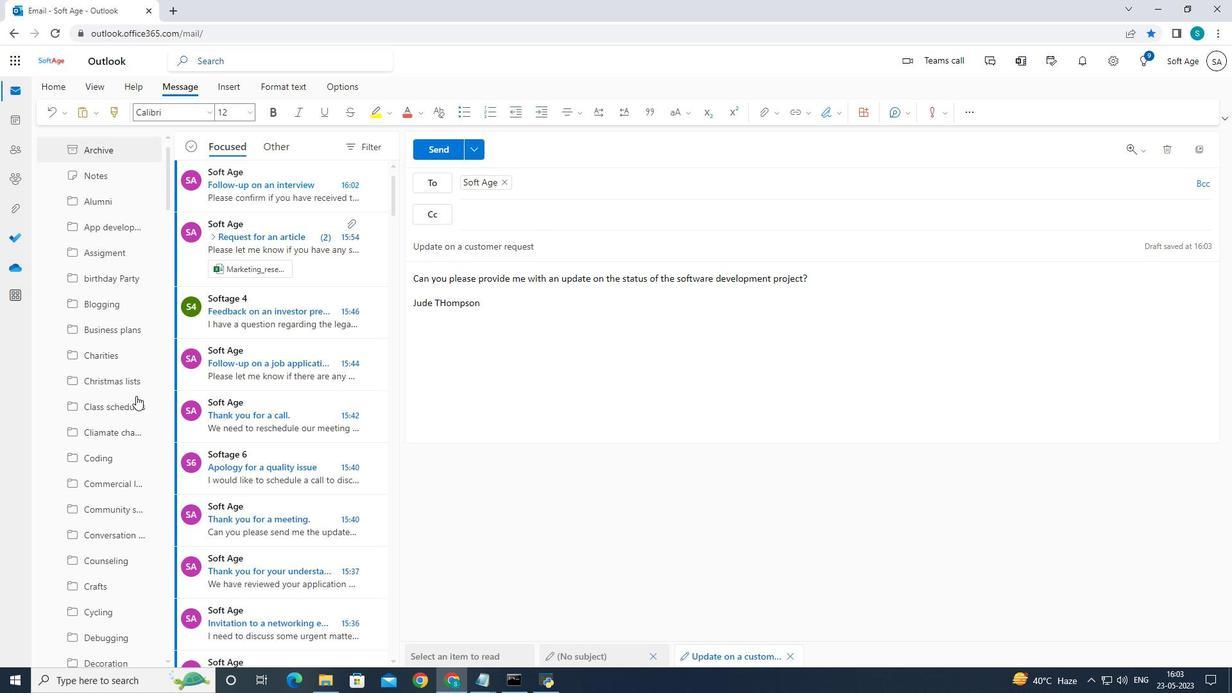 
Action: Mouse moved to (136, 398)
Screenshot: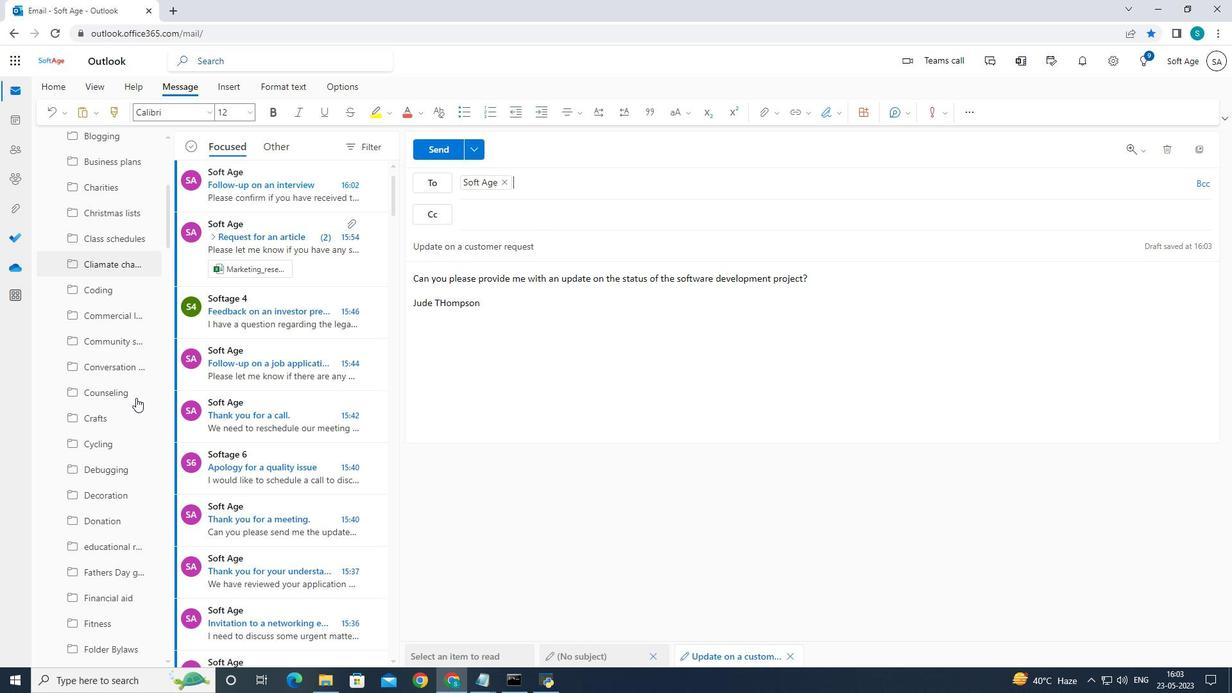 
Action: Mouse scrolled (136, 397) with delta (0, 0)
Screenshot: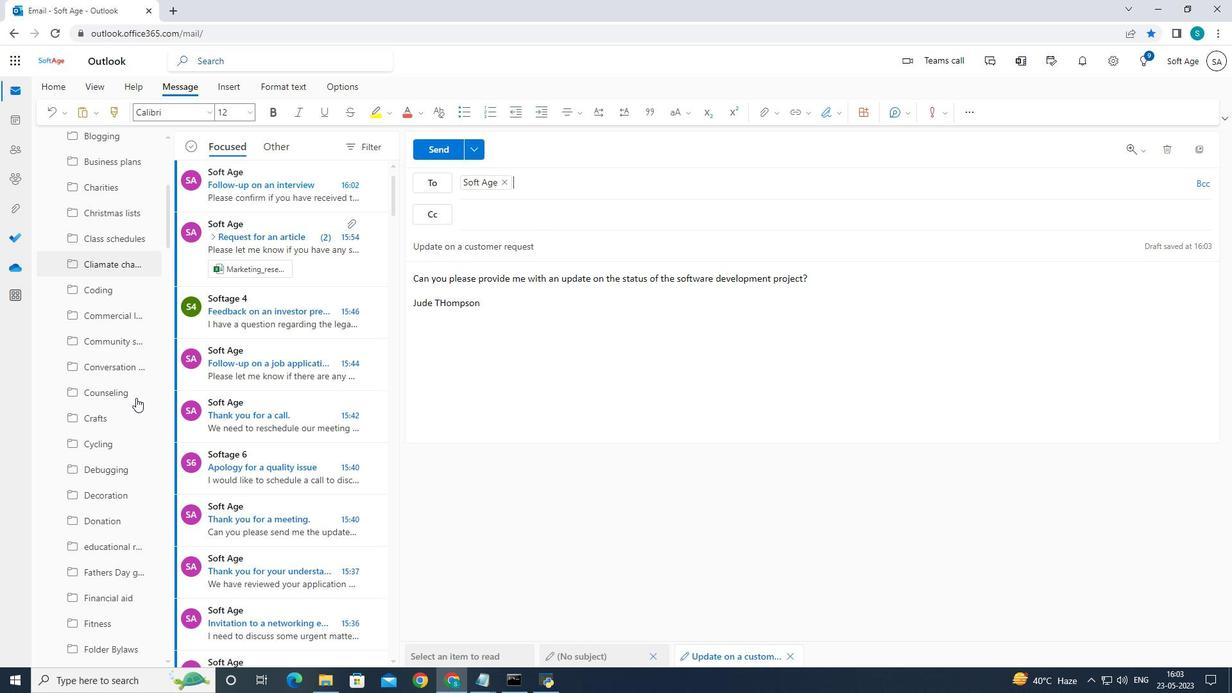 
Action: Mouse moved to (135, 399)
Screenshot: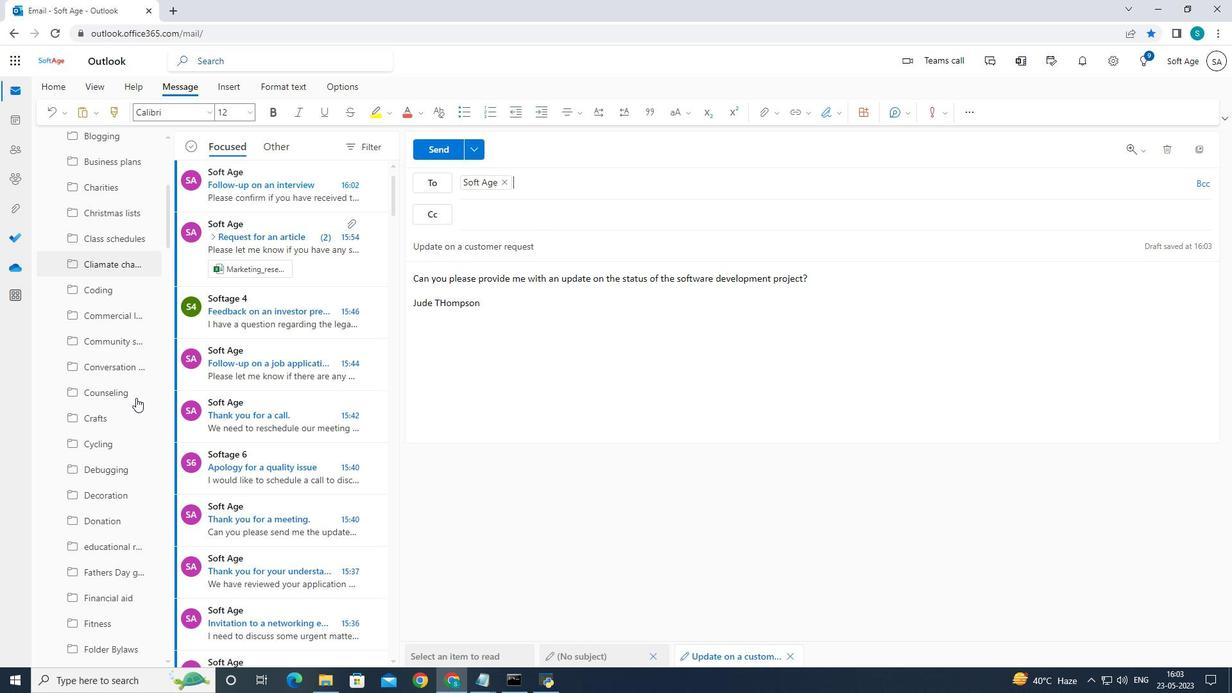 
Action: Mouse scrolled (135, 398) with delta (0, 0)
Screenshot: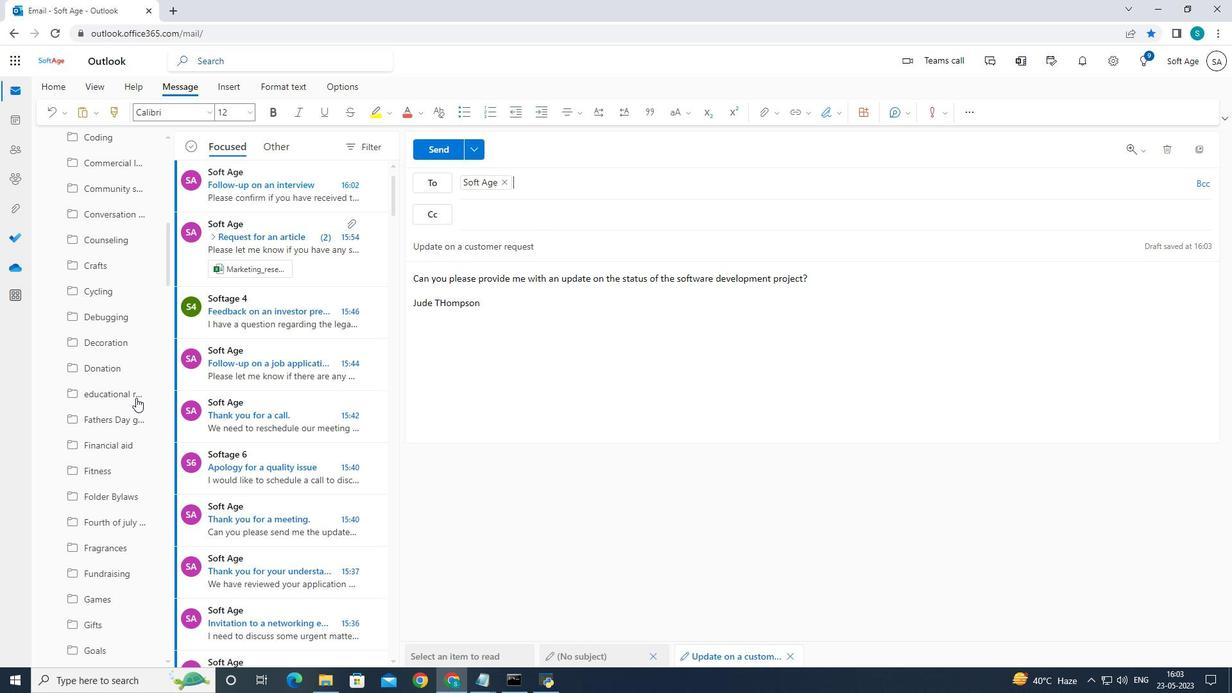 
Action: Mouse scrolled (135, 398) with delta (0, 0)
Screenshot: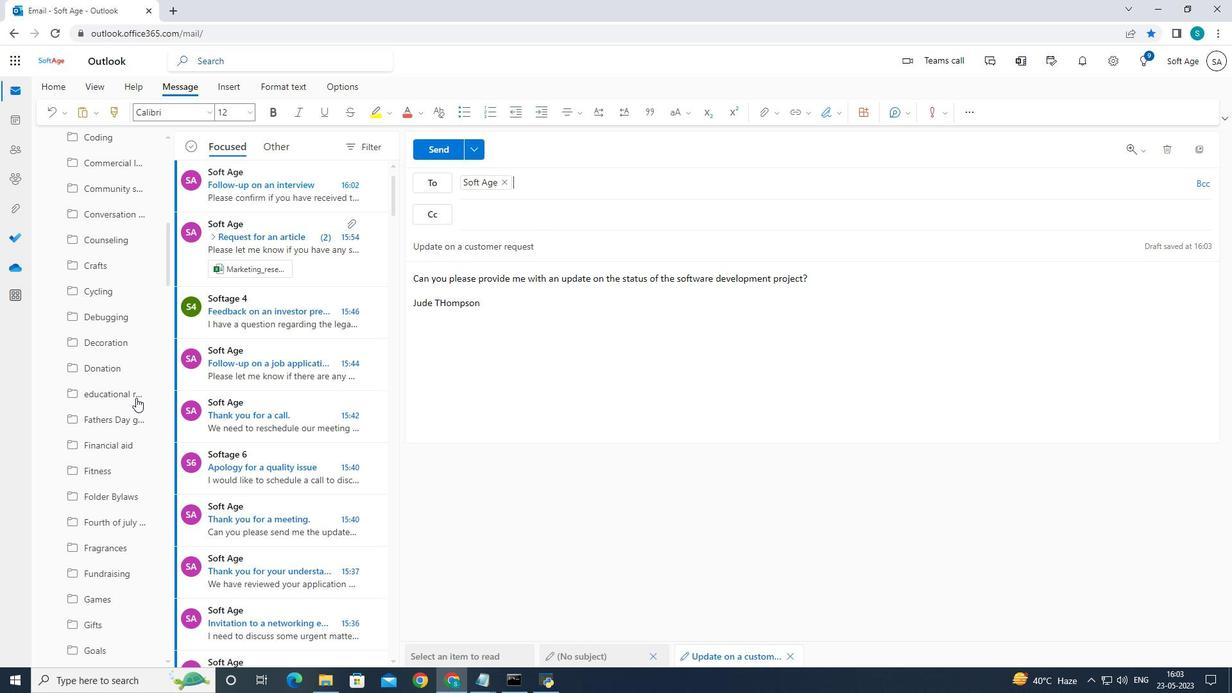 
Action: Mouse scrolled (135, 398) with delta (0, 0)
Screenshot: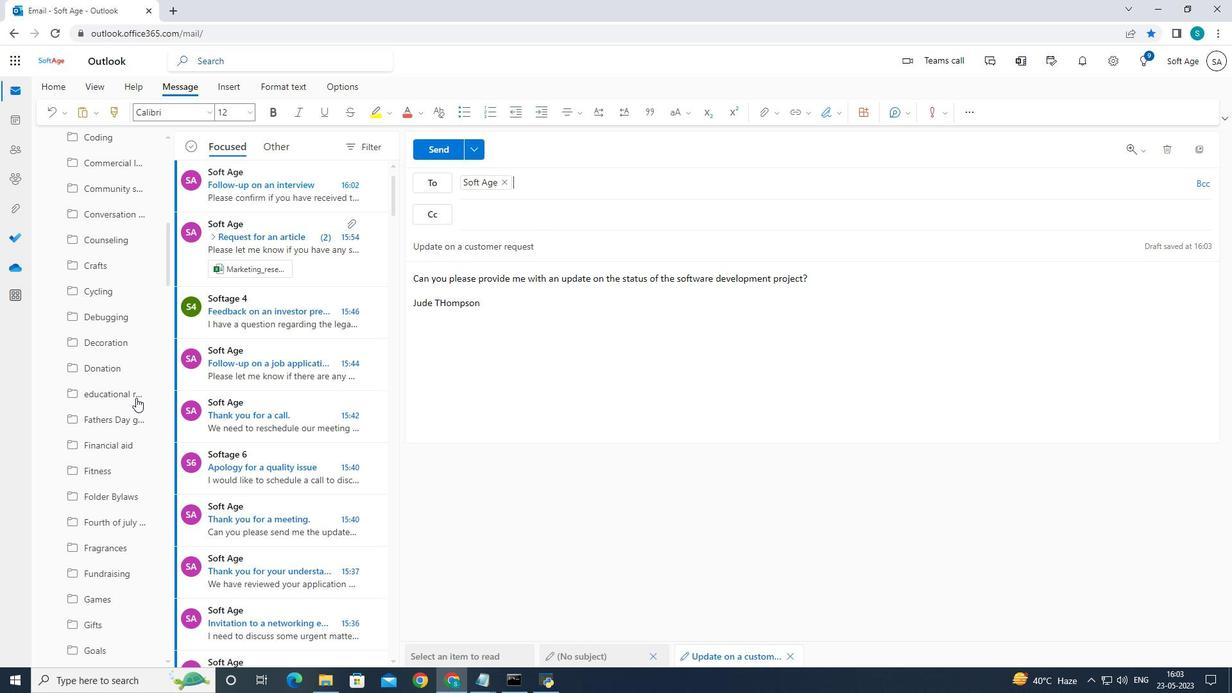 
Action: Mouse scrolled (135, 398) with delta (0, 0)
Screenshot: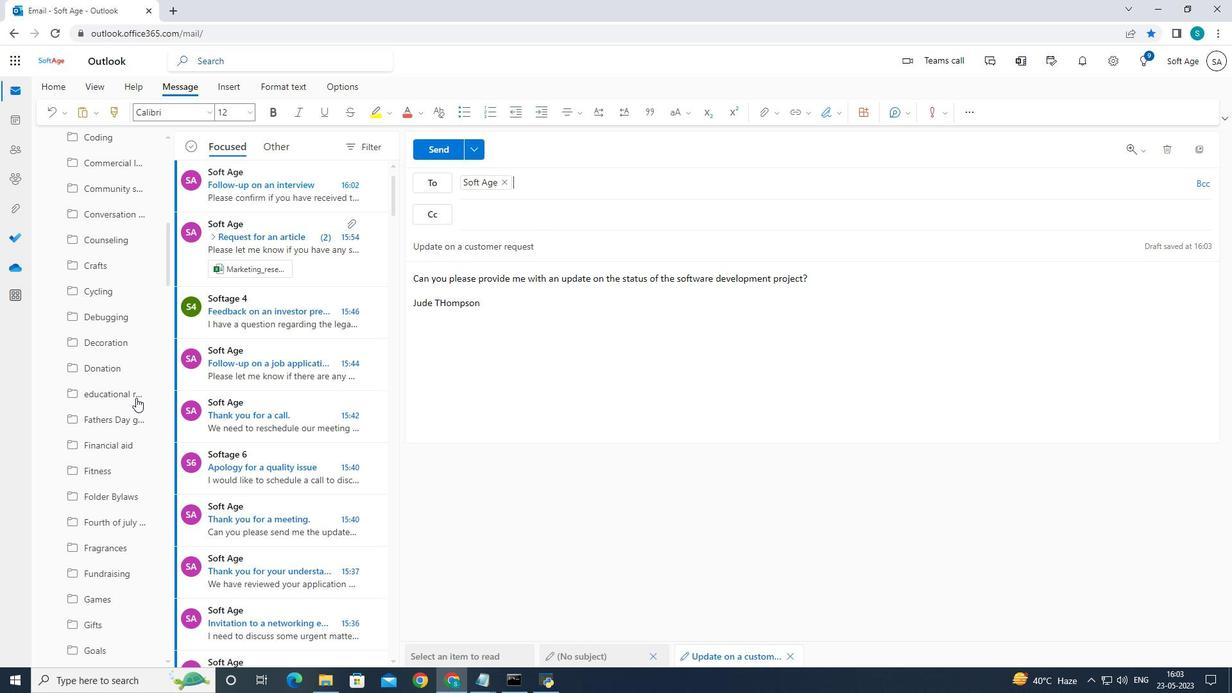 
Action: Mouse scrolled (135, 398) with delta (0, 0)
Screenshot: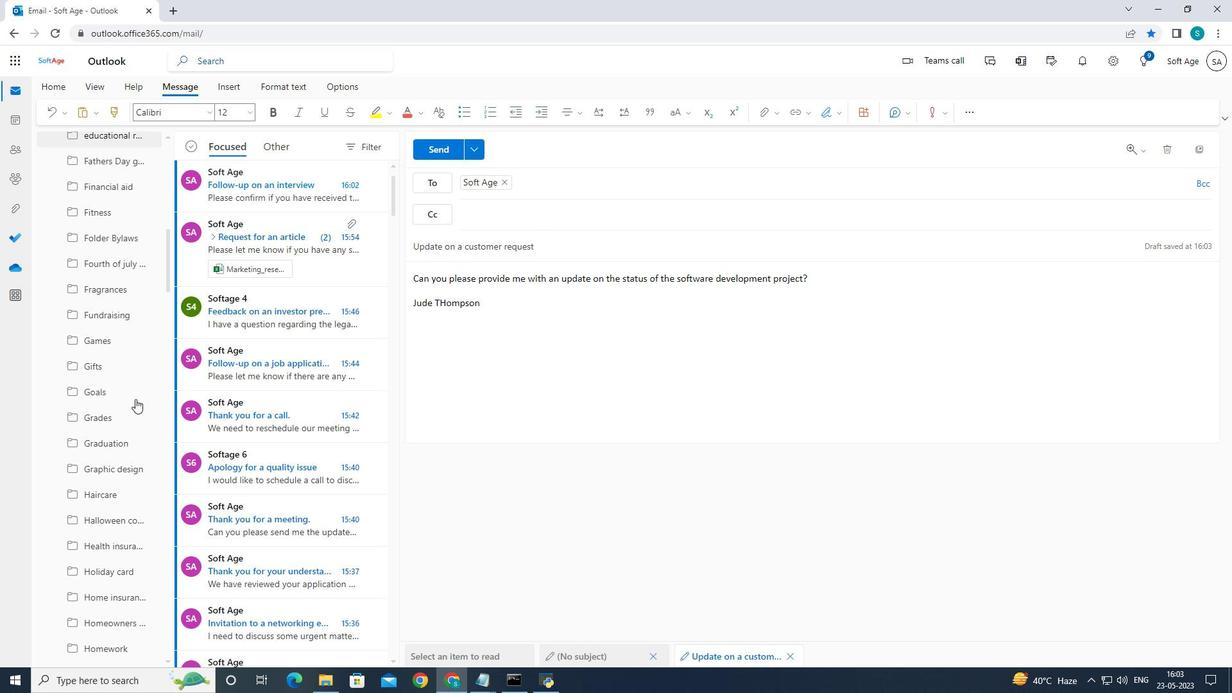 
Action: Mouse scrolled (135, 398) with delta (0, 0)
Screenshot: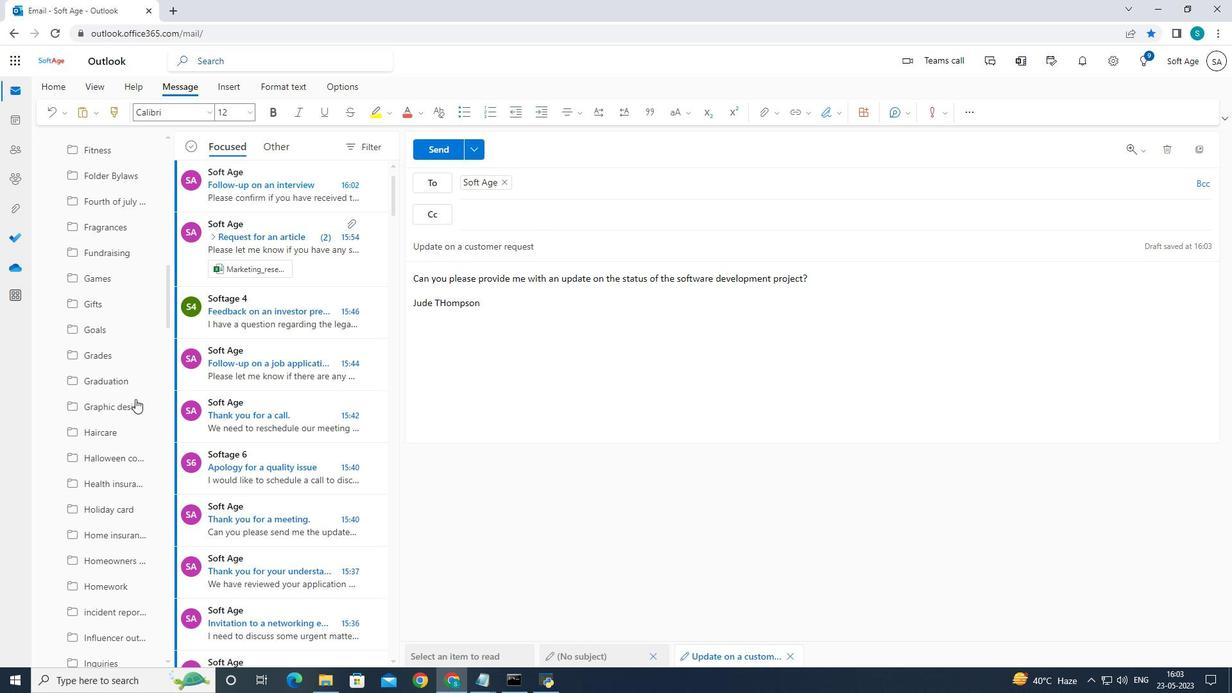 
Action: Mouse scrolled (135, 398) with delta (0, 0)
Screenshot: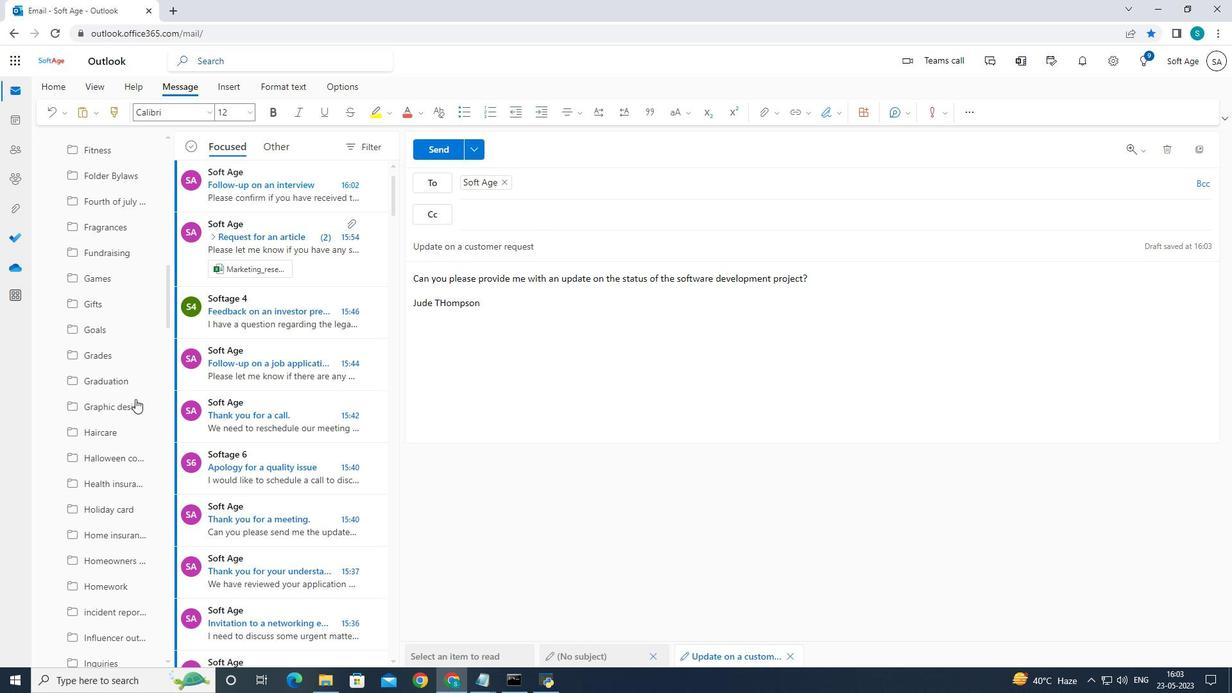 
Action: Mouse scrolled (135, 398) with delta (0, 0)
Screenshot: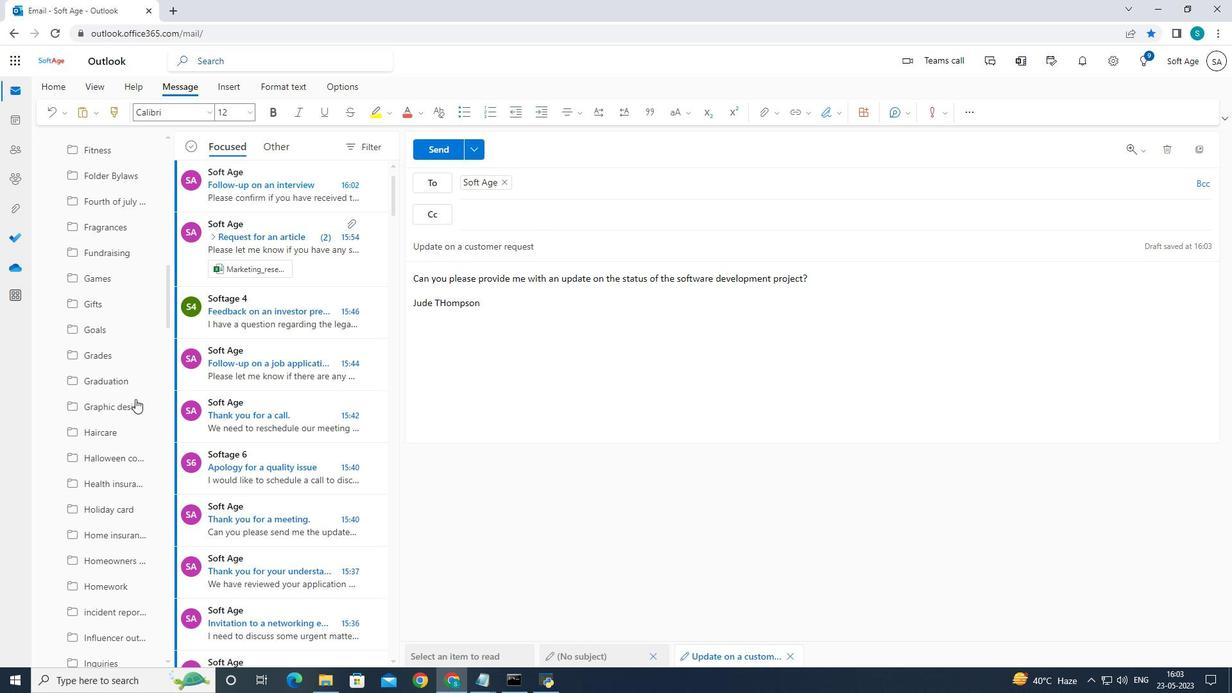 
Action: Mouse scrolled (135, 398) with delta (0, 0)
Screenshot: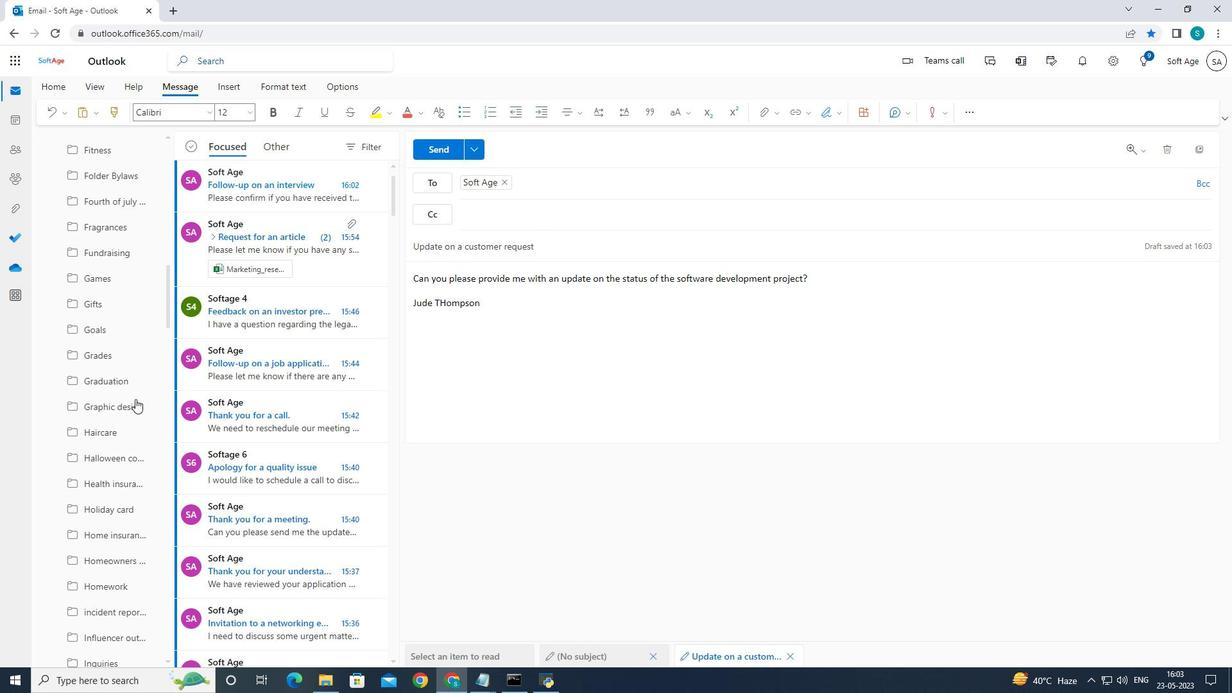 
Action: Mouse moved to (117, 417)
Screenshot: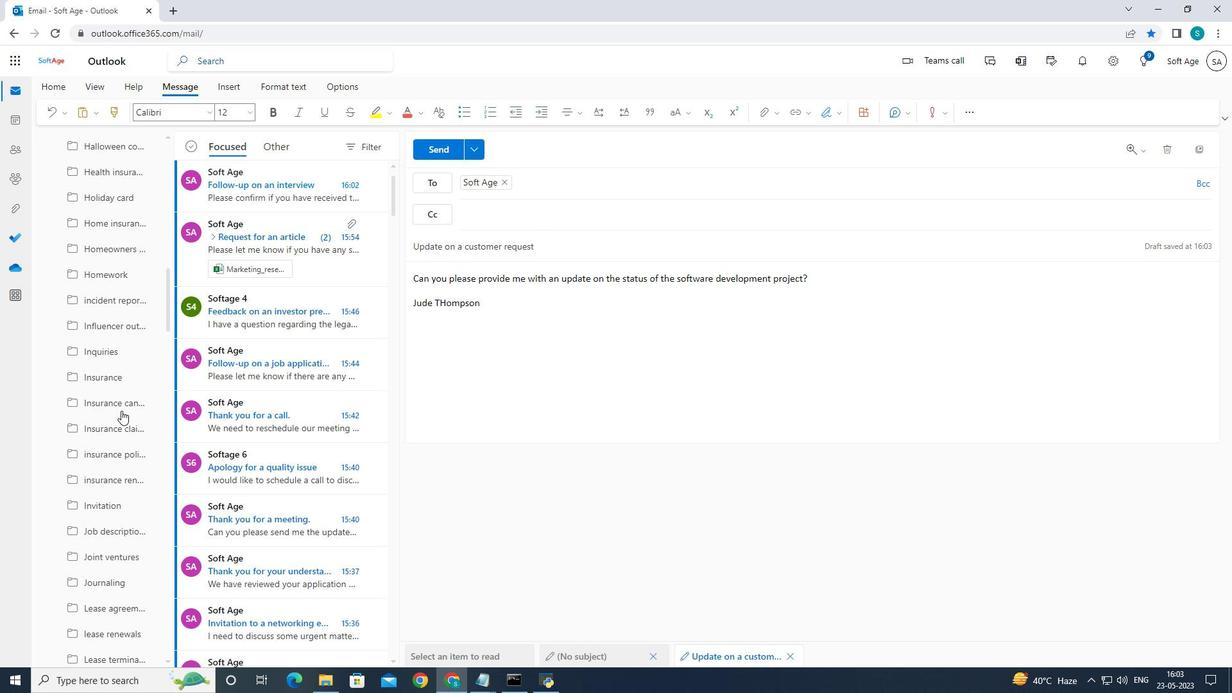 
Action: Mouse scrolled (117, 417) with delta (0, 0)
Screenshot: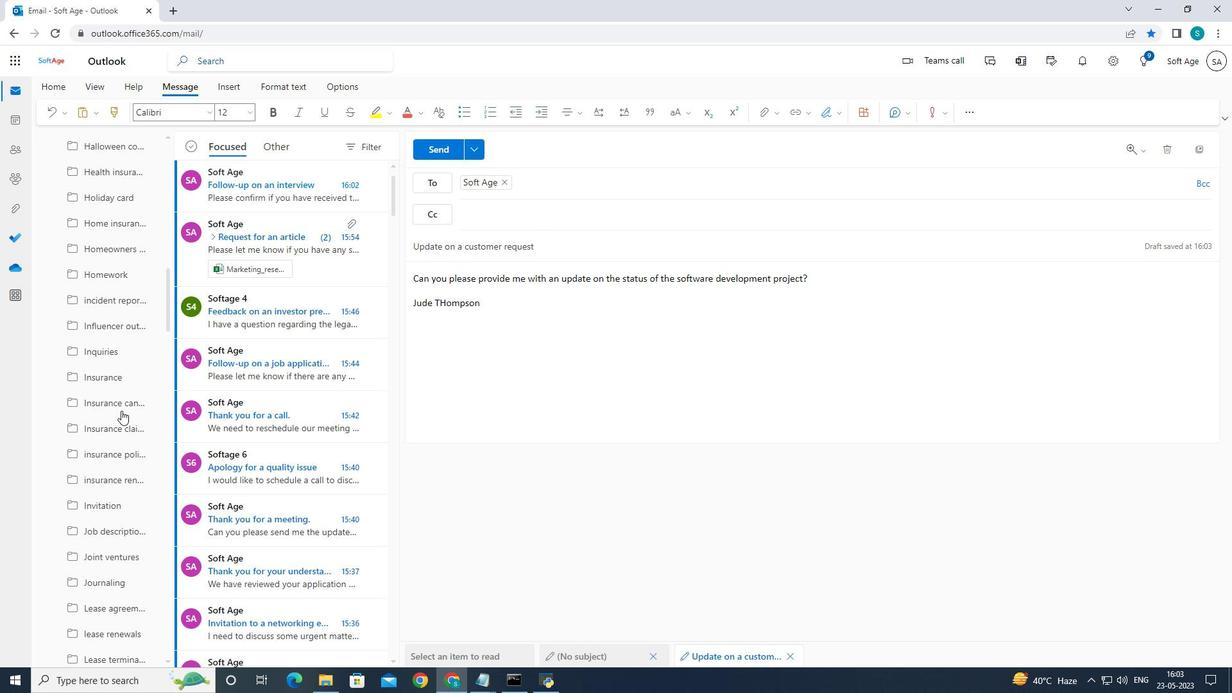 
Action: Mouse moved to (117, 417)
Screenshot: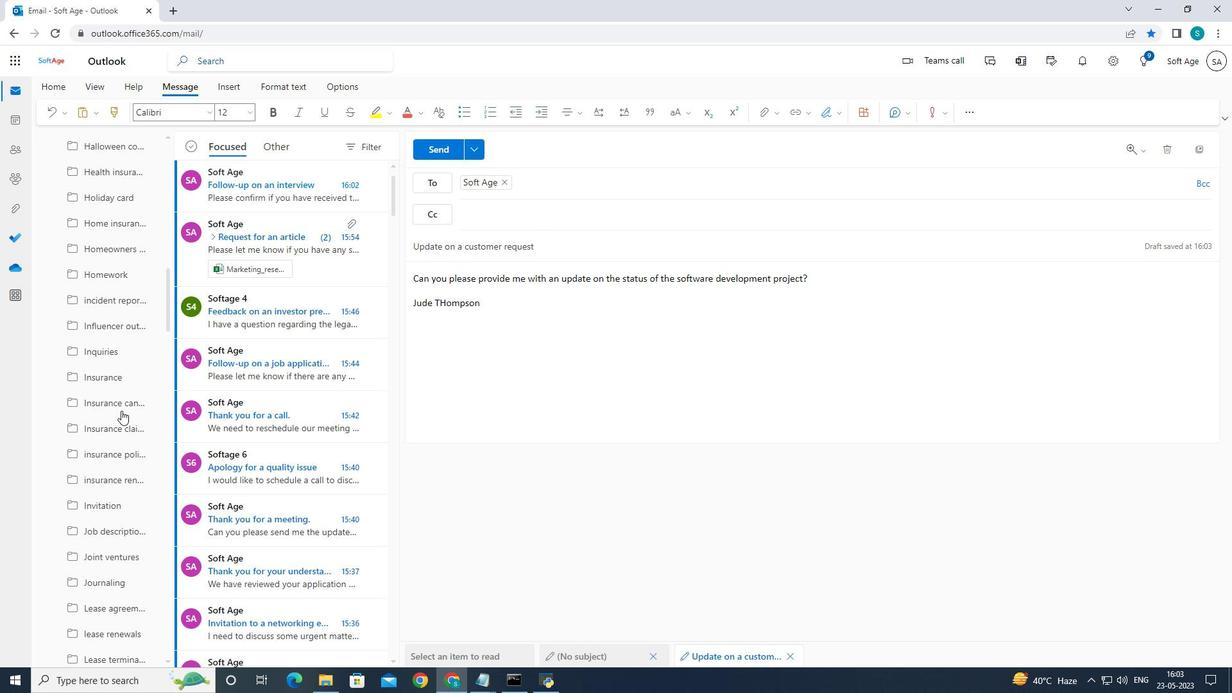 
Action: Mouse scrolled (117, 417) with delta (0, 0)
Screenshot: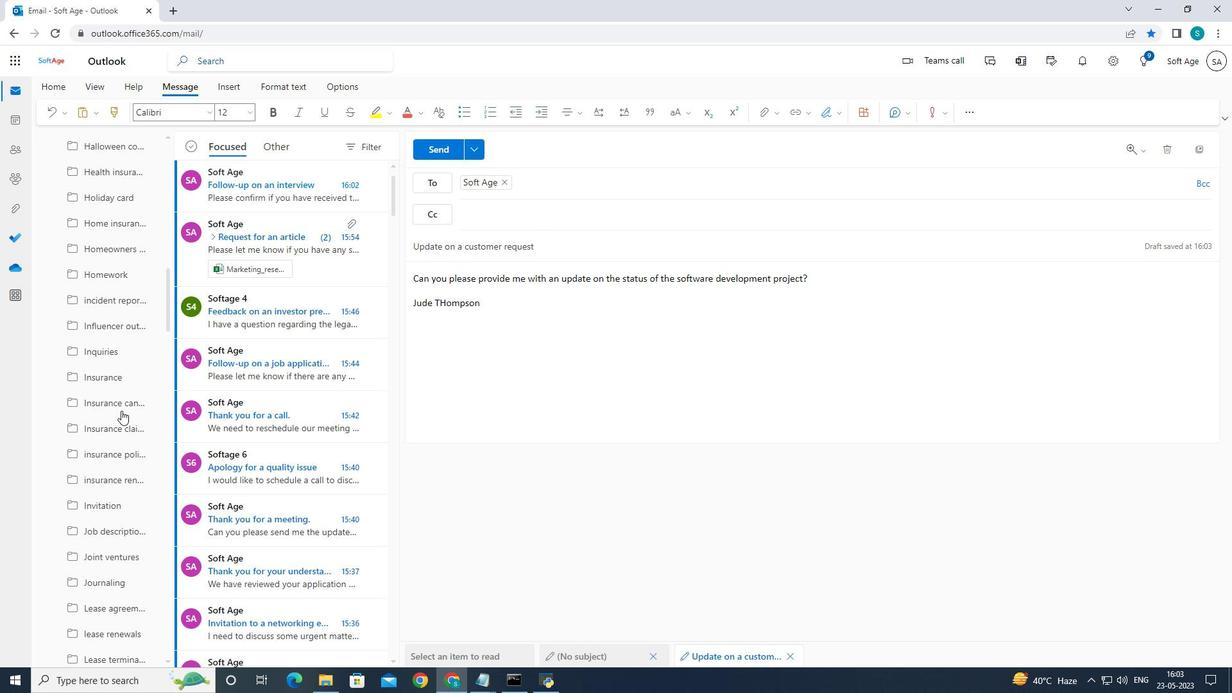 
Action: Mouse moved to (117, 418)
Screenshot: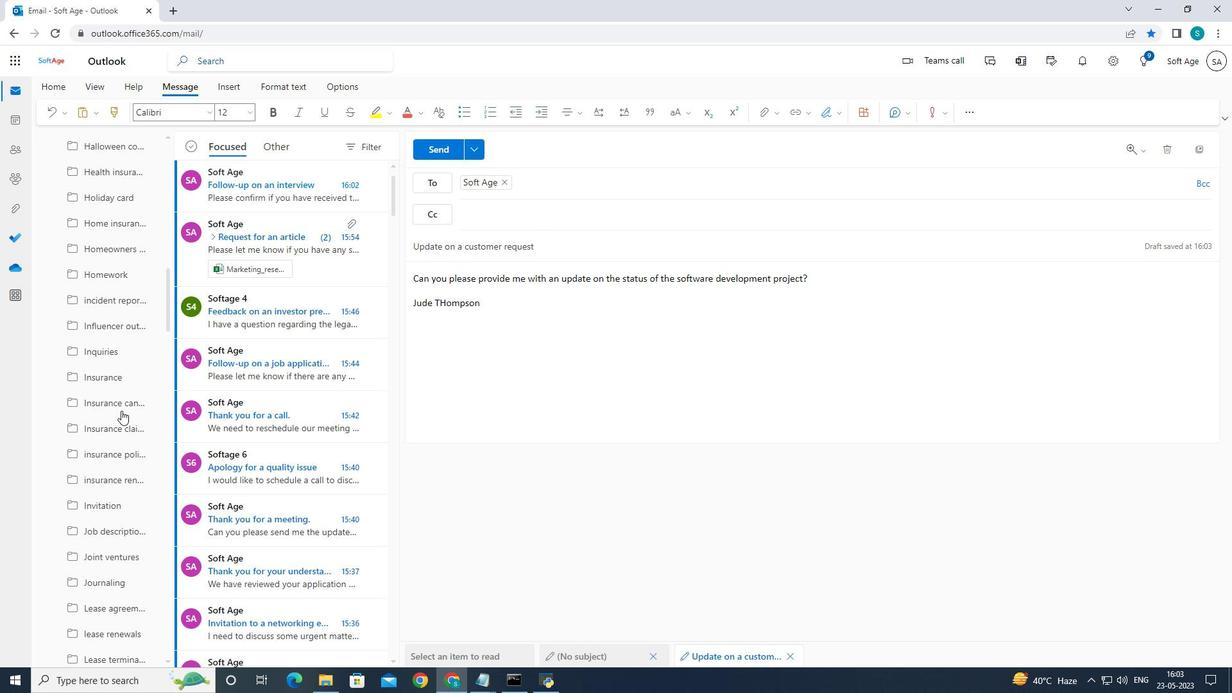 
Action: Mouse scrolled (117, 417) with delta (0, 0)
Screenshot: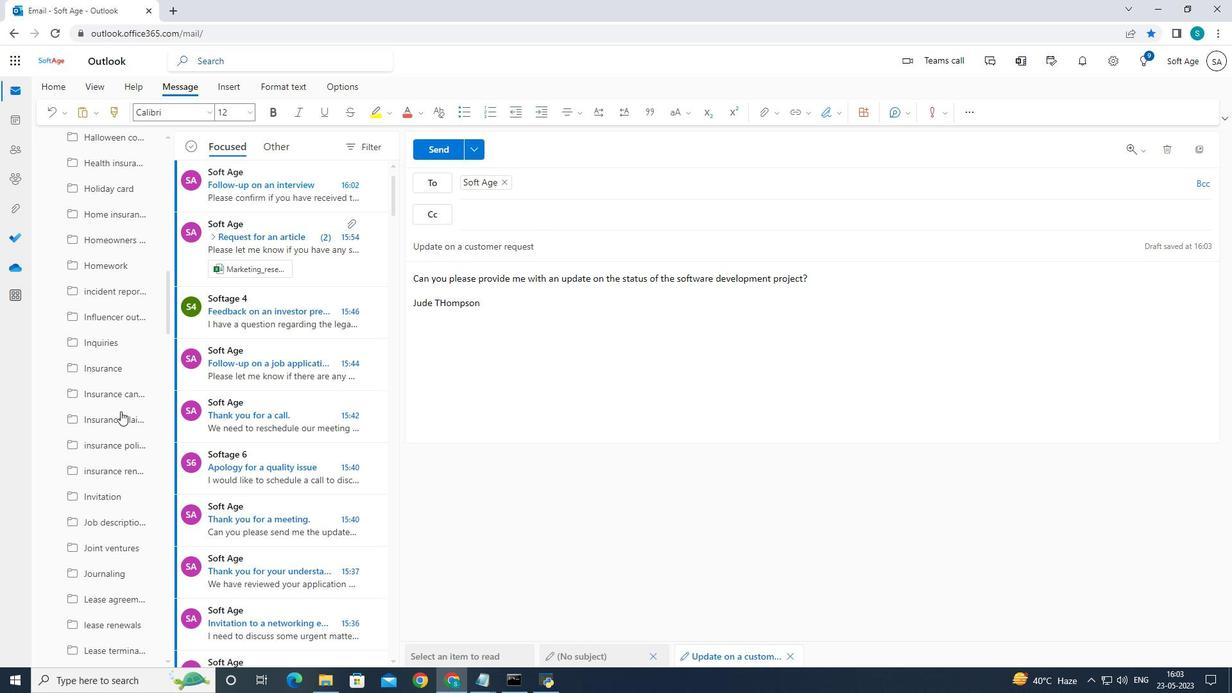 
Action: Mouse scrolled (117, 417) with delta (0, 0)
Screenshot: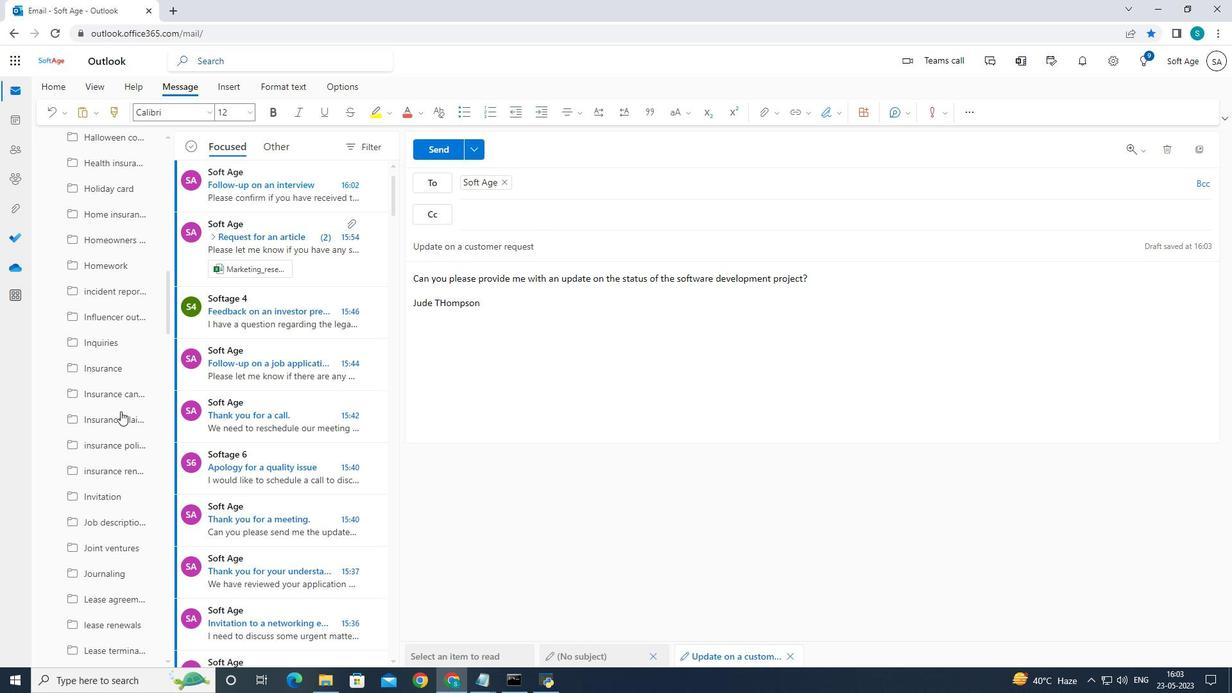 
Action: Mouse moved to (116, 419)
Screenshot: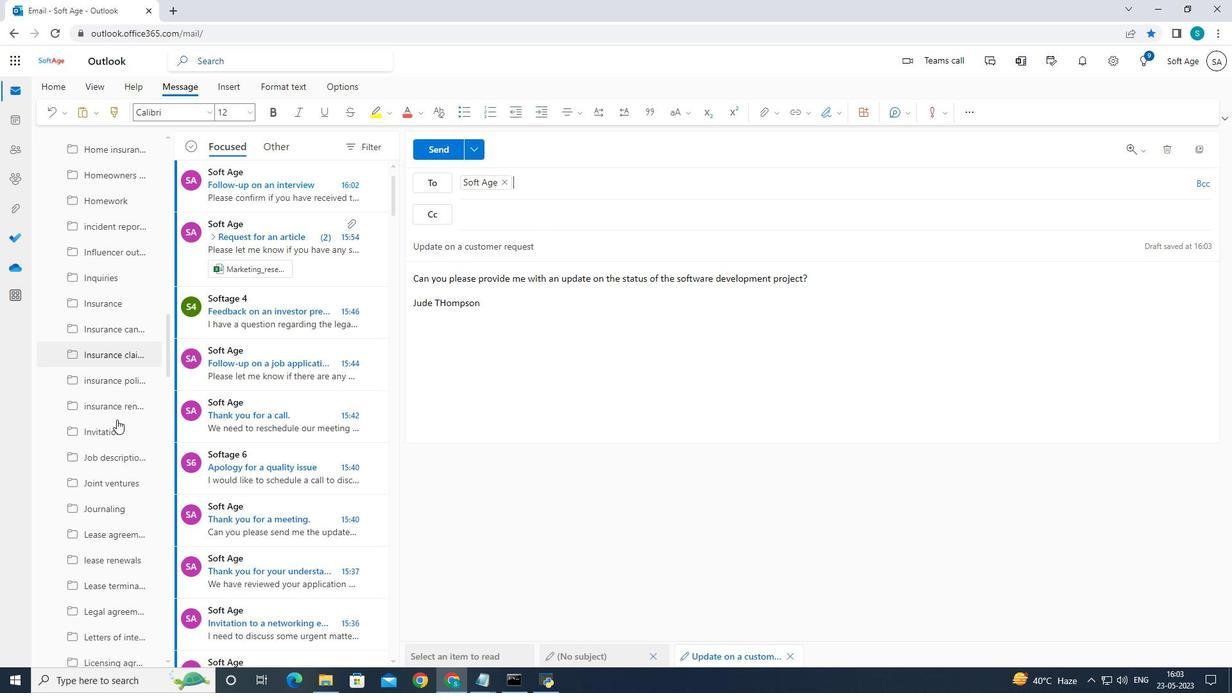 
Action: Mouse scrolled (116, 419) with delta (0, 0)
Screenshot: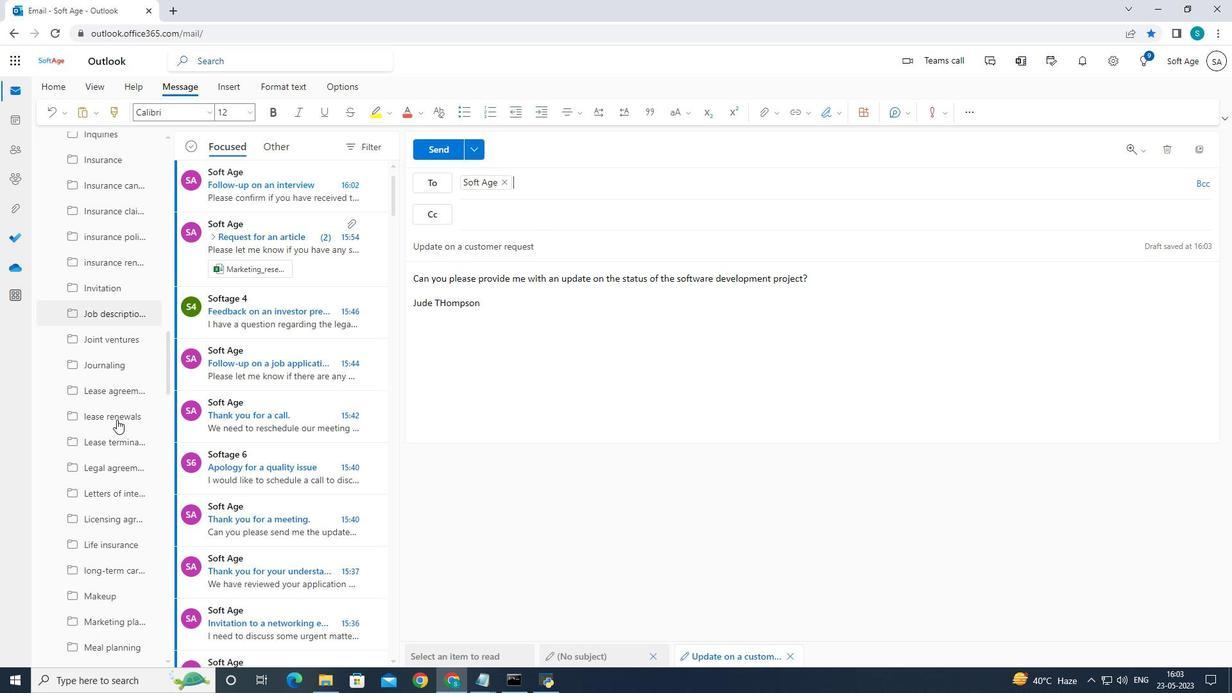 
Action: Mouse scrolled (116, 419) with delta (0, 0)
Screenshot: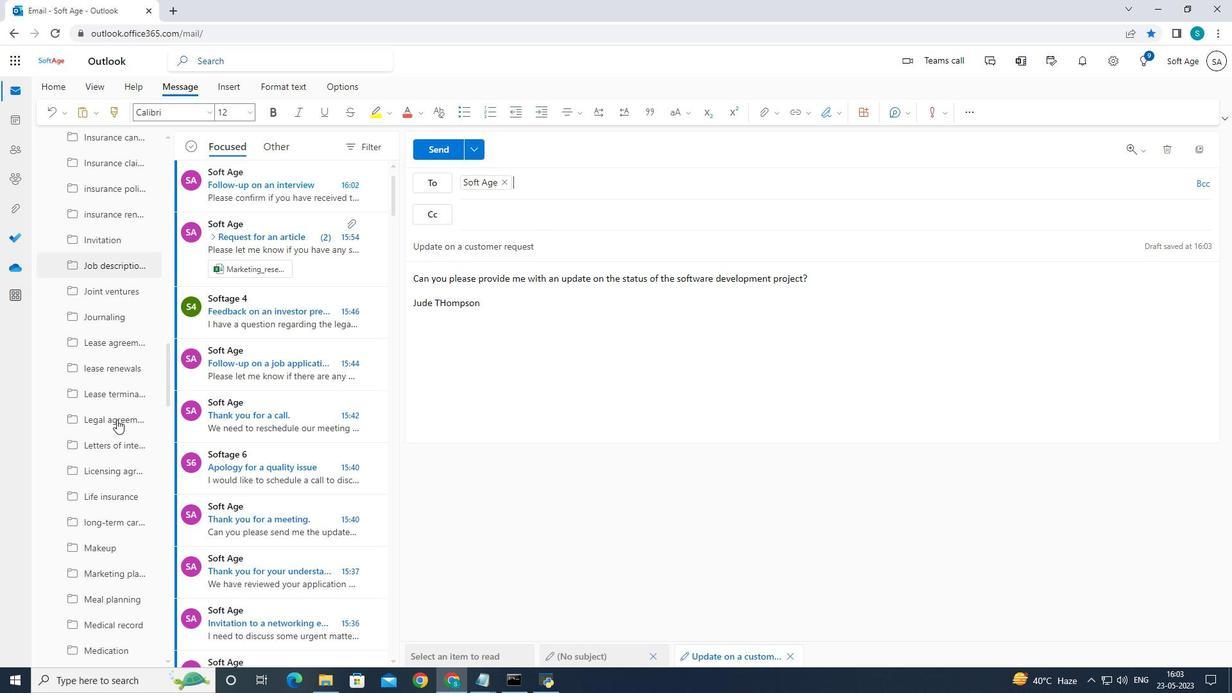 
Action: Mouse scrolled (116, 419) with delta (0, 0)
Screenshot: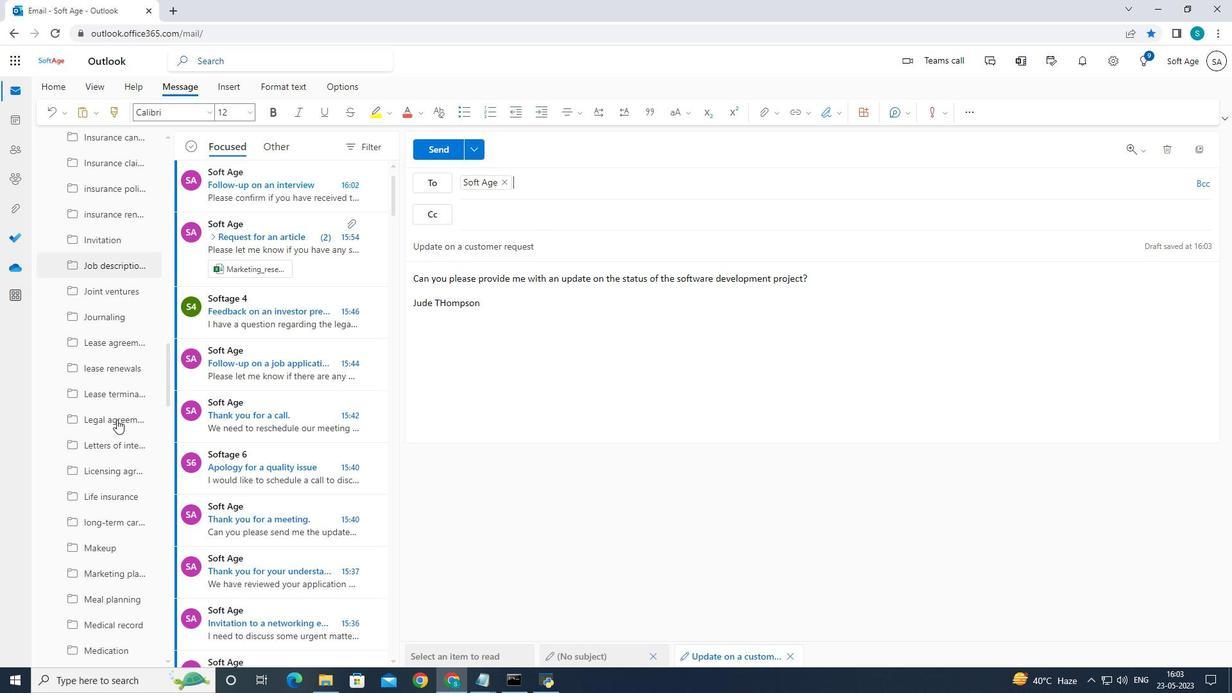
Action: Mouse scrolled (116, 419) with delta (0, 0)
Screenshot: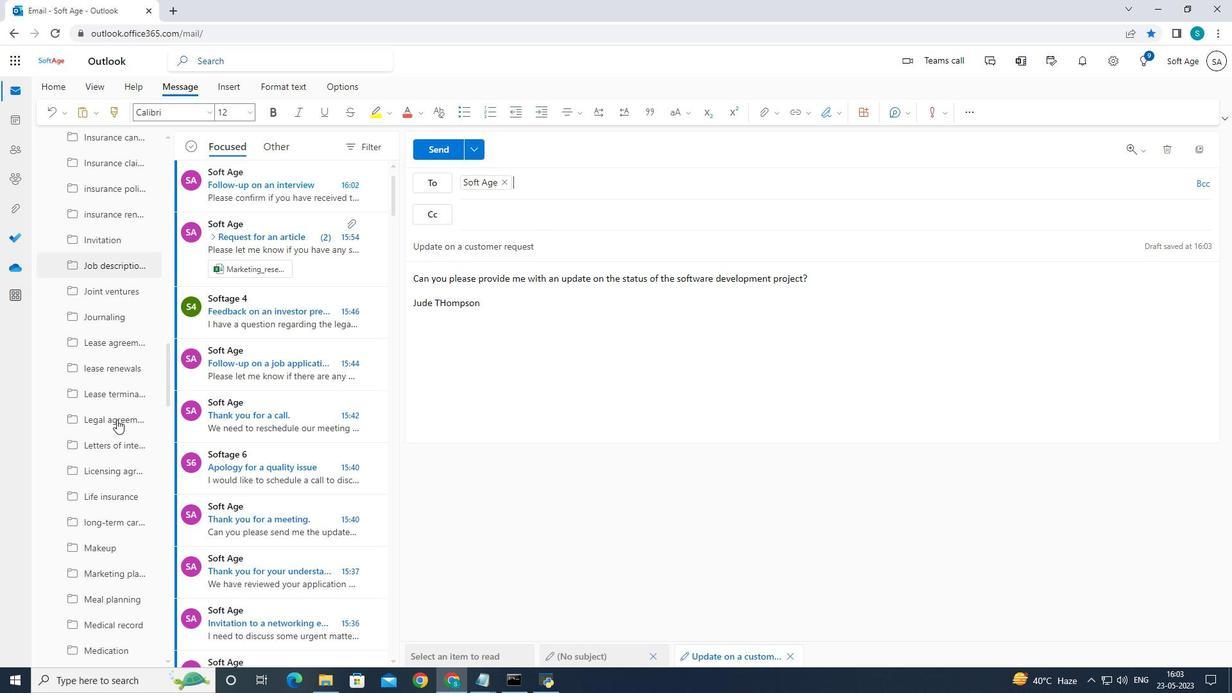 
Action: Mouse scrolled (116, 419) with delta (0, 0)
Screenshot: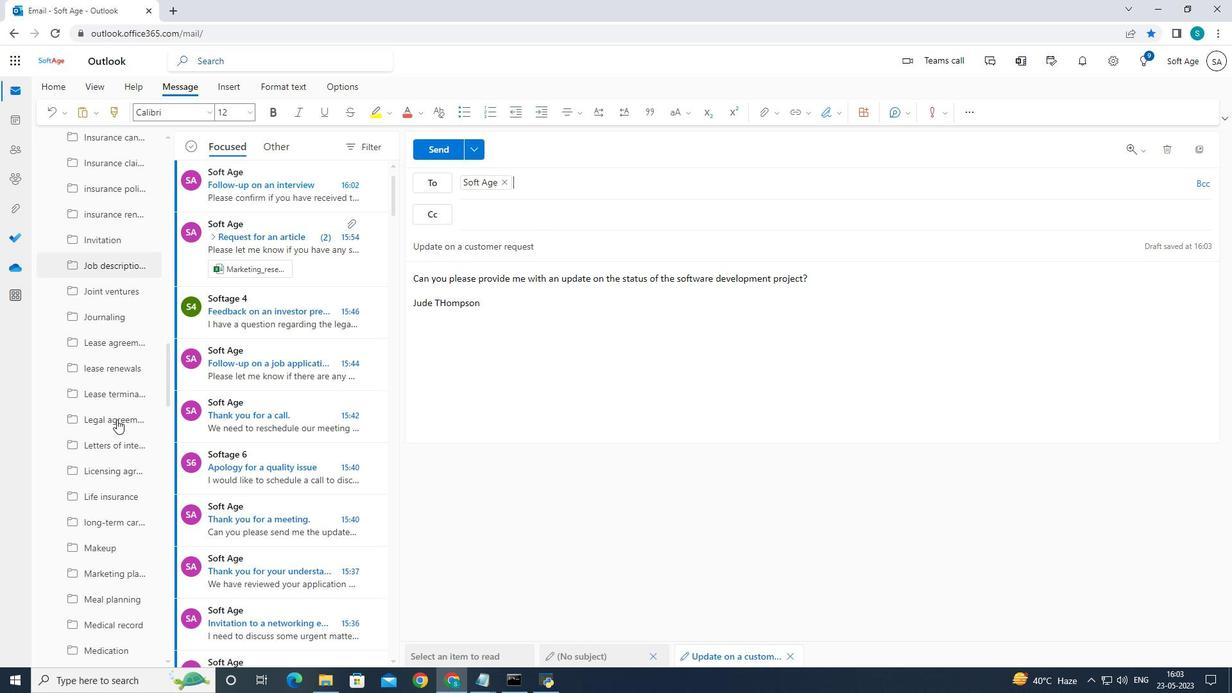 
Action: Mouse scrolled (116, 419) with delta (0, 0)
Screenshot: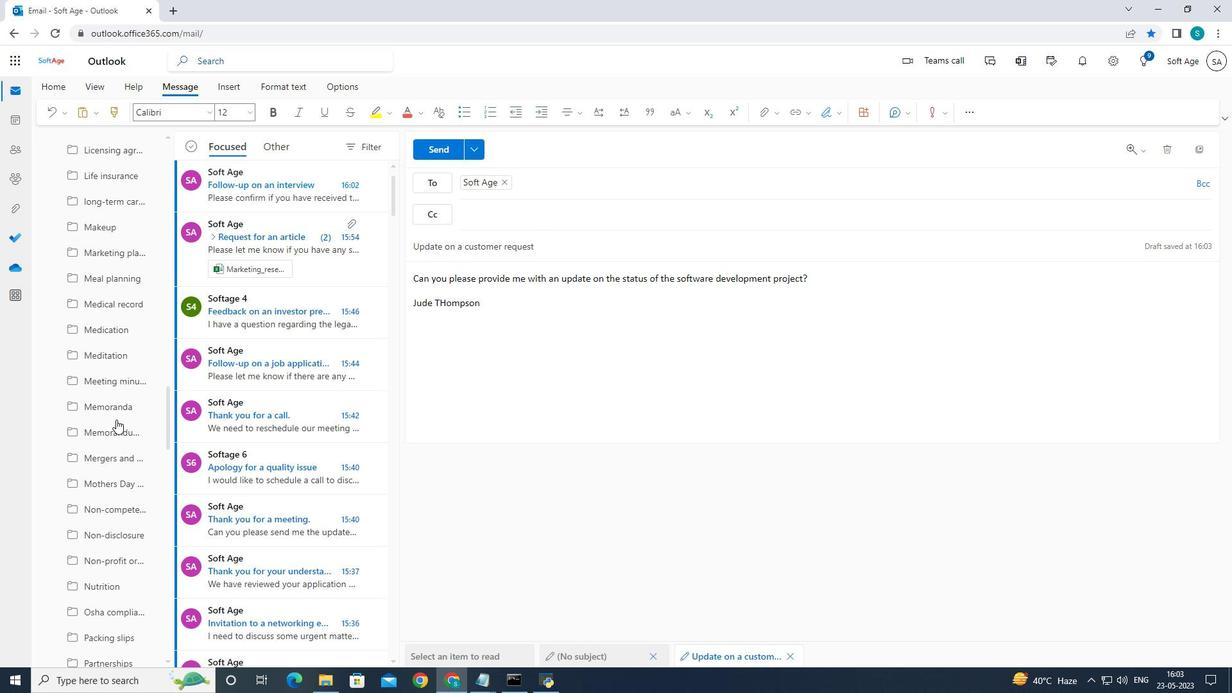 
Action: Mouse scrolled (116, 419) with delta (0, 0)
Screenshot: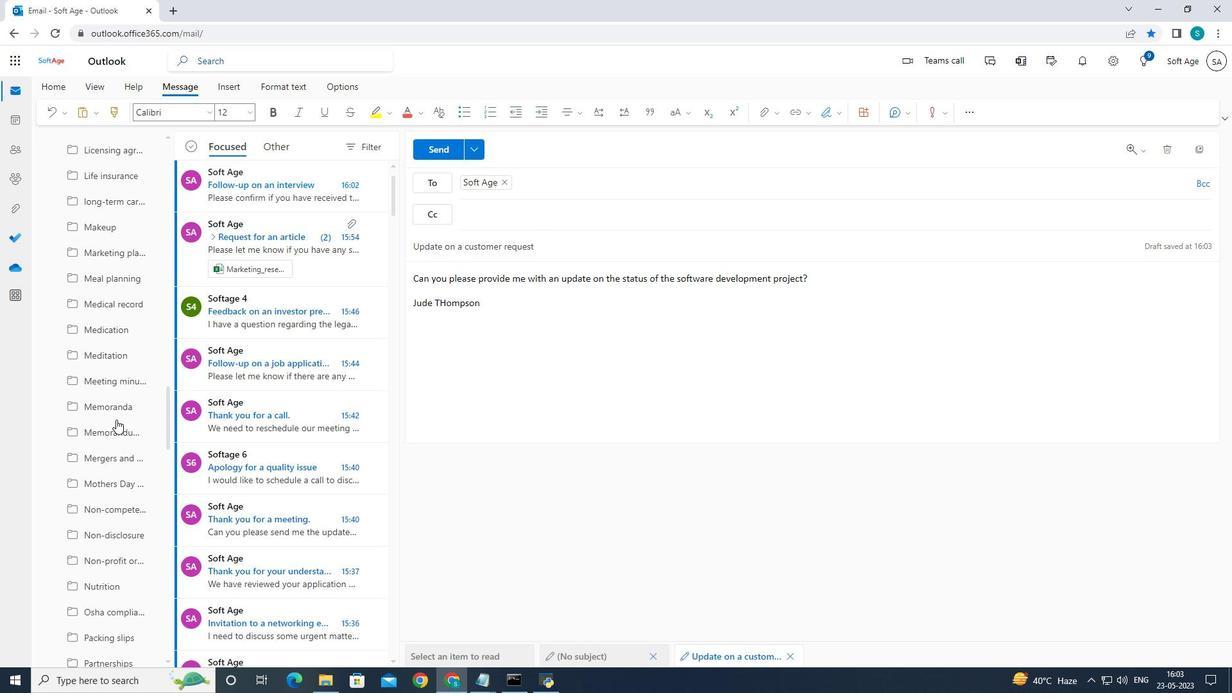 
Action: Mouse scrolled (116, 419) with delta (0, 0)
Screenshot: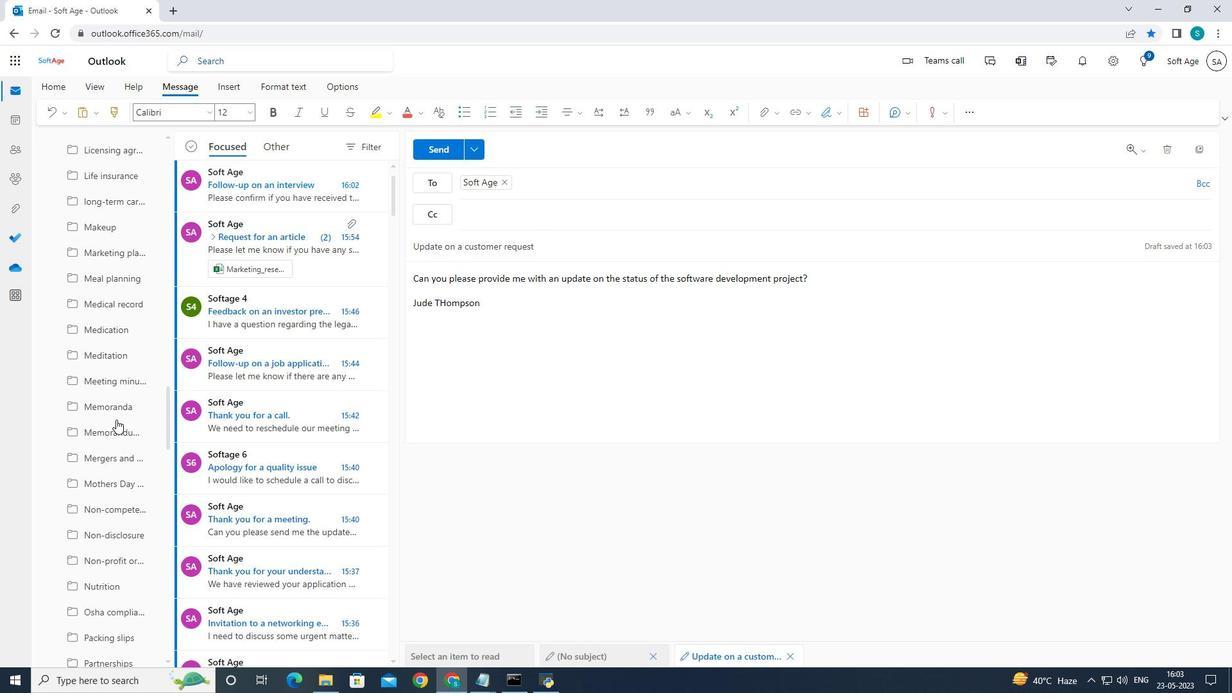 
Action: Mouse scrolled (116, 419) with delta (0, 0)
Screenshot: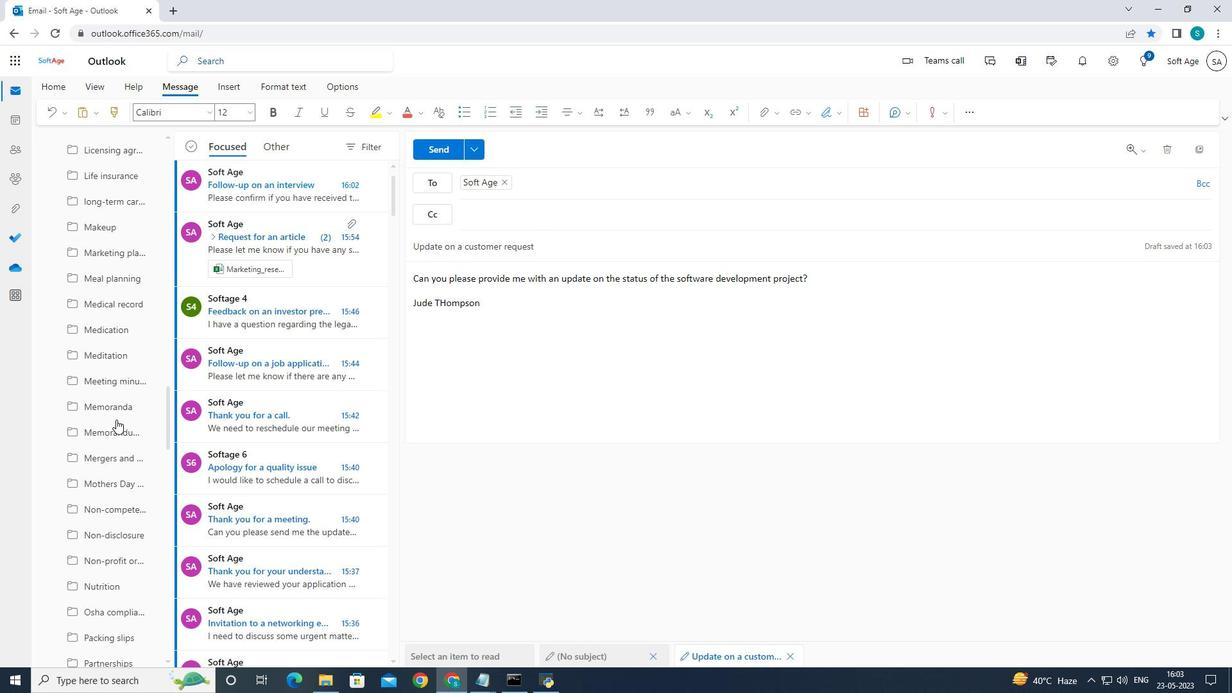 
Action: Mouse scrolled (116, 419) with delta (0, 0)
Screenshot: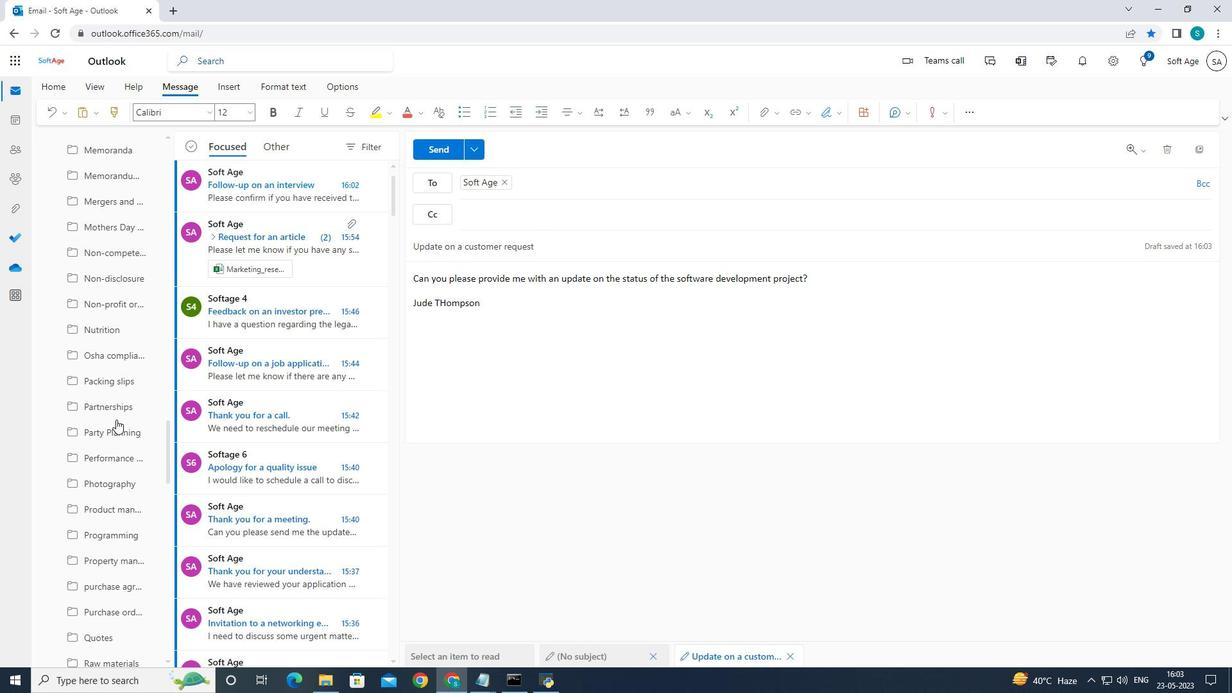 
Action: Mouse scrolled (116, 419) with delta (0, 0)
Screenshot: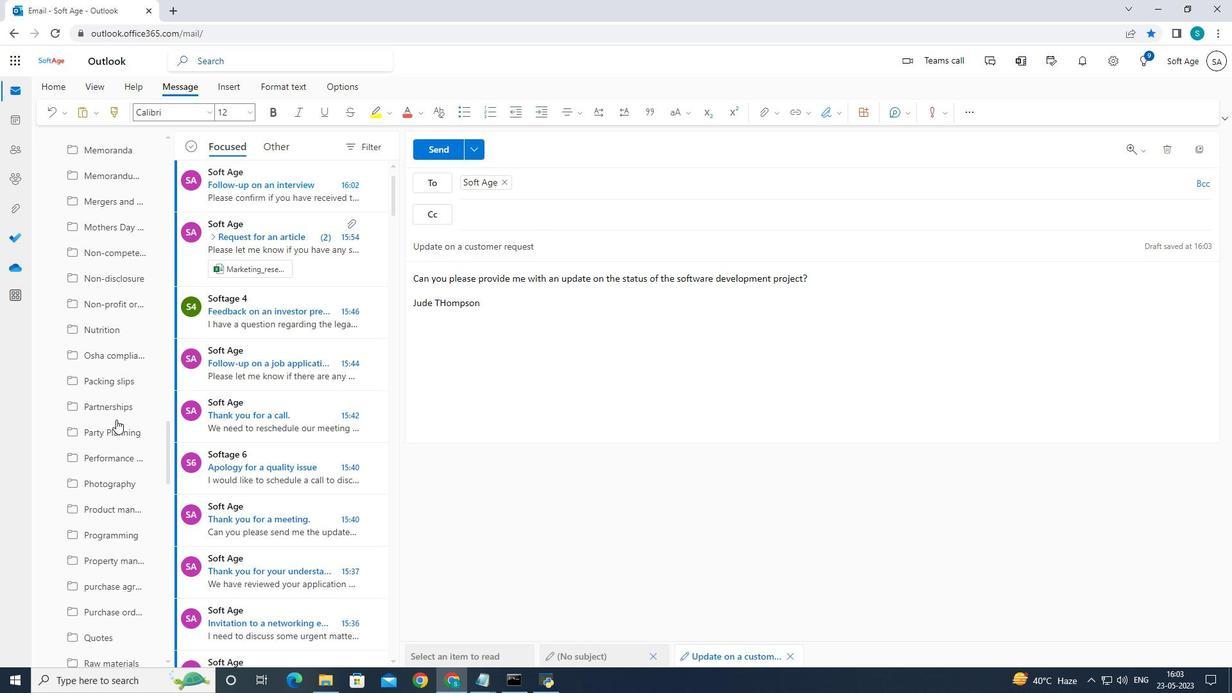 
Action: Mouse scrolled (116, 419) with delta (0, 0)
Screenshot: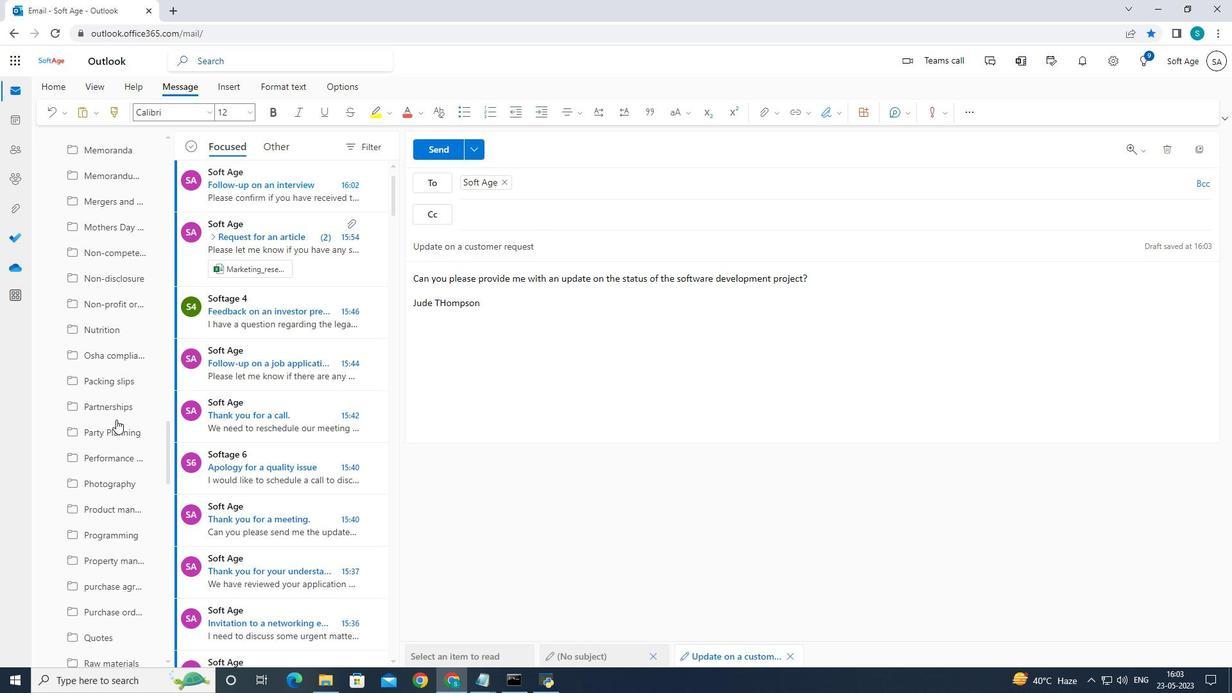 
Action: Mouse scrolled (116, 419) with delta (0, 0)
Screenshot: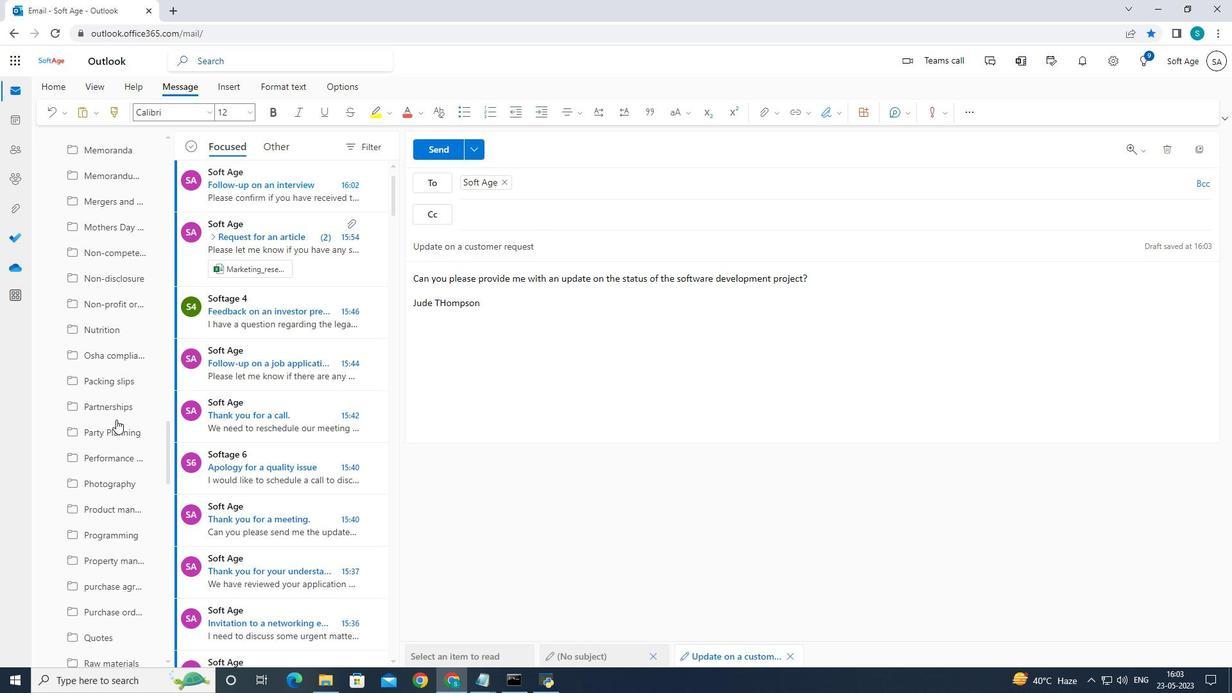 
Action: Mouse scrolled (116, 419) with delta (0, 0)
Screenshot: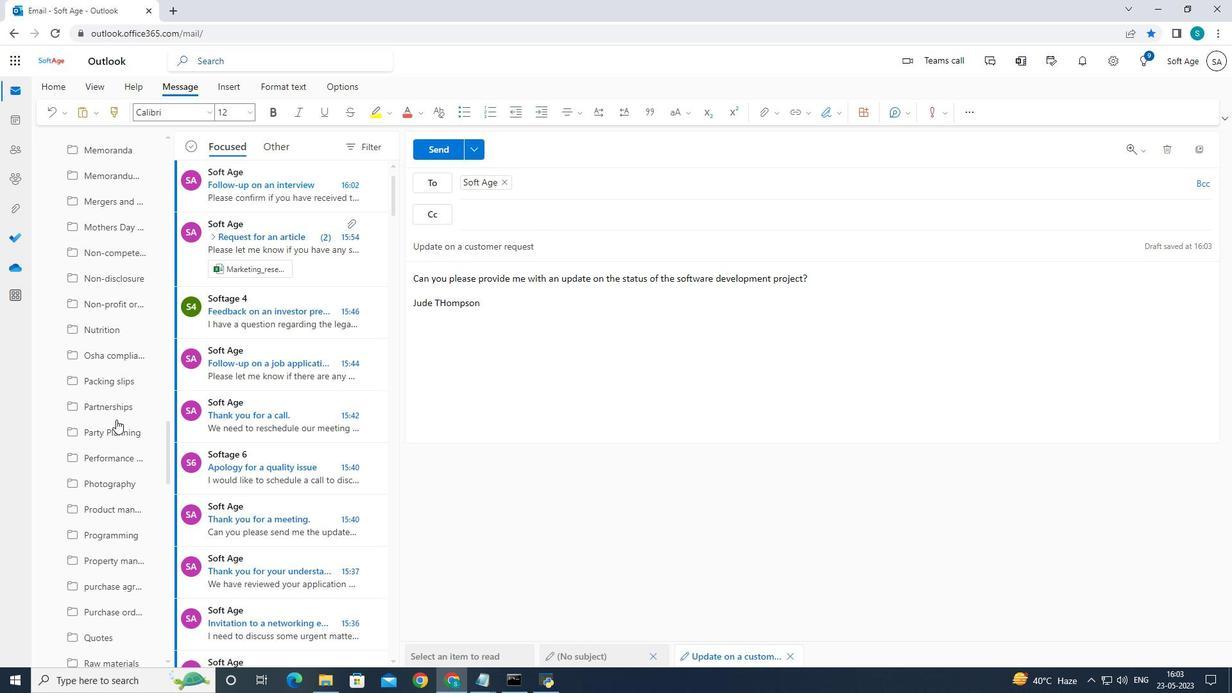 
Action: Mouse moved to (116, 419)
Screenshot: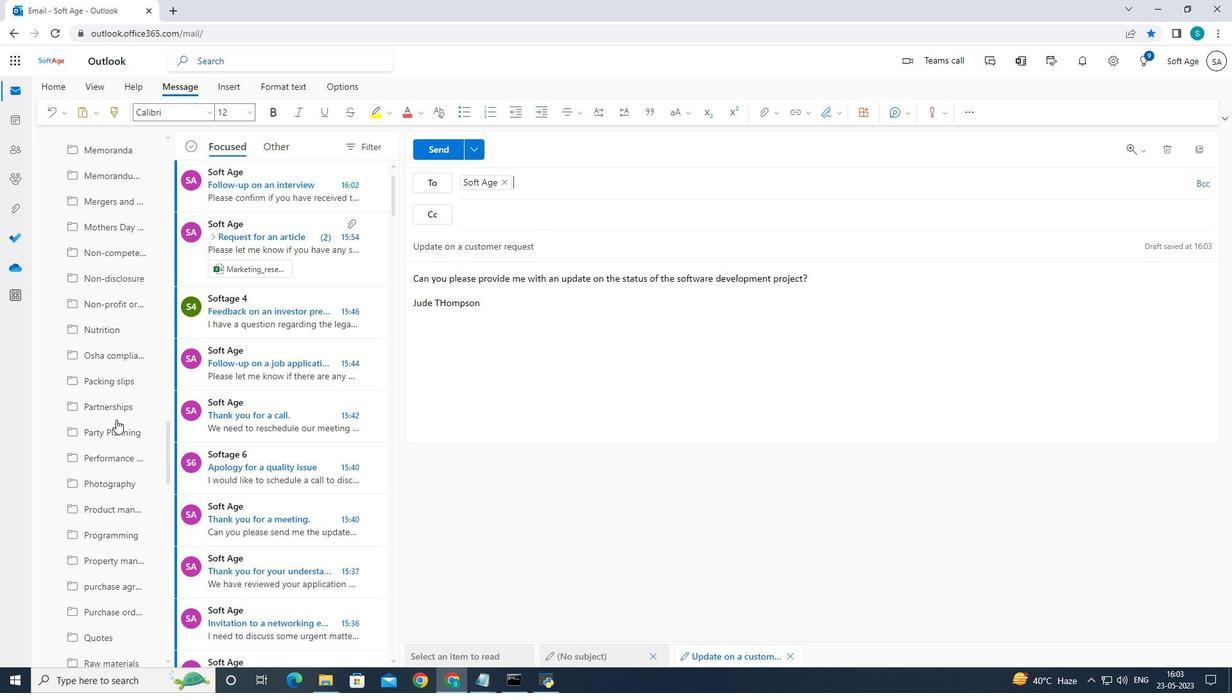 
Action: Mouse scrolled (116, 419) with delta (0, 0)
Screenshot: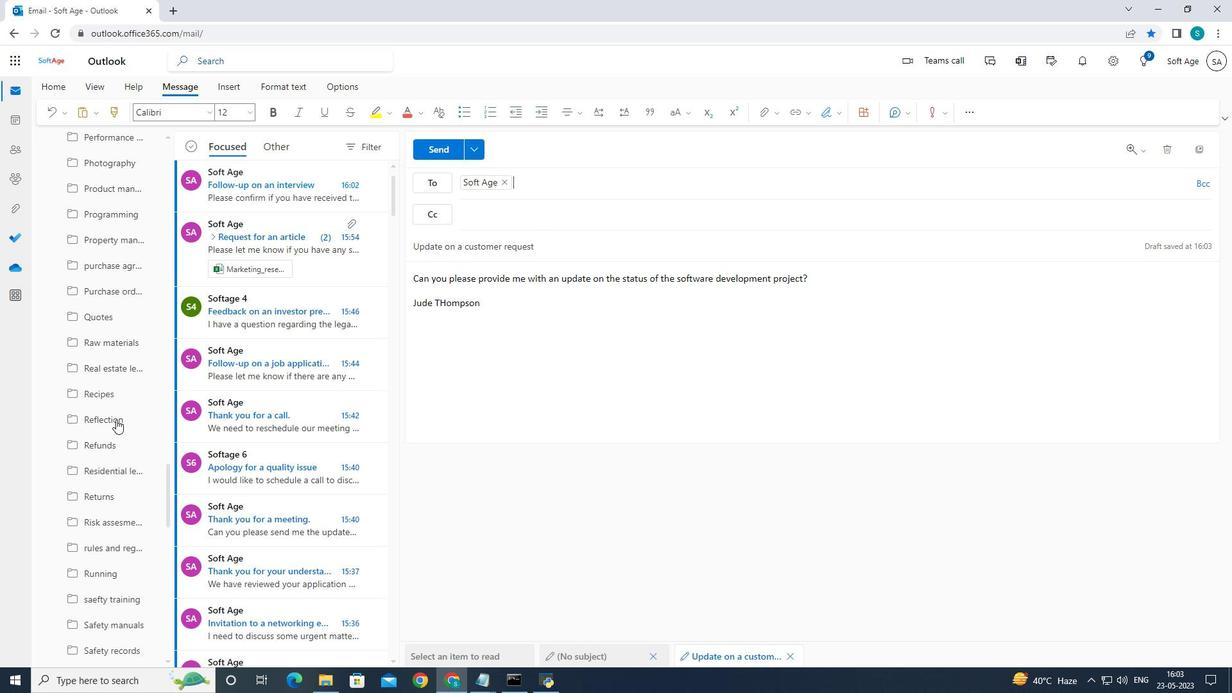 
Action: Mouse moved to (117, 419)
Screenshot: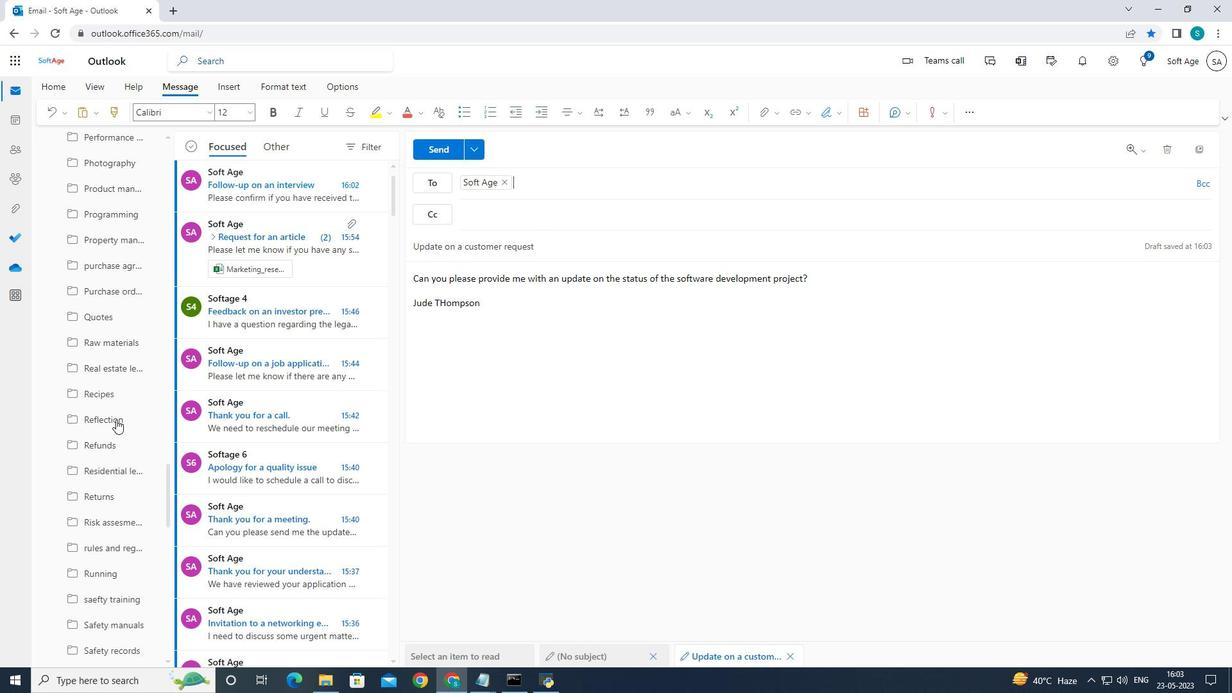 
Action: Mouse scrolled (117, 419) with delta (0, 0)
Screenshot: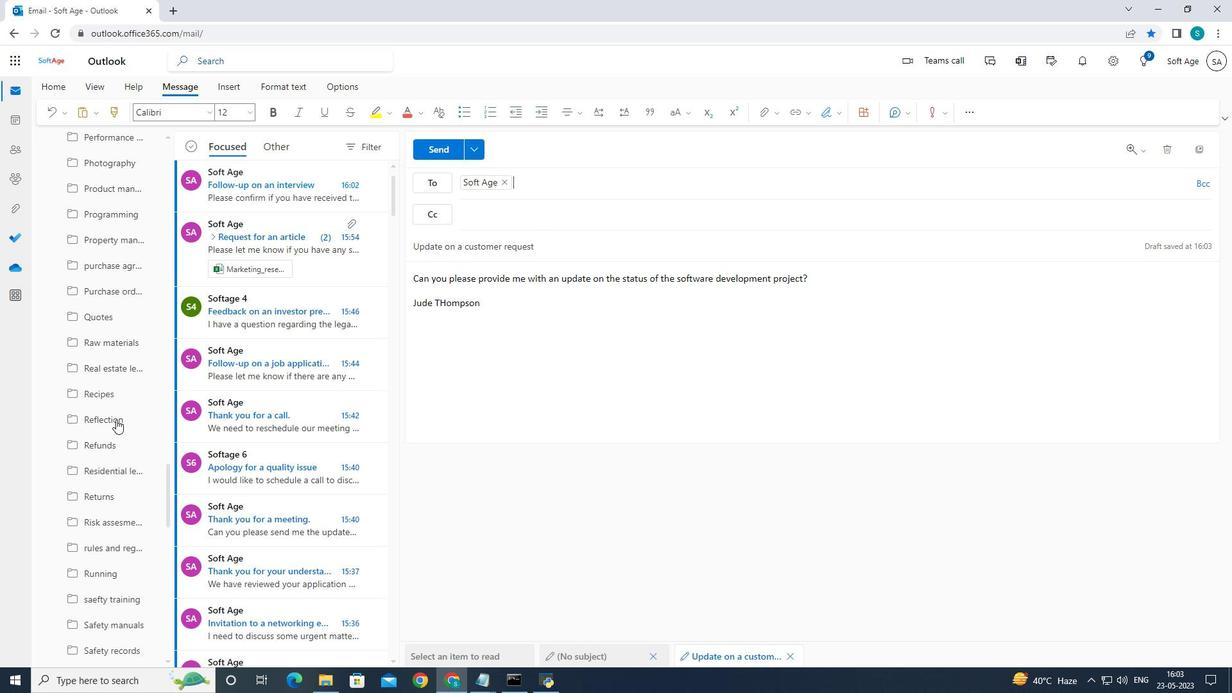 
Action: Mouse moved to (117, 419)
Screenshot: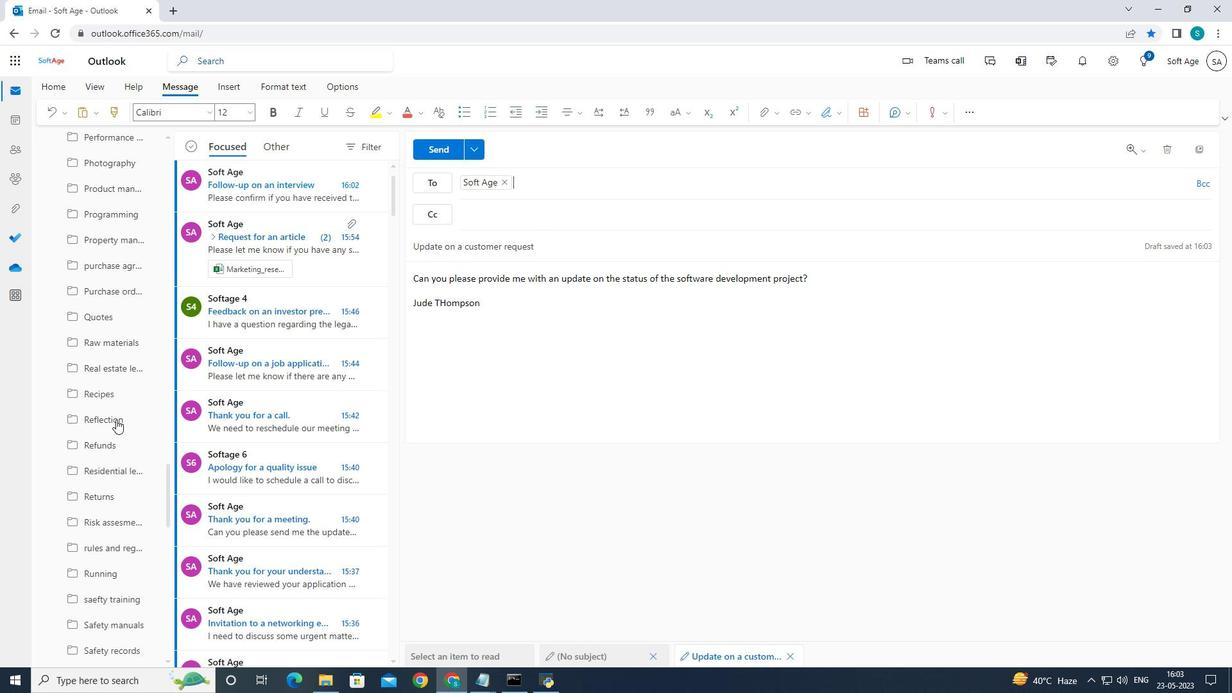 
Action: Mouse scrolled (117, 419) with delta (0, 0)
Screenshot: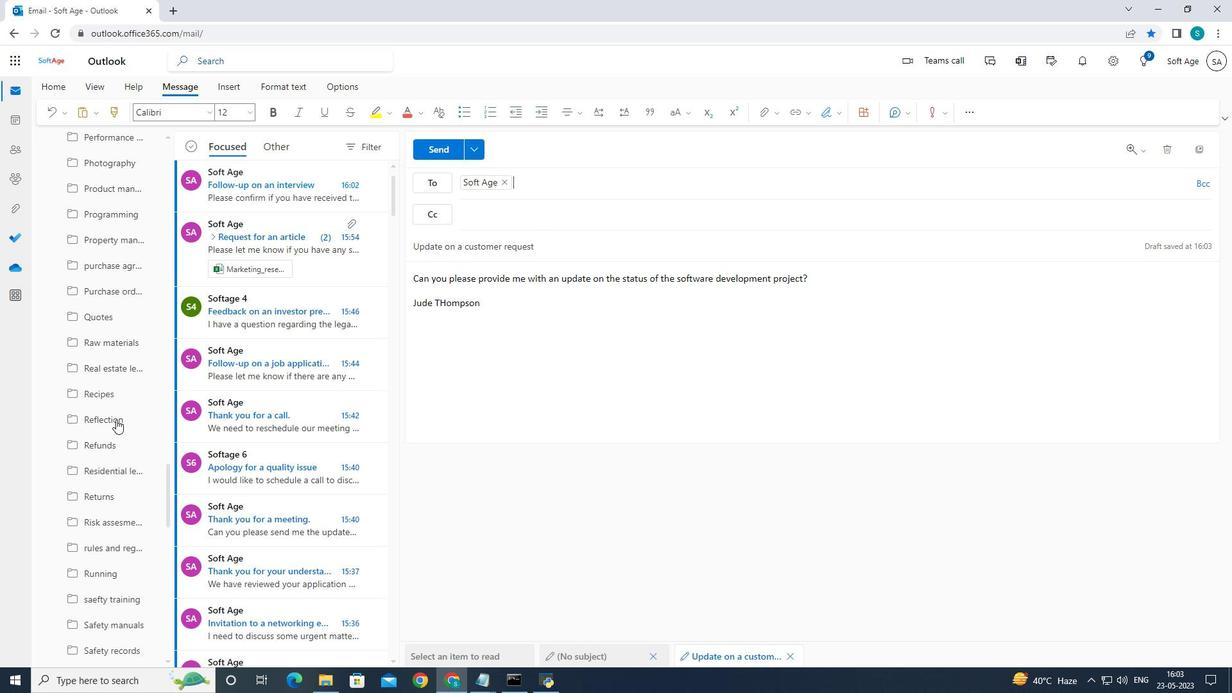 
Action: Mouse scrolled (117, 419) with delta (0, 0)
Screenshot: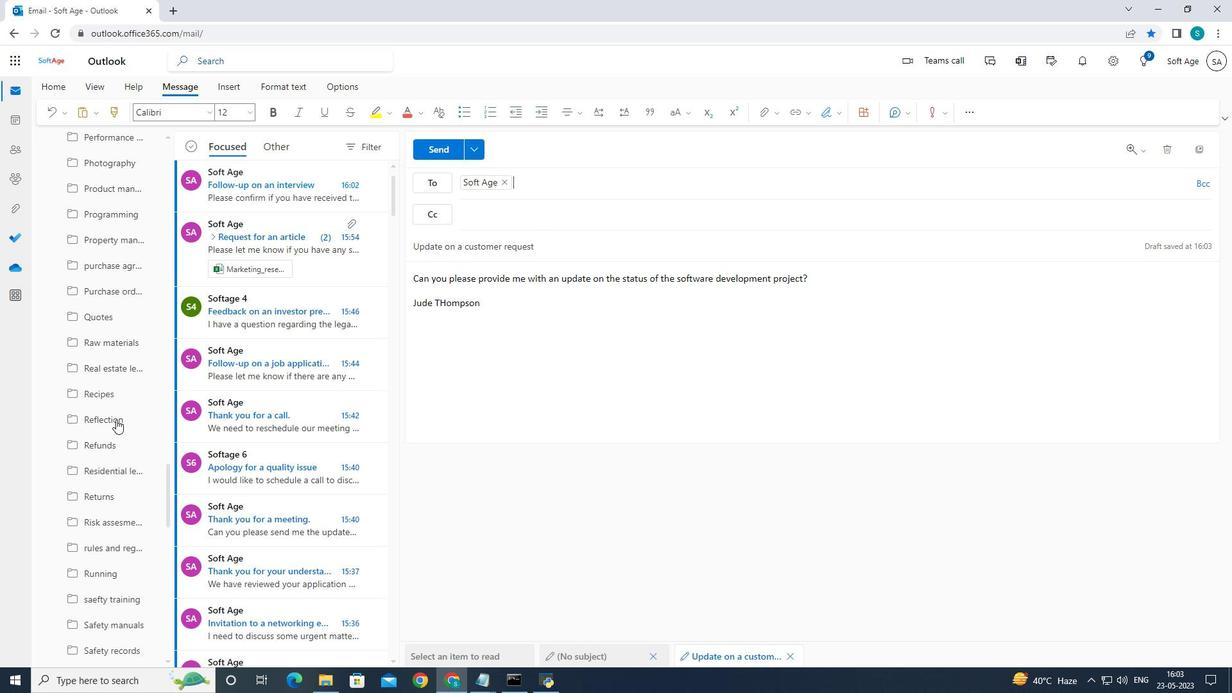 
Action: Mouse moved to (119, 422)
Screenshot: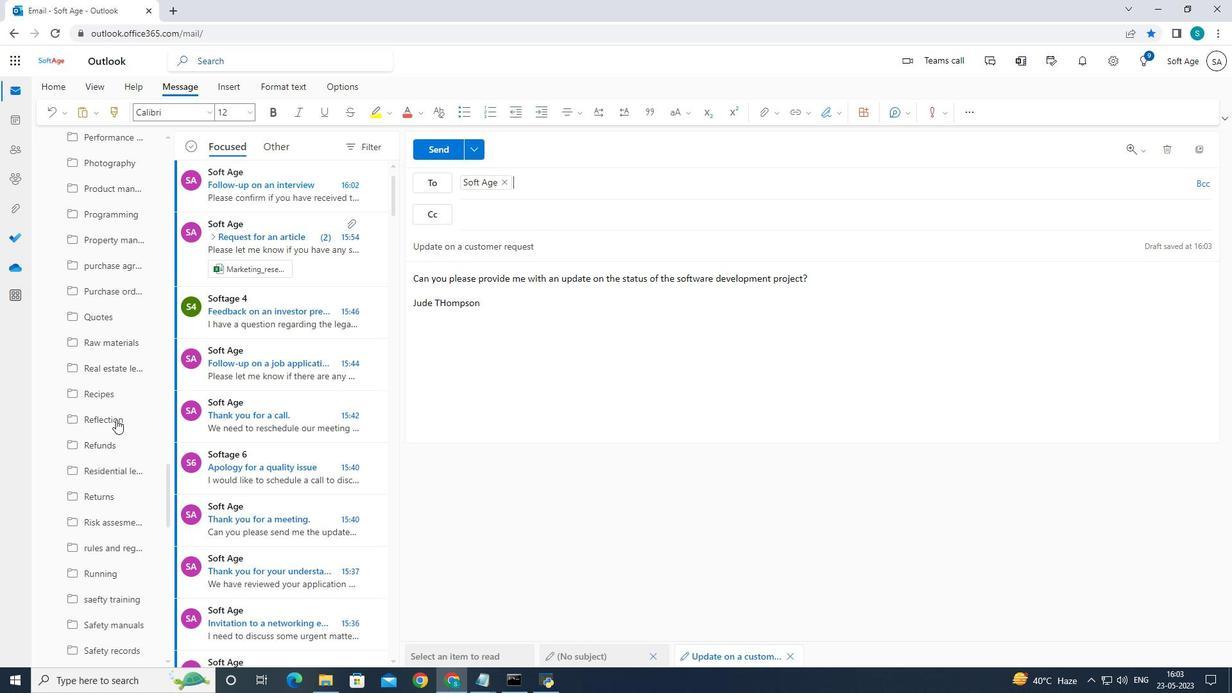 
Action: Mouse scrolled (119, 422) with delta (0, 0)
Screenshot: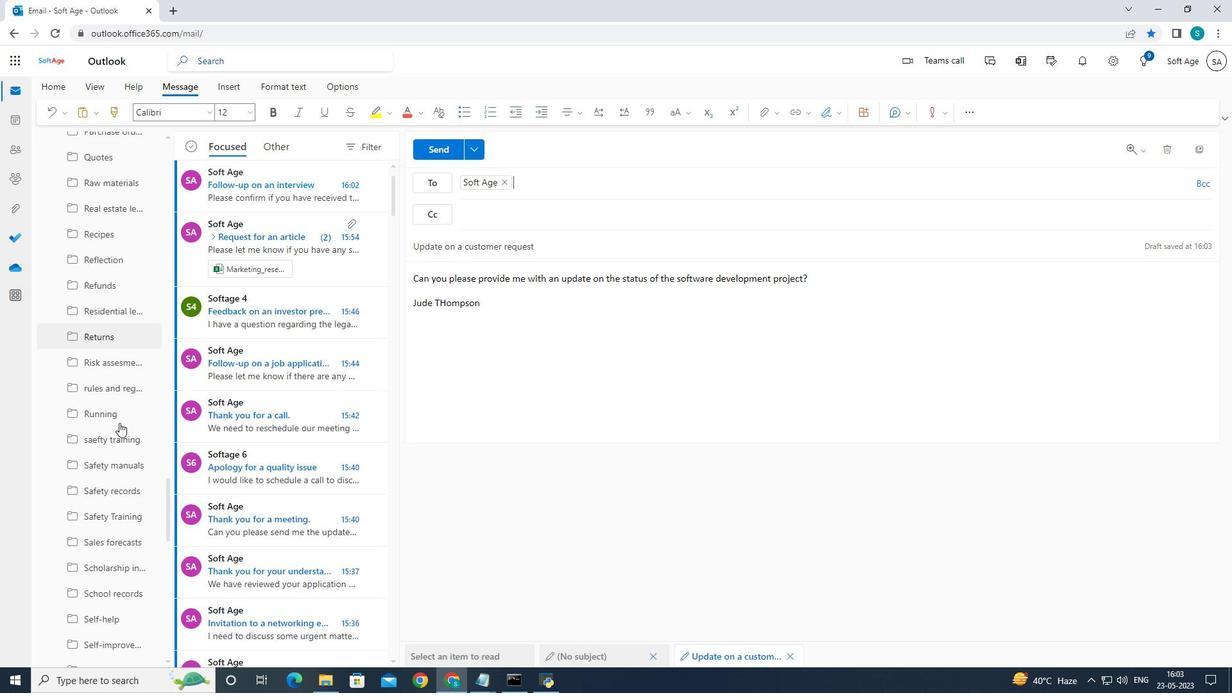 
Action: Mouse scrolled (119, 422) with delta (0, 0)
Screenshot: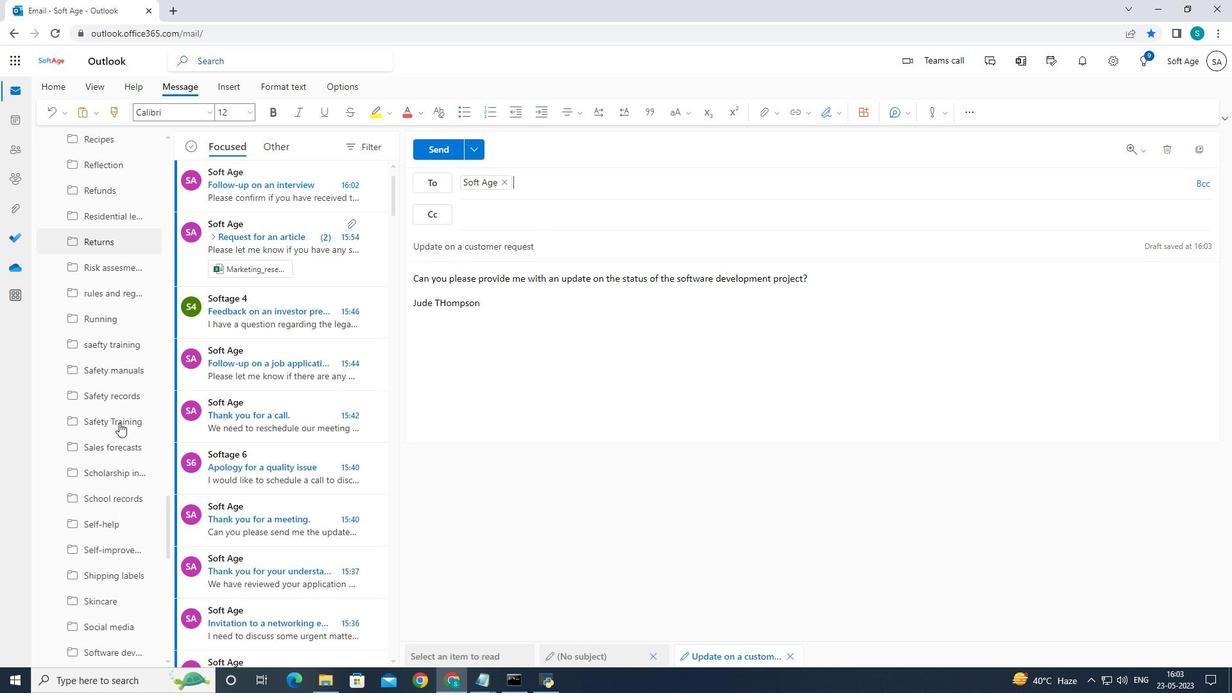 
Action: Mouse scrolled (119, 422) with delta (0, 0)
Screenshot: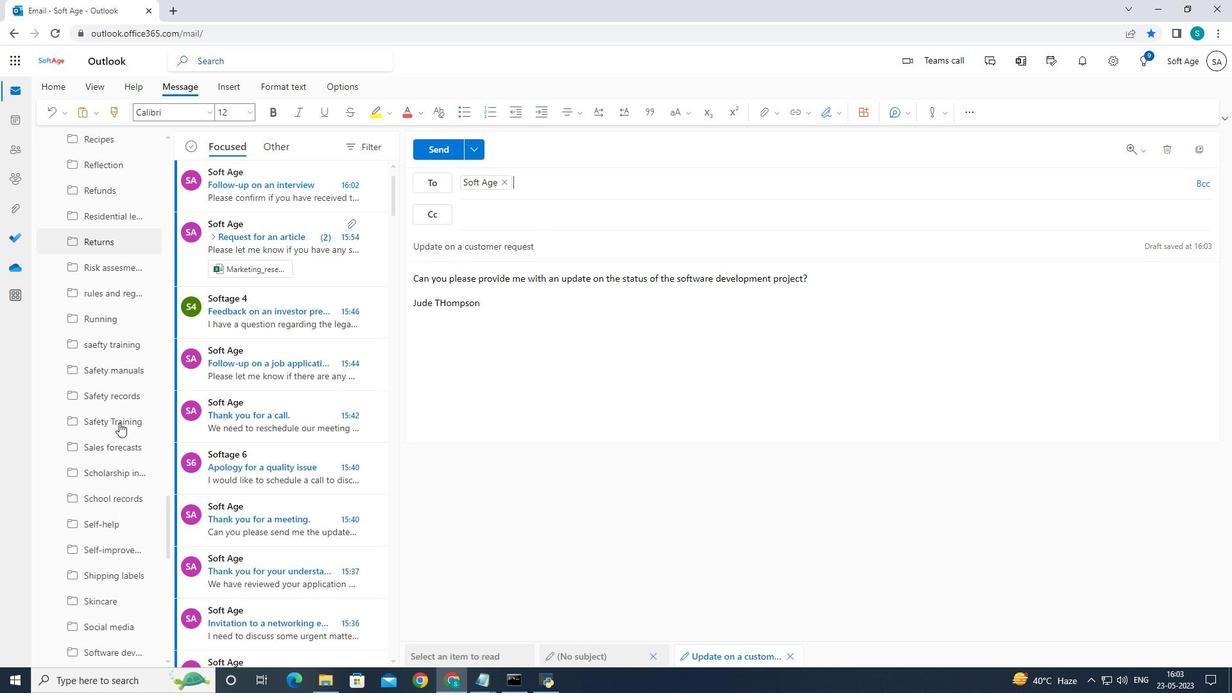 
Action: Mouse moved to (119, 422)
Screenshot: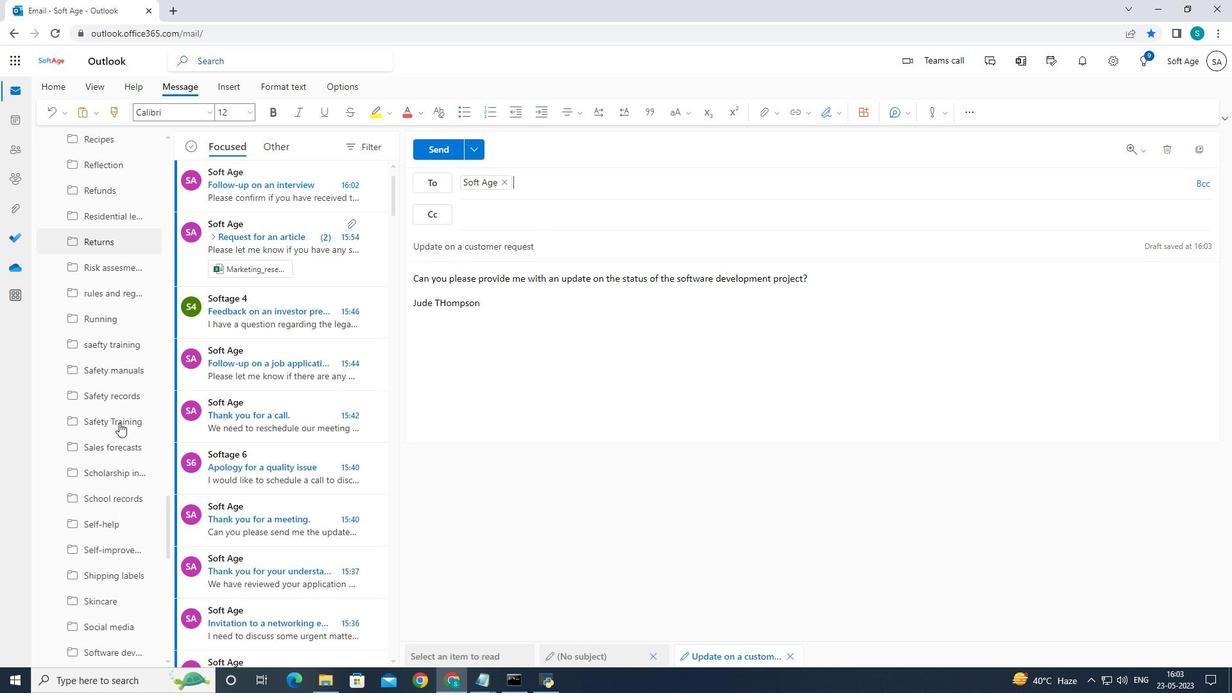 
Action: Mouse scrolled (119, 422) with delta (0, 0)
Screenshot: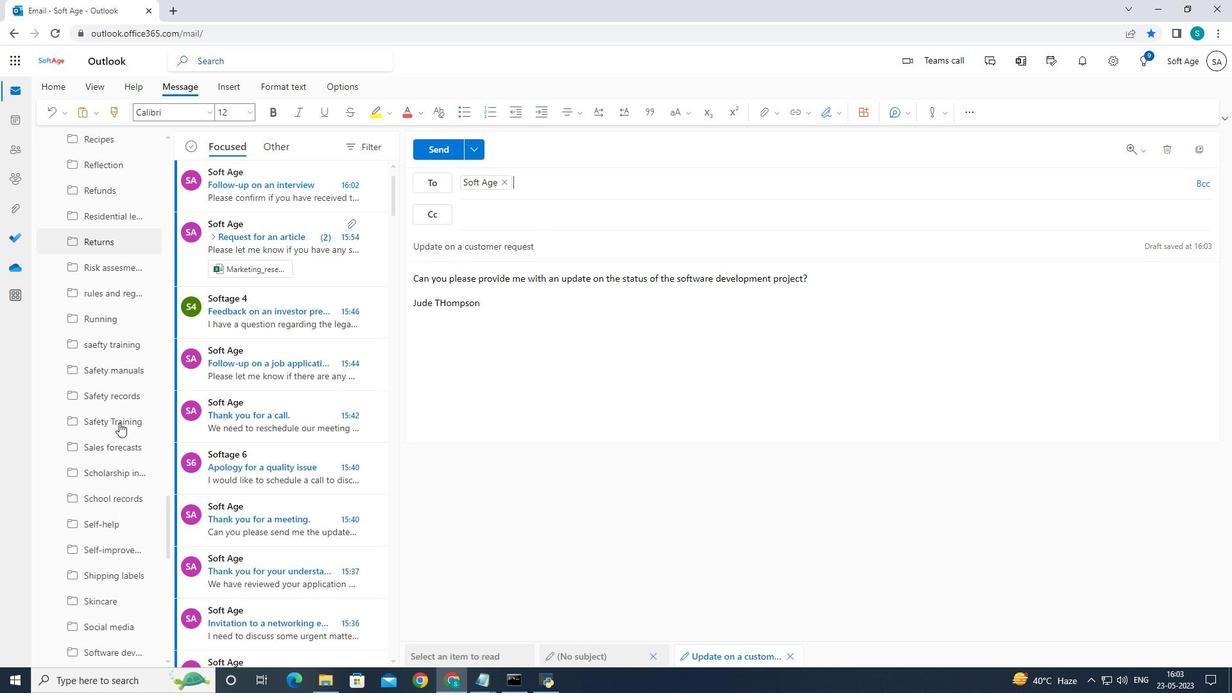 
Action: Mouse moved to (122, 427)
Screenshot: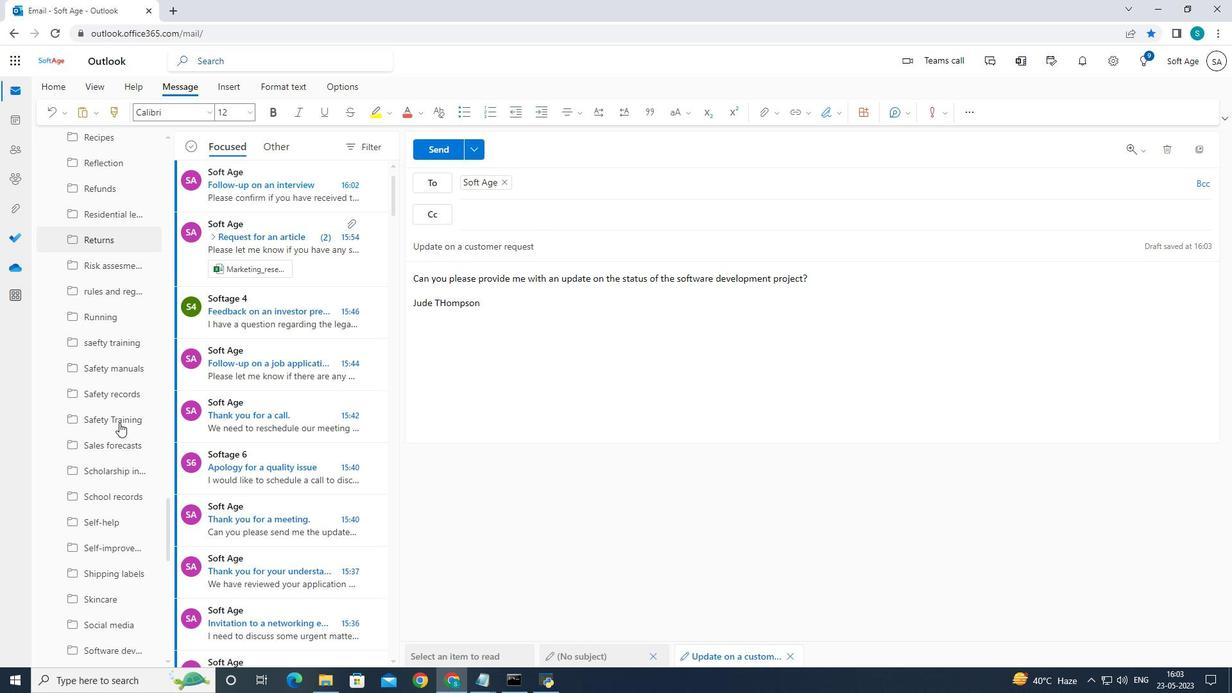 
Action: Mouse scrolled (122, 426) with delta (0, 0)
Screenshot: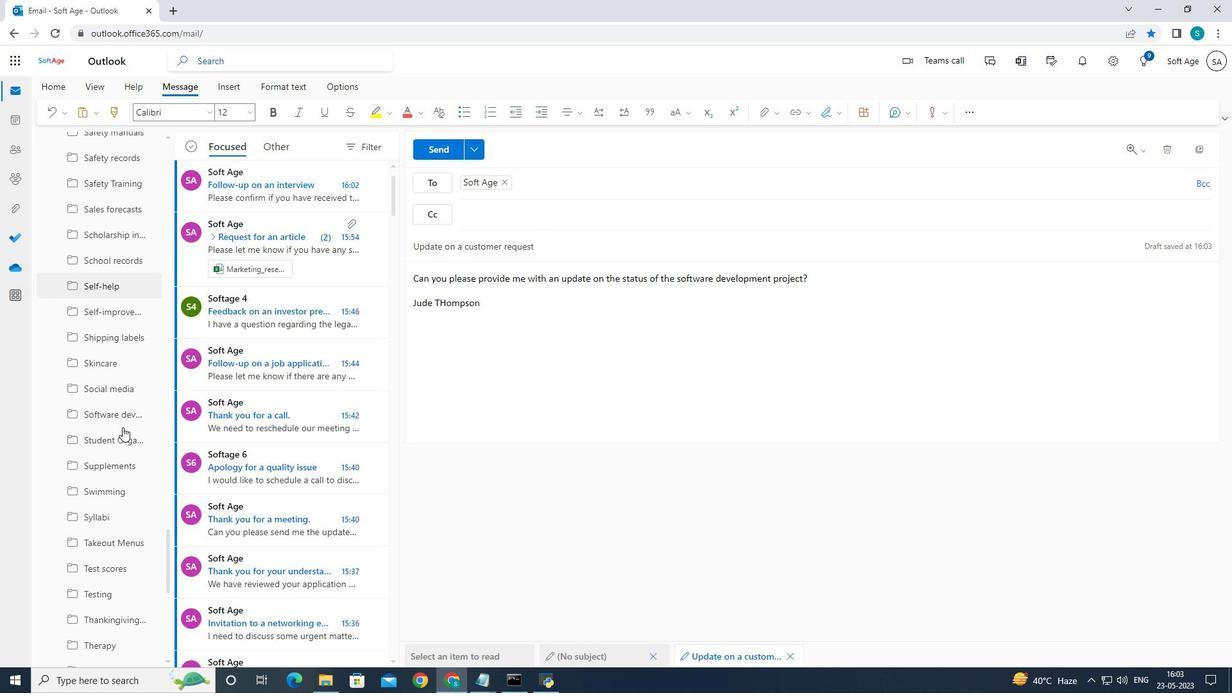 
Action: Mouse moved to (122, 427)
Screenshot: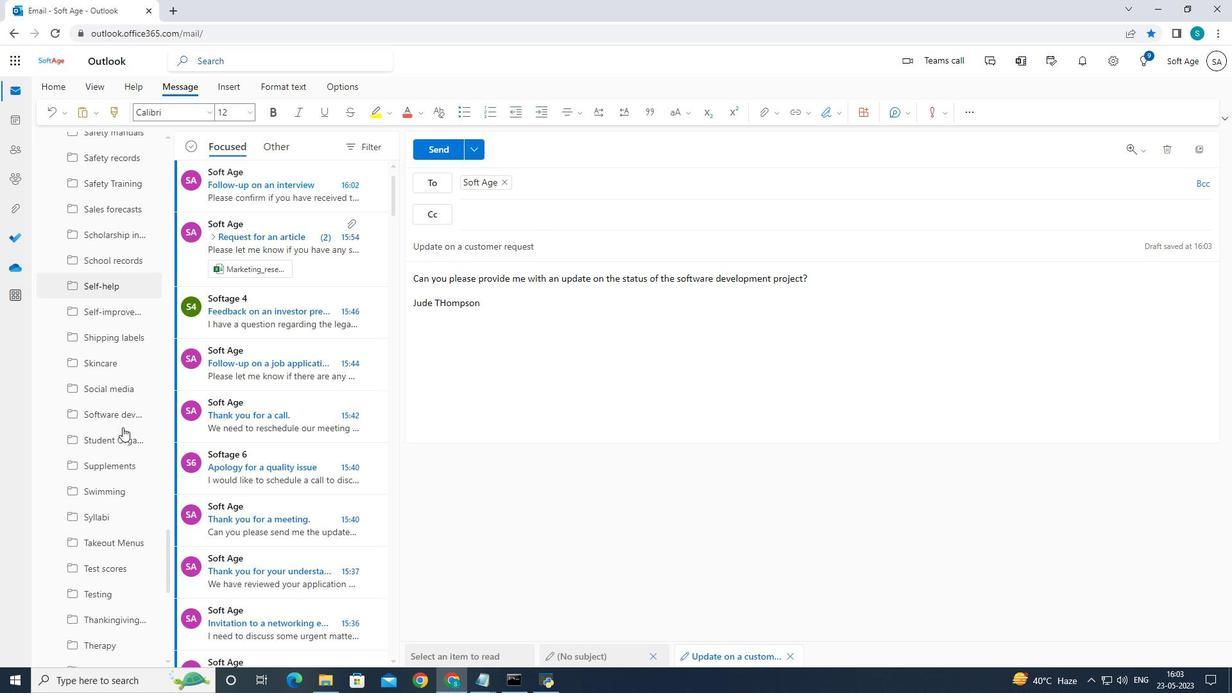 
Action: Mouse scrolled (122, 426) with delta (0, 0)
Screenshot: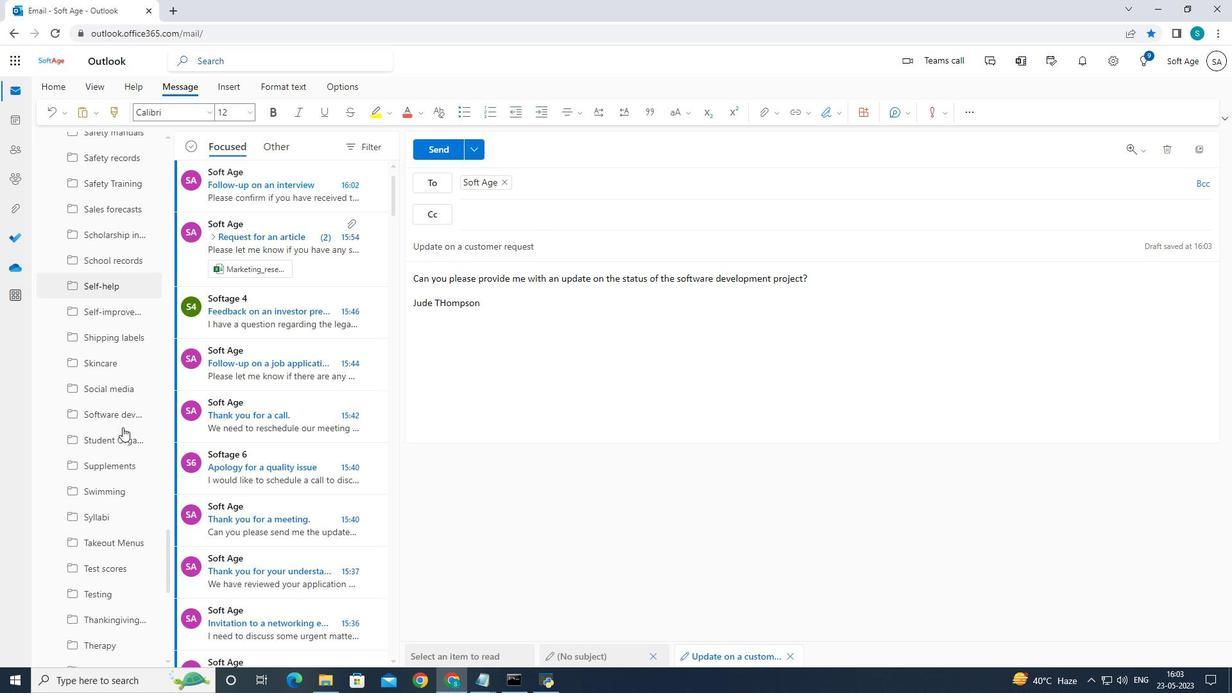 
Action: Mouse moved to (126, 442)
Screenshot: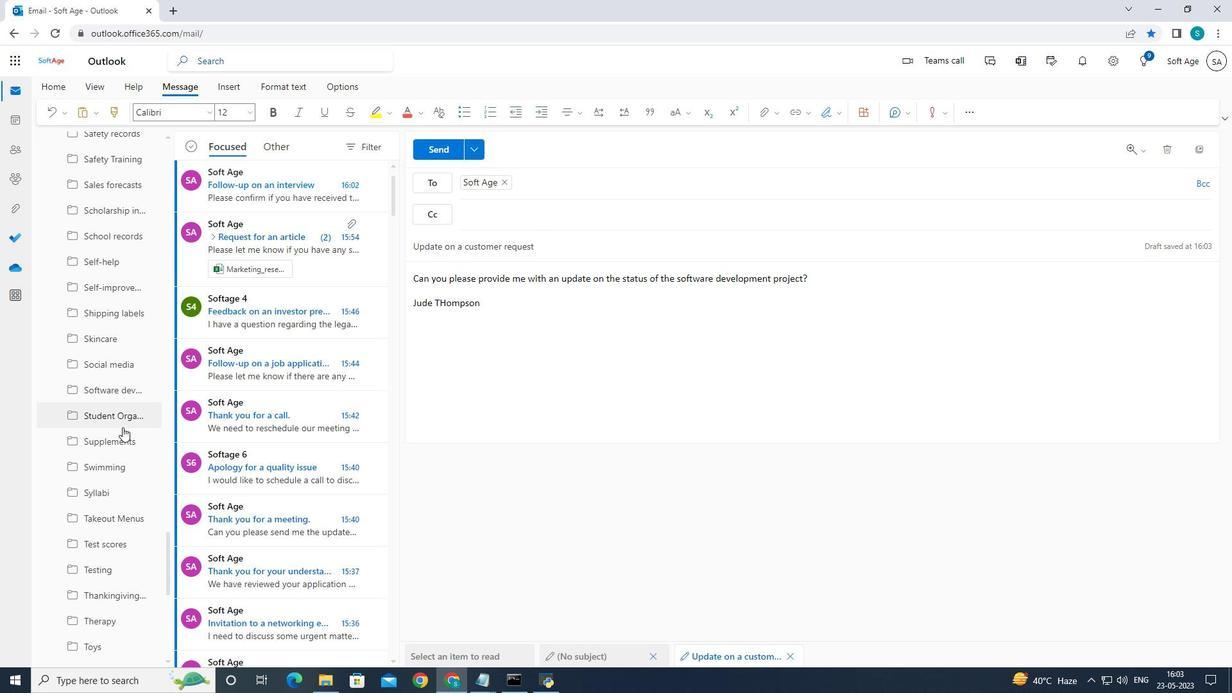 
Action: Mouse scrolled (122, 429) with delta (0, 0)
Screenshot: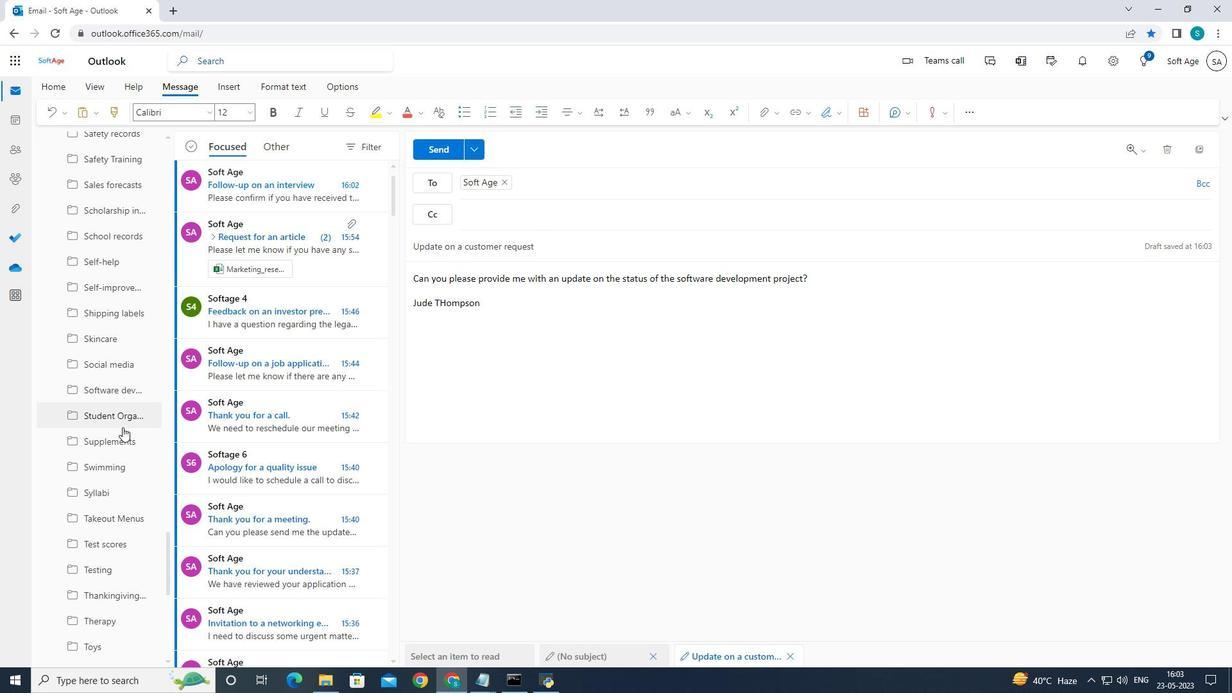 
Action: Mouse scrolled (122, 429) with delta (0, 0)
Screenshot: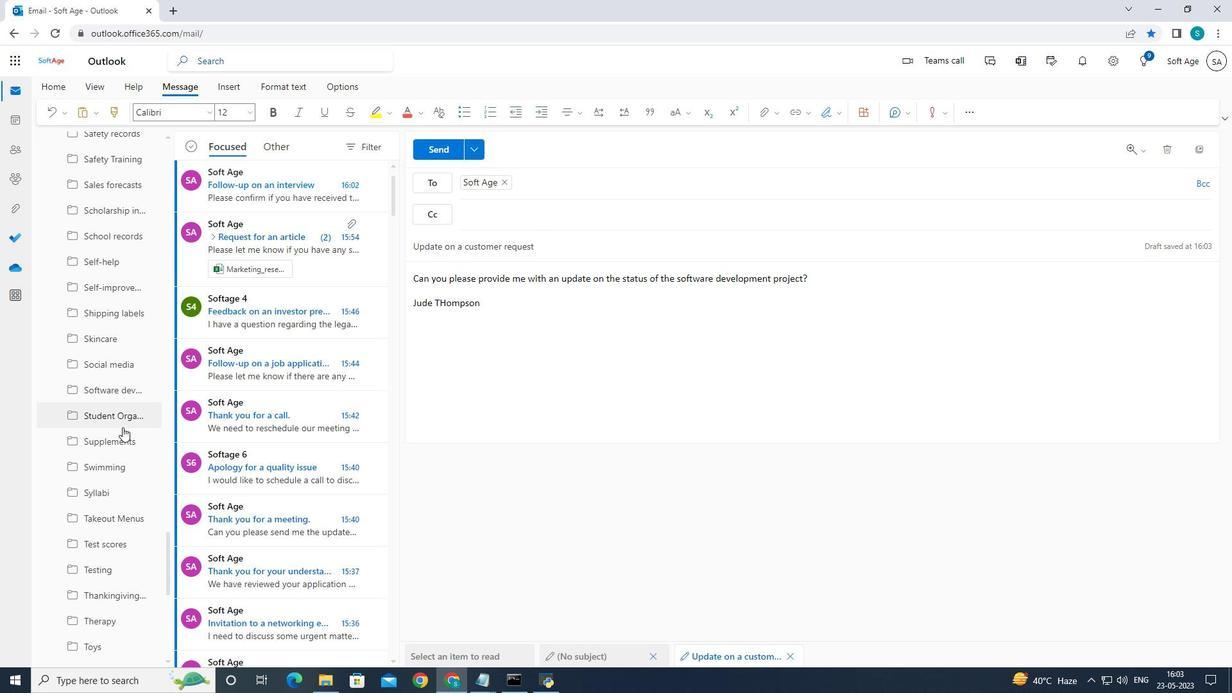 
Action: Mouse scrolled (122, 430) with delta (0, 0)
Screenshot: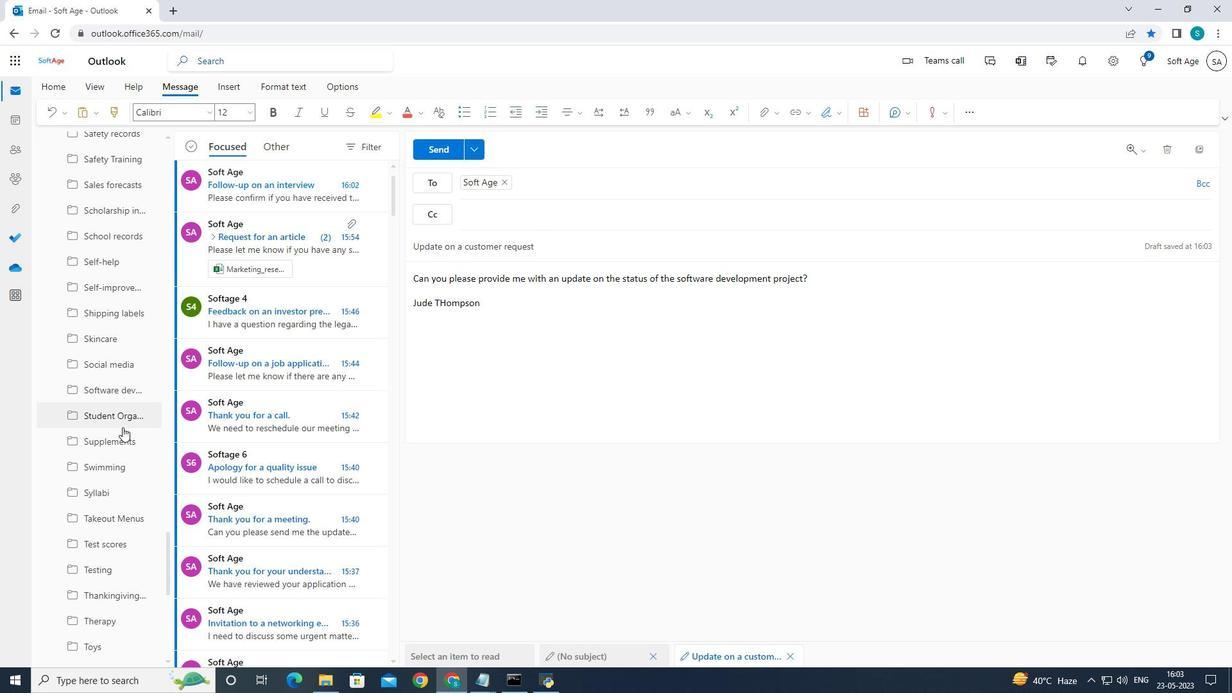 
Action: Mouse scrolled (126, 442) with delta (0, 0)
Screenshot: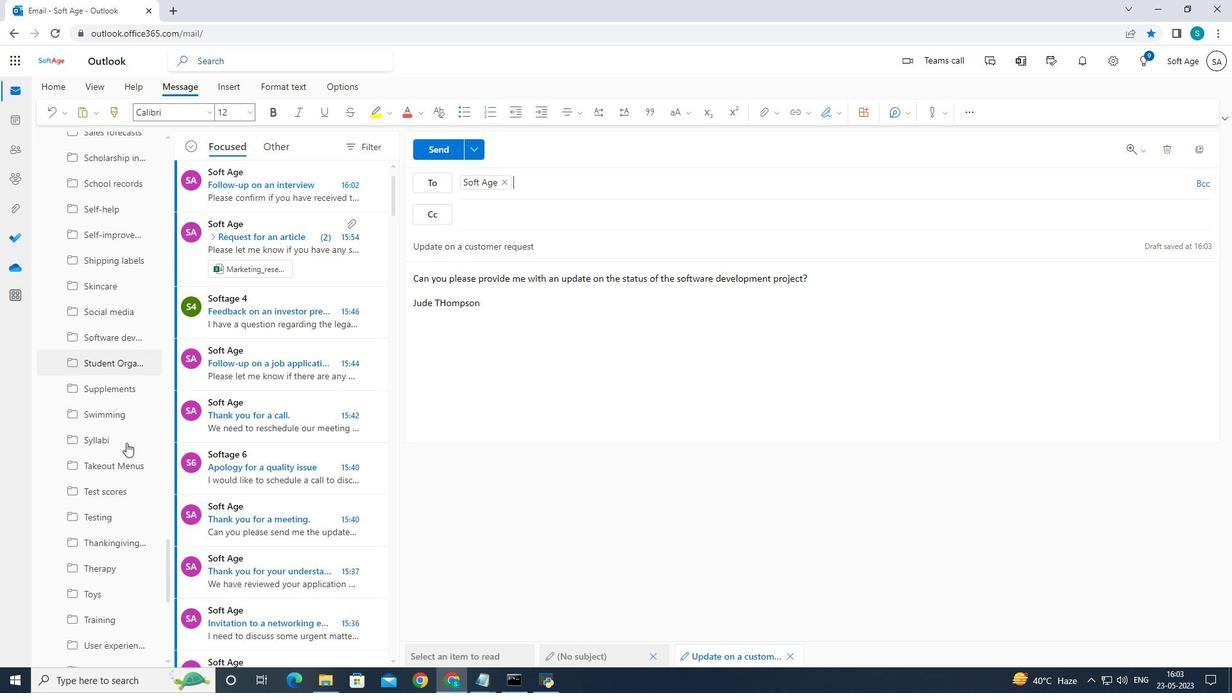 
Action: Mouse scrolled (126, 442) with delta (0, 0)
Screenshot: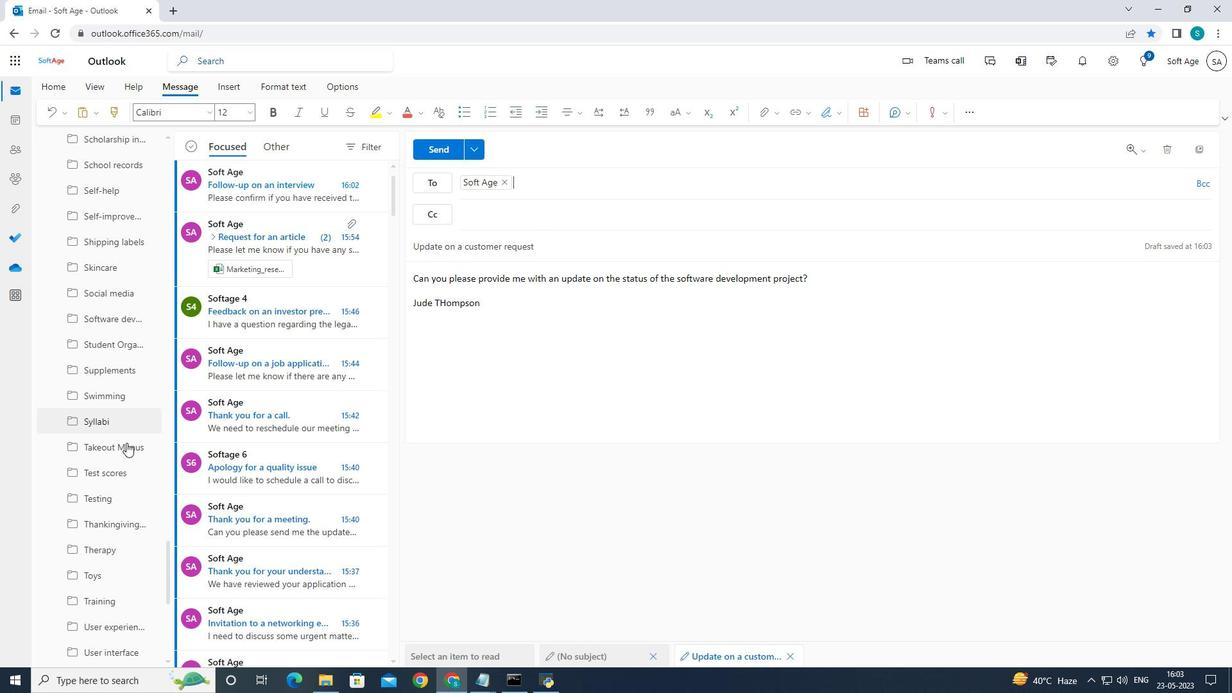
Action: Mouse scrolled (126, 442) with delta (0, 0)
Screenshot: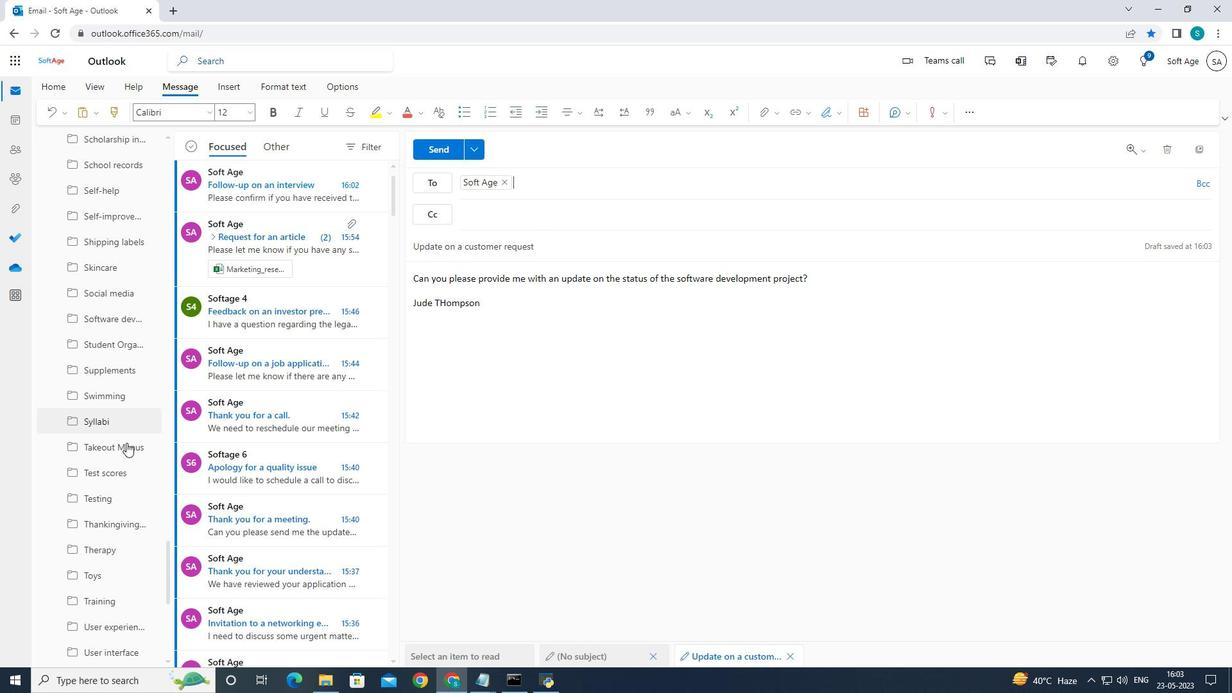 
Action: Mouse scrolled (126, 442) with delta (0, 0)
Screenshot: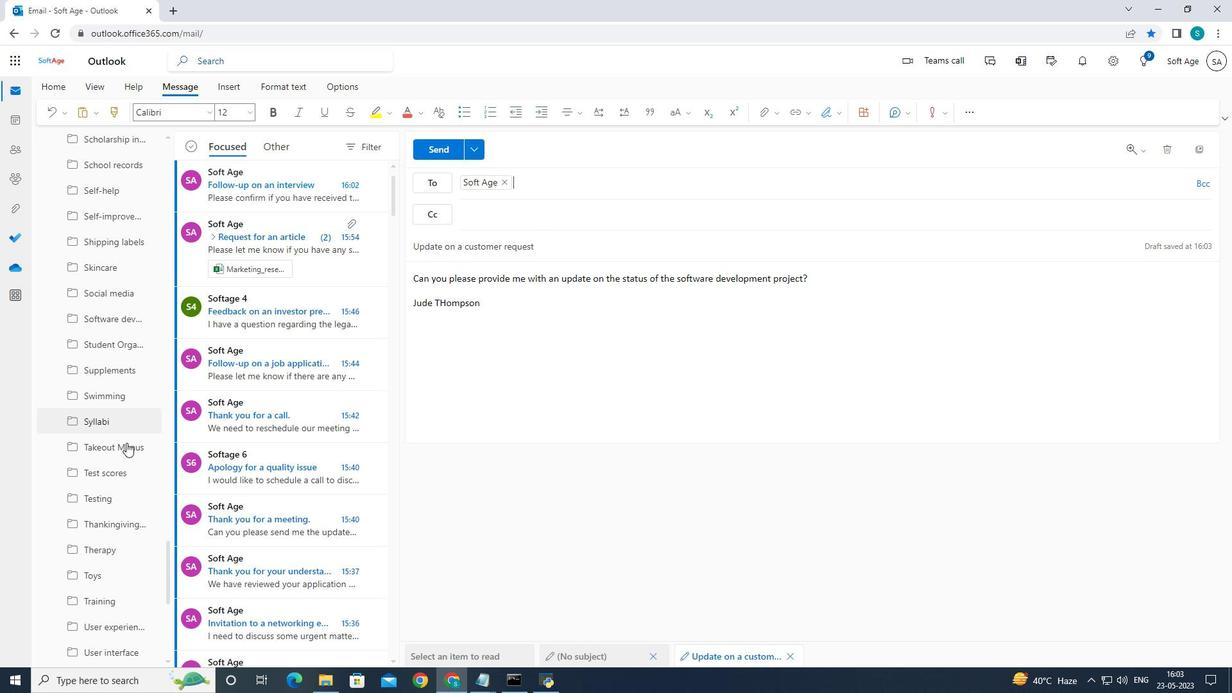 
Action: Mouse scrolled (126, 442) with delta (0, 0)
Screenshot: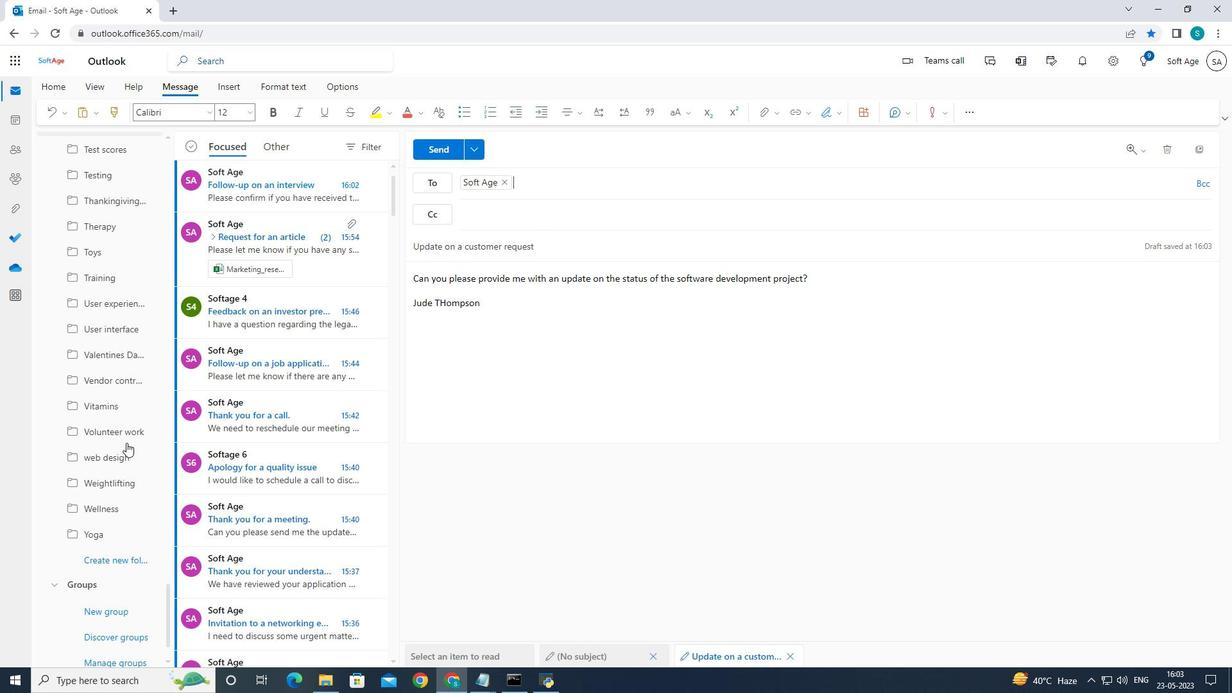 
Action: Mouse scrolled (126, 442) with delta (0, 0)
Screenshot: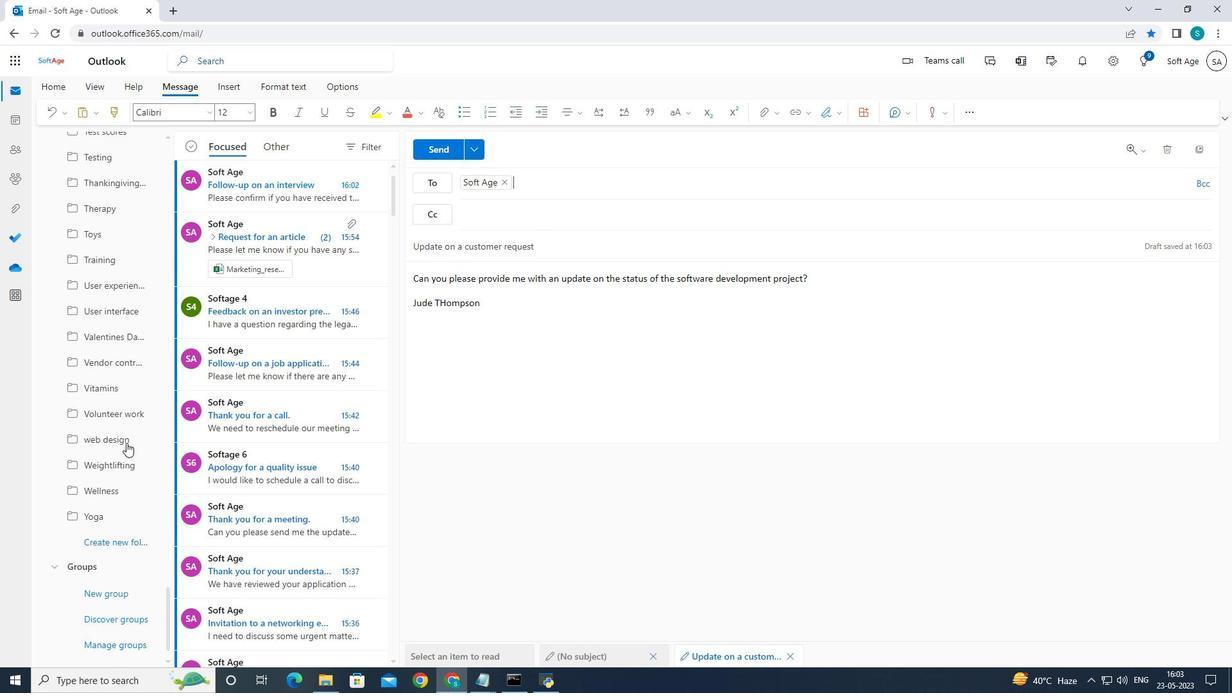 
Action: Mouse scrolled (126, 442) with delta (0, 0)
Screenshot: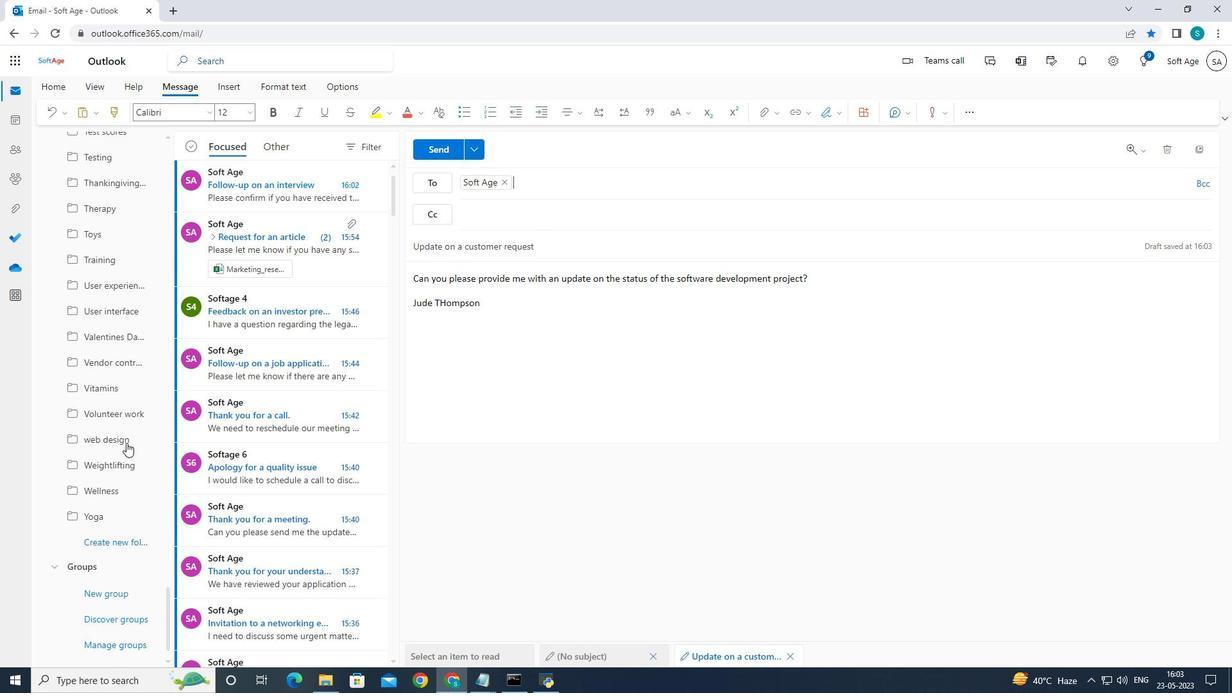 
Action: Mouse scrolled (126, 442) with delta (0, 0)
Screenshot: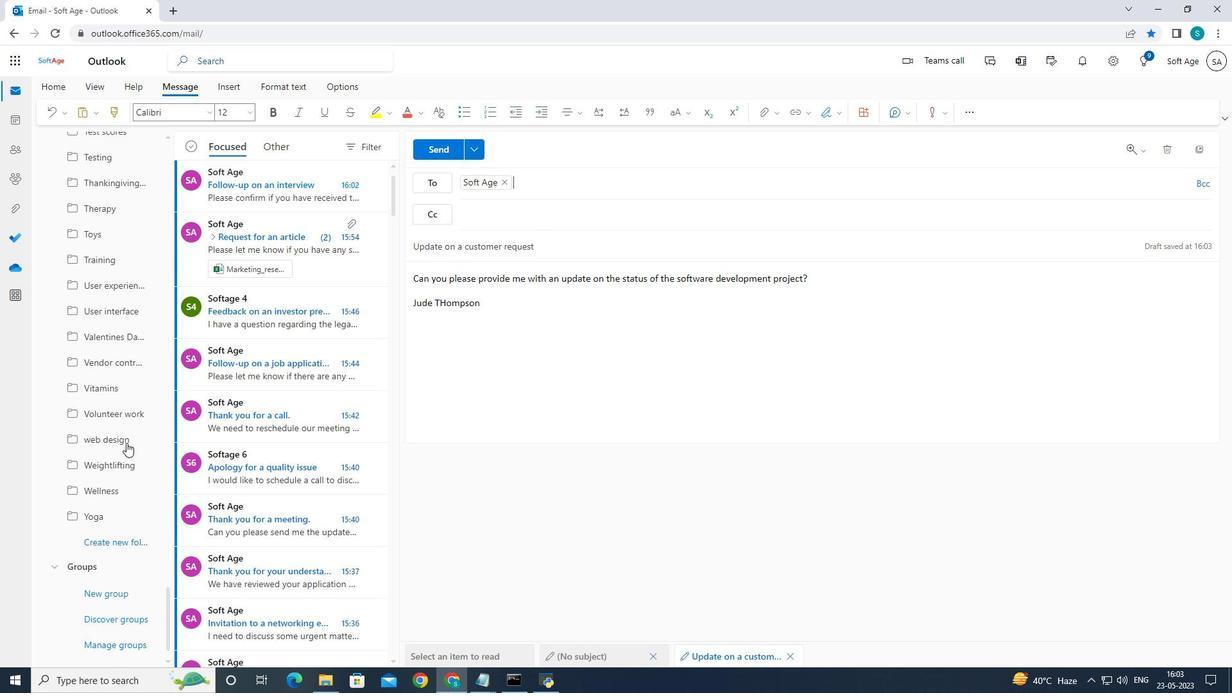 
Action: Mouse moved to (126, 538)
Screenshot: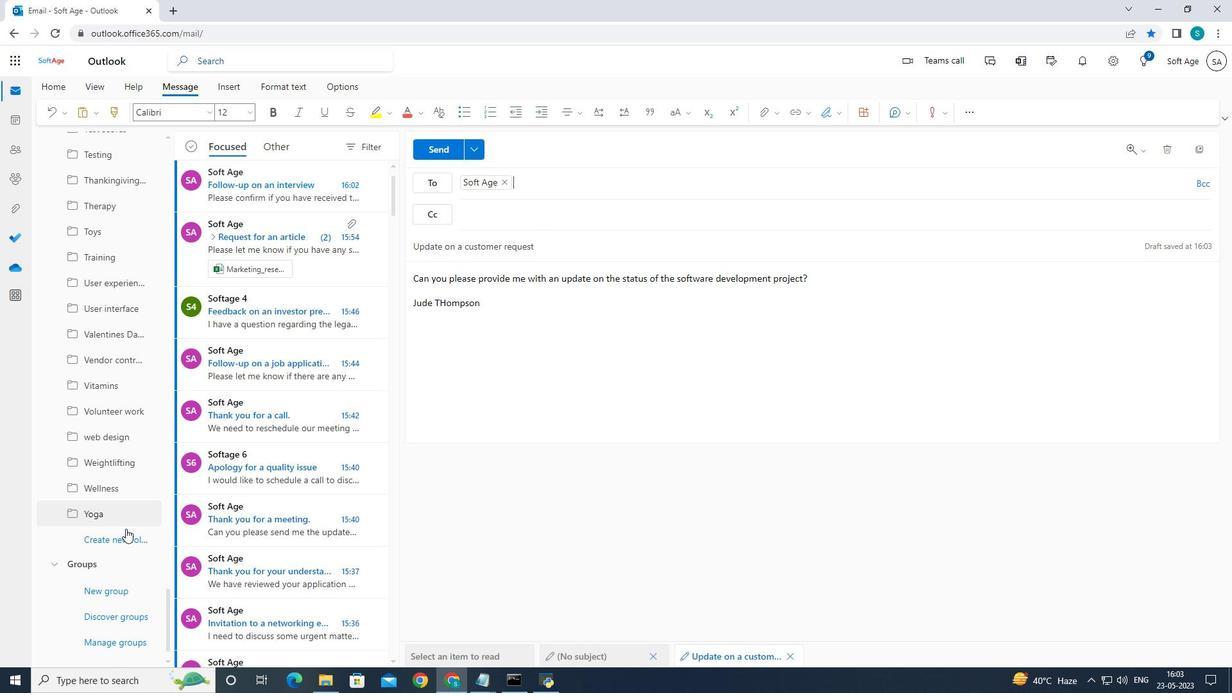 
Action: Mouse pressed left at (126, 538)
Screenshot: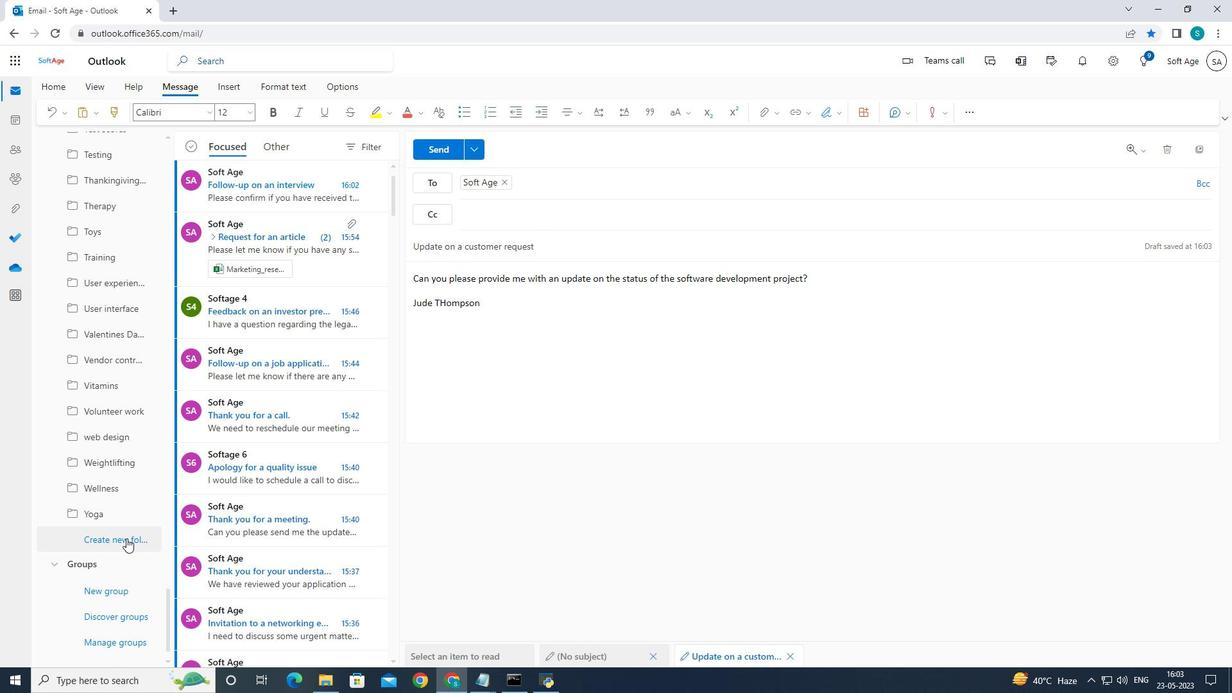 
Action: Mouse moved to (150, 463)
Screenshot: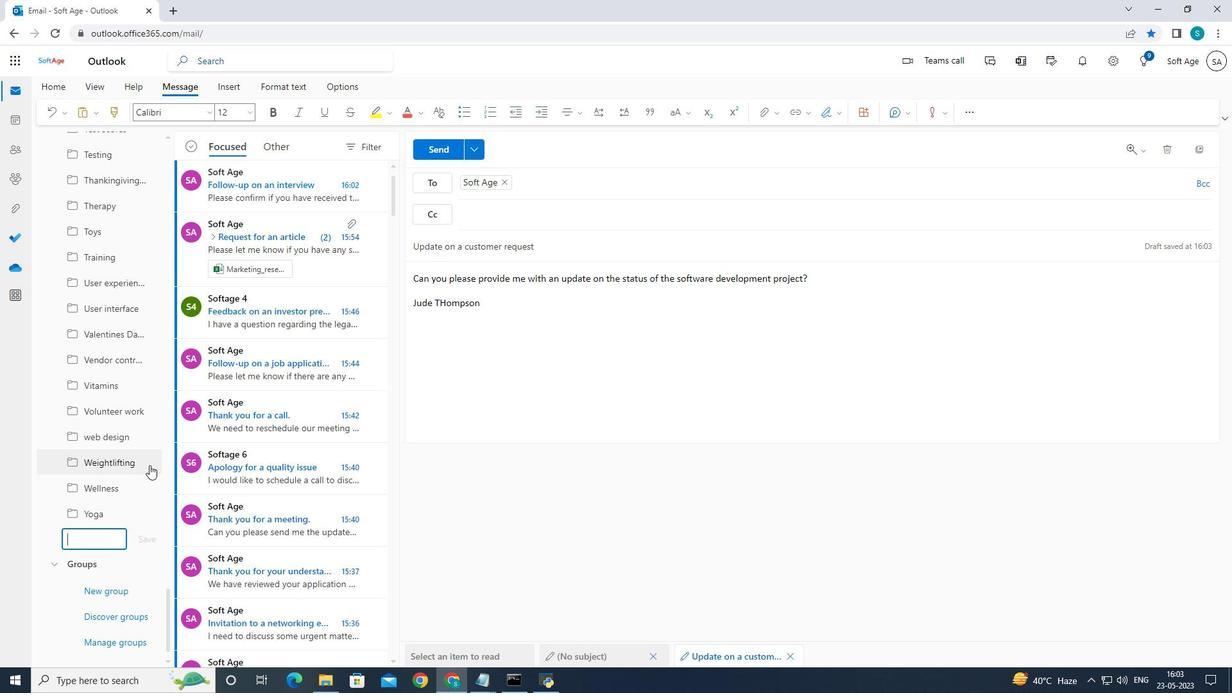 
Action: Key pressed <Key.caps_lock>V<Key.caps_lock>ersion<Key.space>
Screenshot: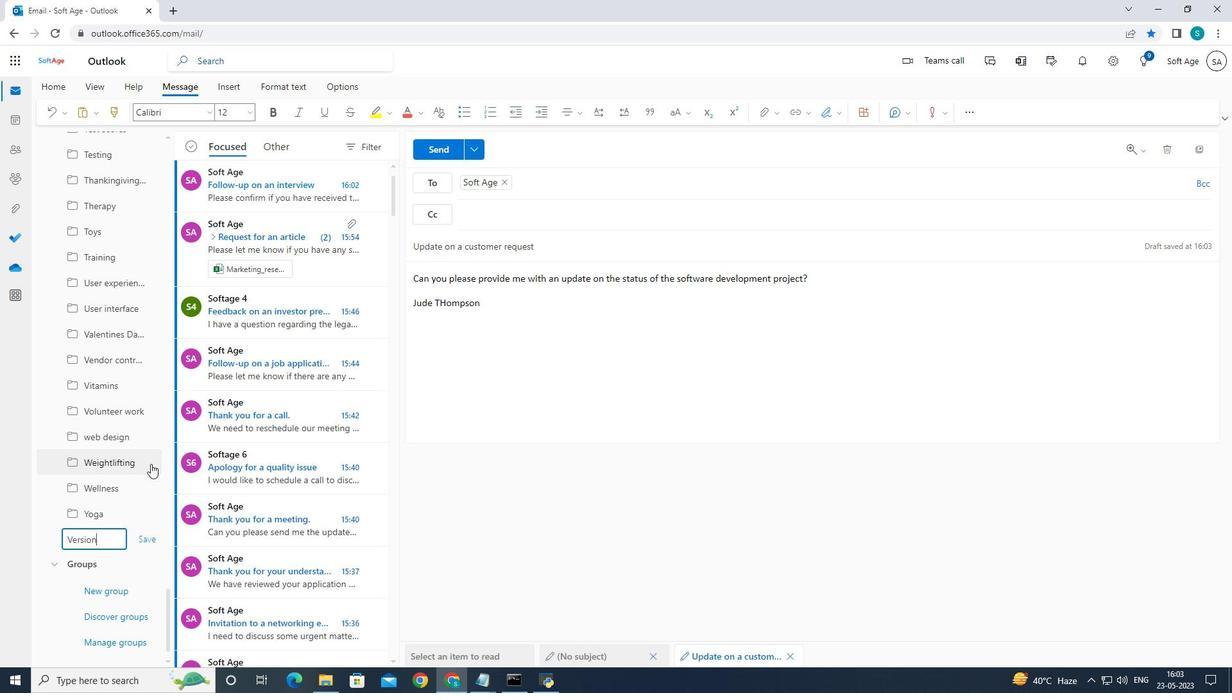 
Action: Mouse moved to (185, 465)
Screenshot: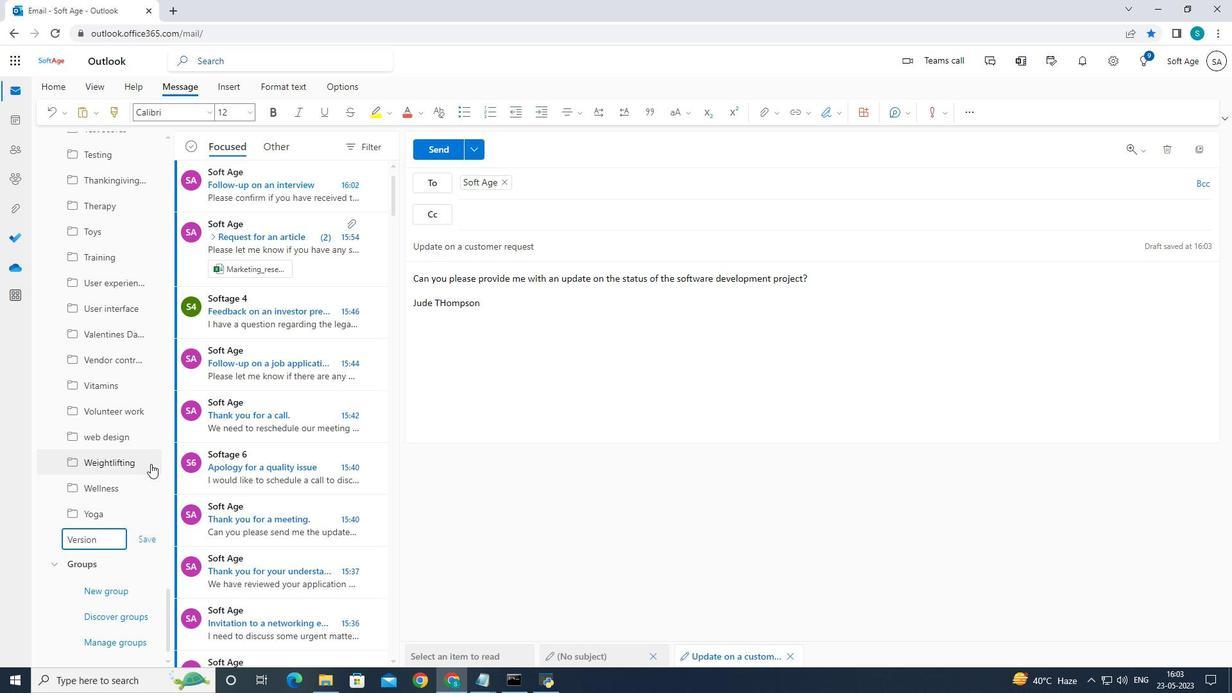 
Action: Key pressed c
Screenshot: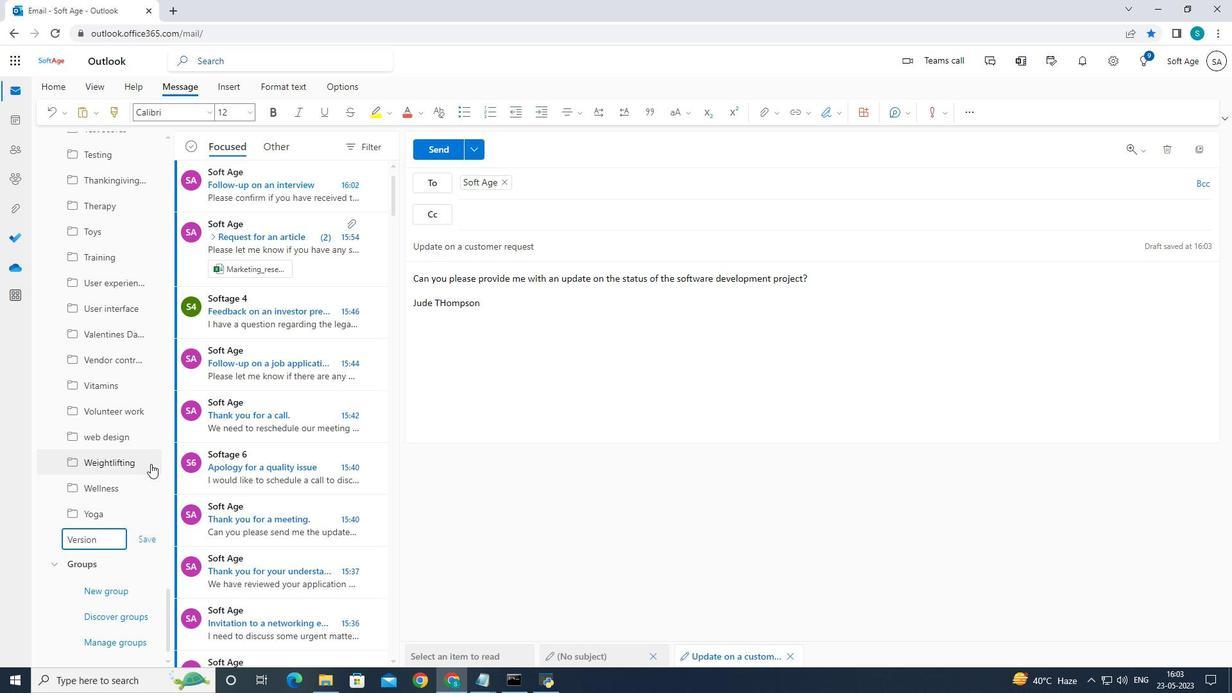 
Action: Mouse moved to (191, 463)
Screenshot: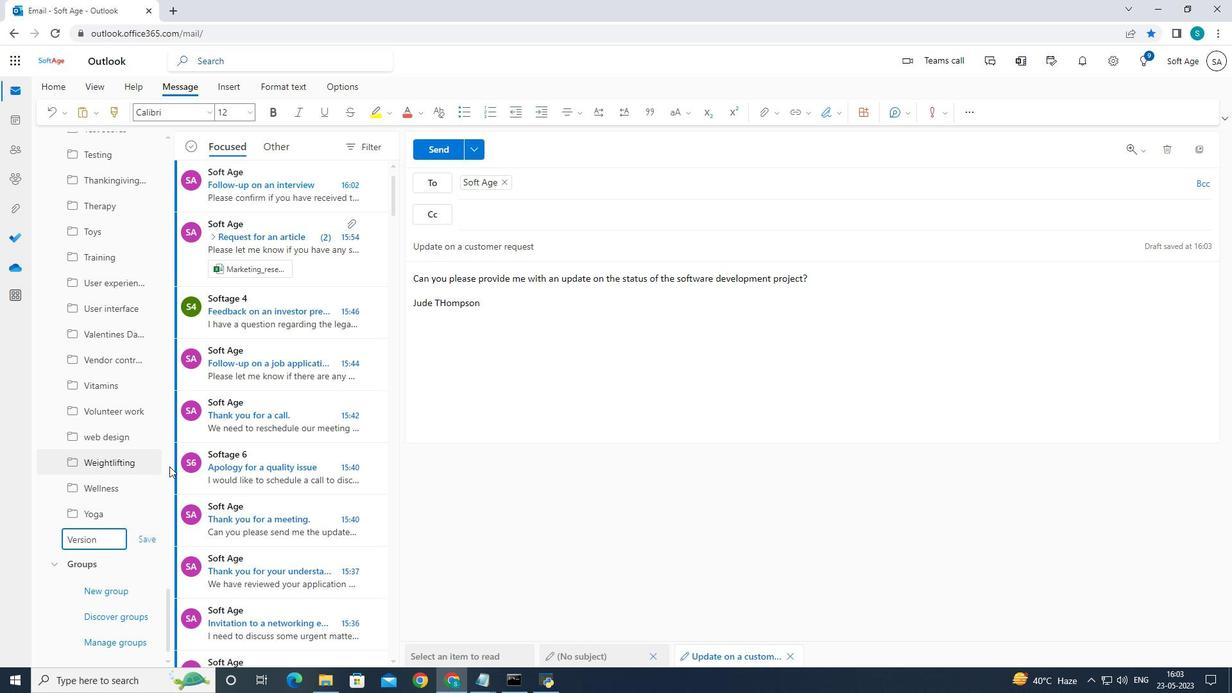 
Action: Key pressed ontrol
Screenshot: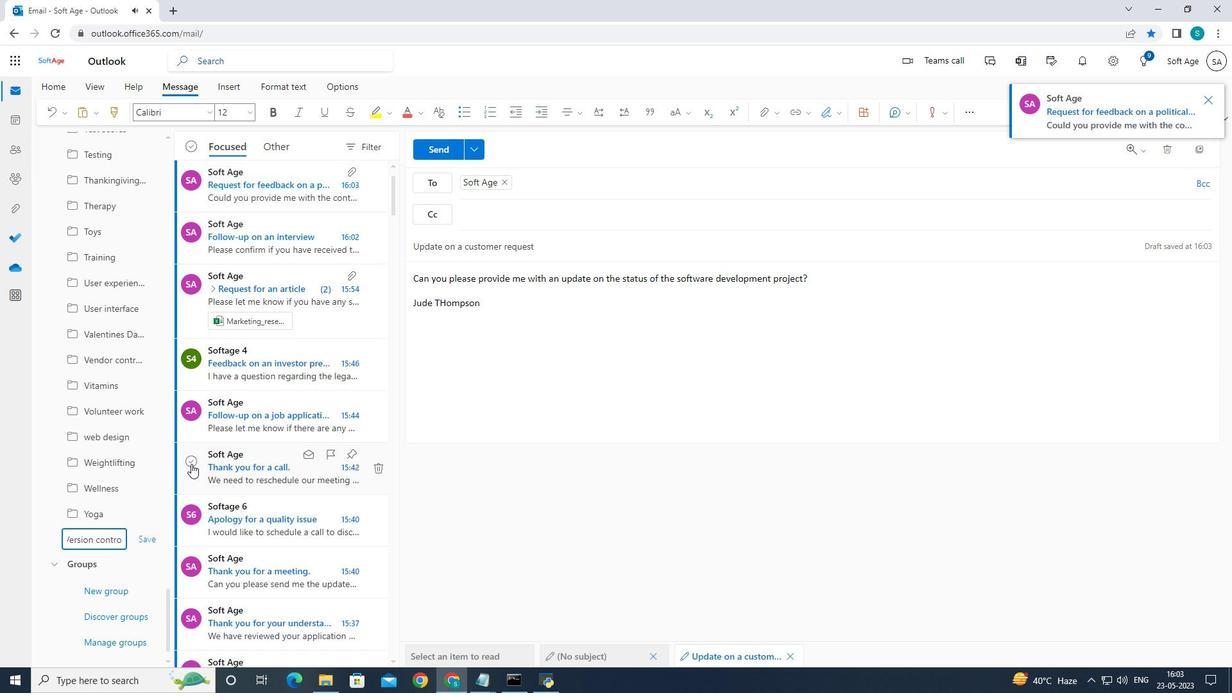 
Action: Mouse moved to (180, 453)
Screenshot: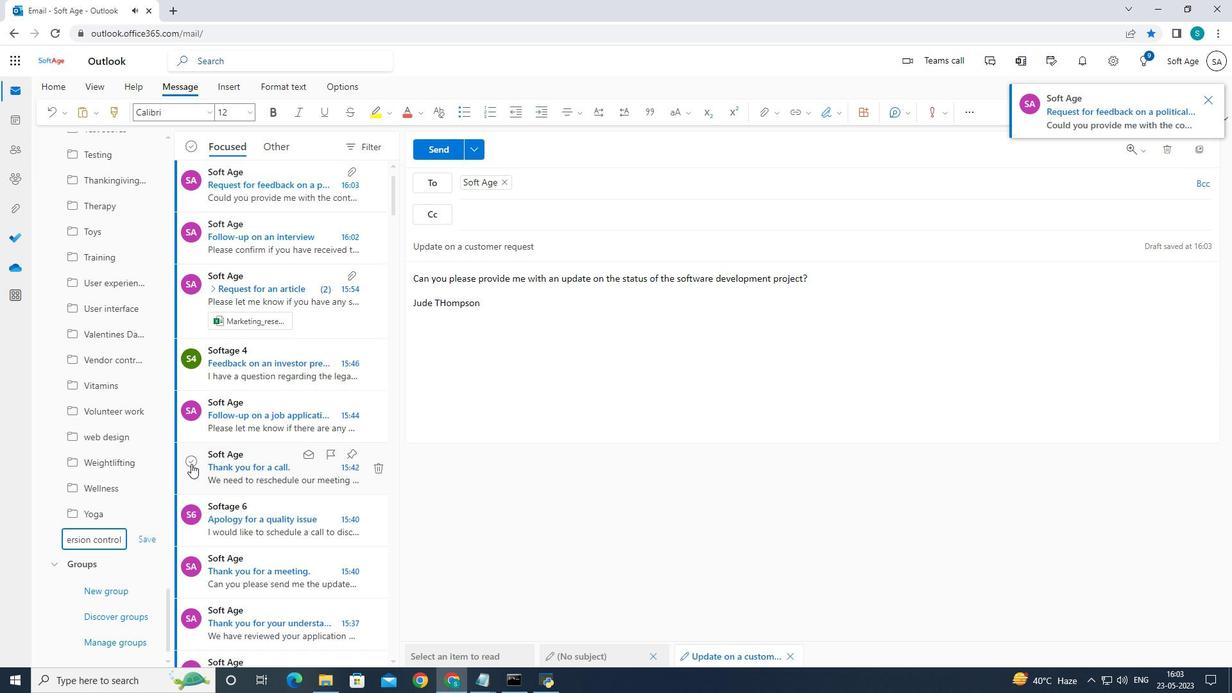 
Action: Key pressed <Key.enter>
Screenshot: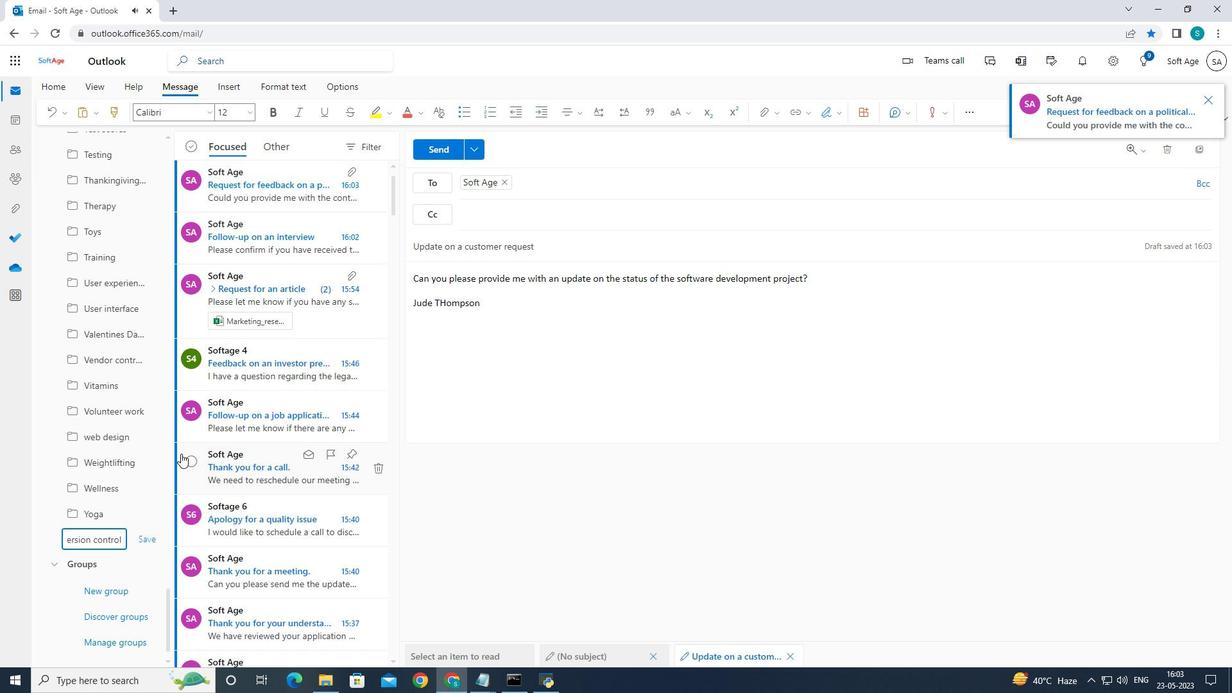 
Action: Mouse moved to (432, 152)
Screenshot: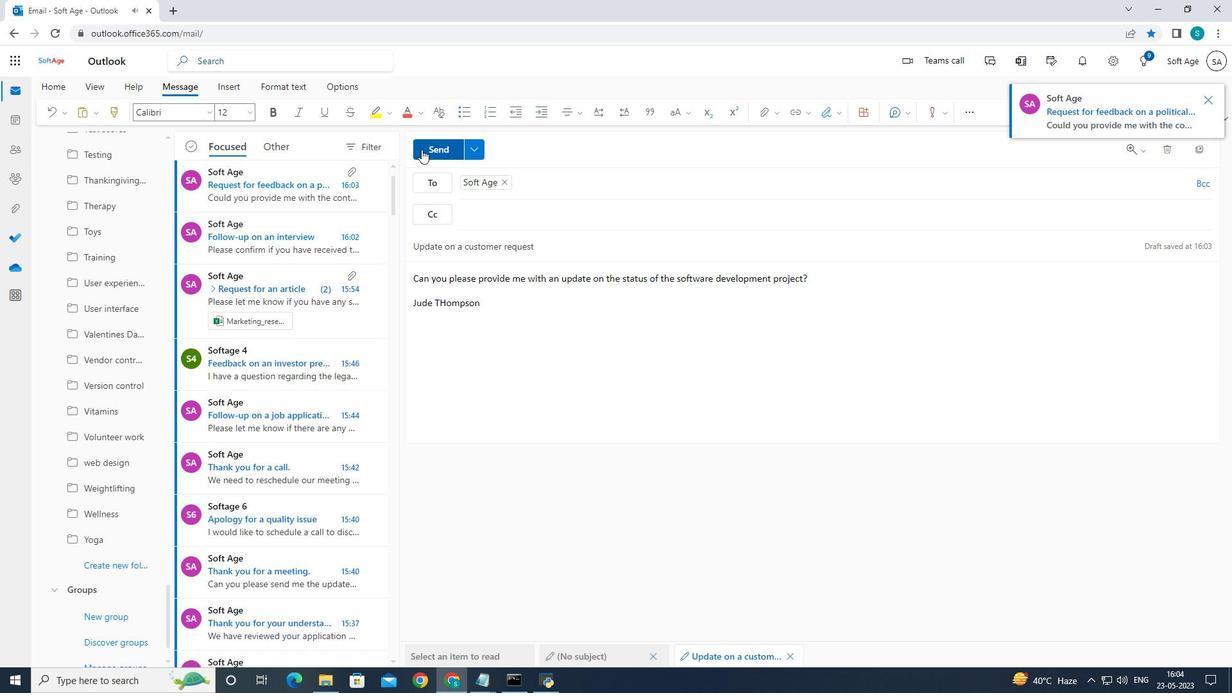 
Action: Mouse pressed left at (432, 152)
Screenshot: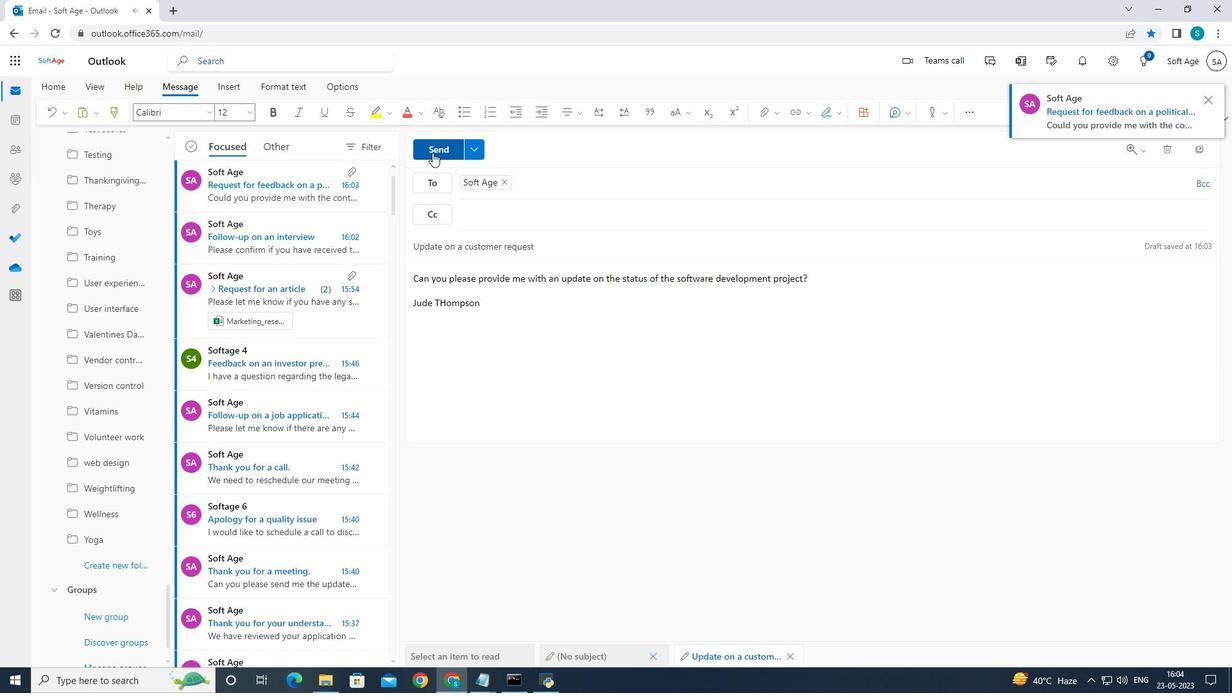 
